 Task: Look for space in Itápolis, Brazil from 2nd June, 2023 to 15th June, 2023 for 2 adults in price range Rs.10000 to Rs.15000. Place can be entire place with 1  bedroom having 1 bed and 1 bathroom. Property type can be house, flat, guest house, hotel. Booking option can be shelf check-in. Required host language is Spanish.
Action: Key pressed i<Key.caps_lock>tapolis,<Key.space><Key.caps_lock>b<Key.caps_lock>razil<Key.enter>
Screenshot: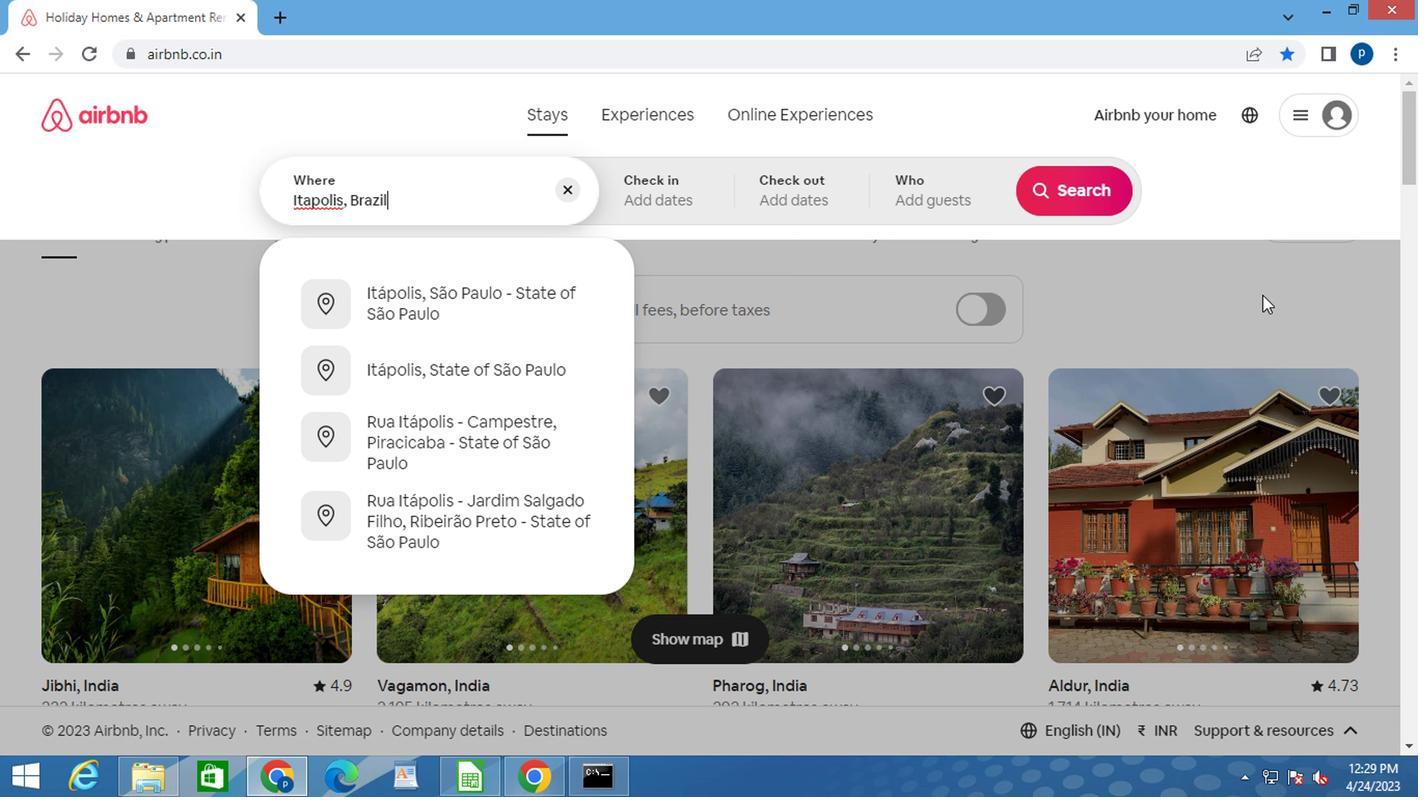 
Action: Mouse moved to (1054, 357)
Screenshot: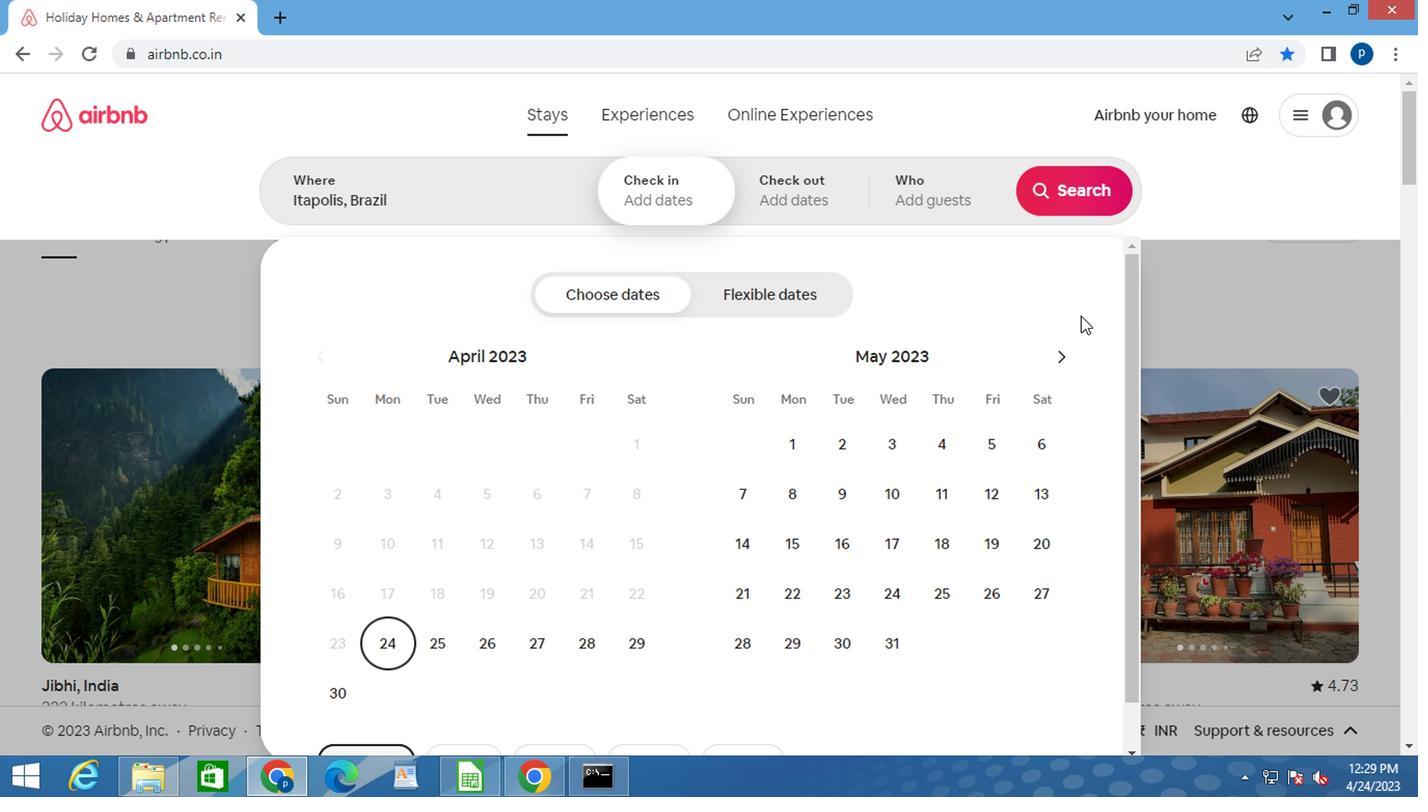 
Action: Mouse pressed left at (1054, 357)
Screenshot: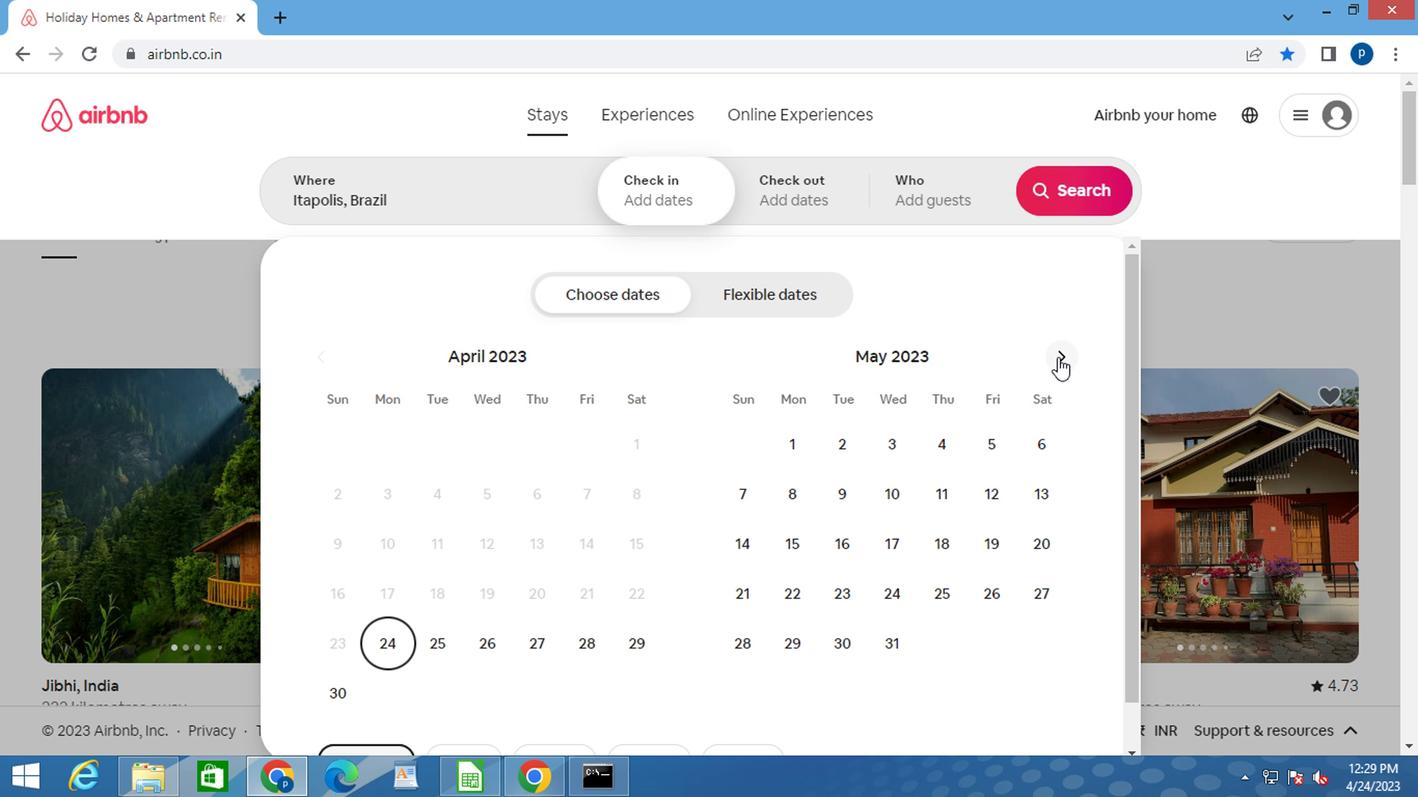 
Action: Mouse moved to (984, 441)
Screenshot: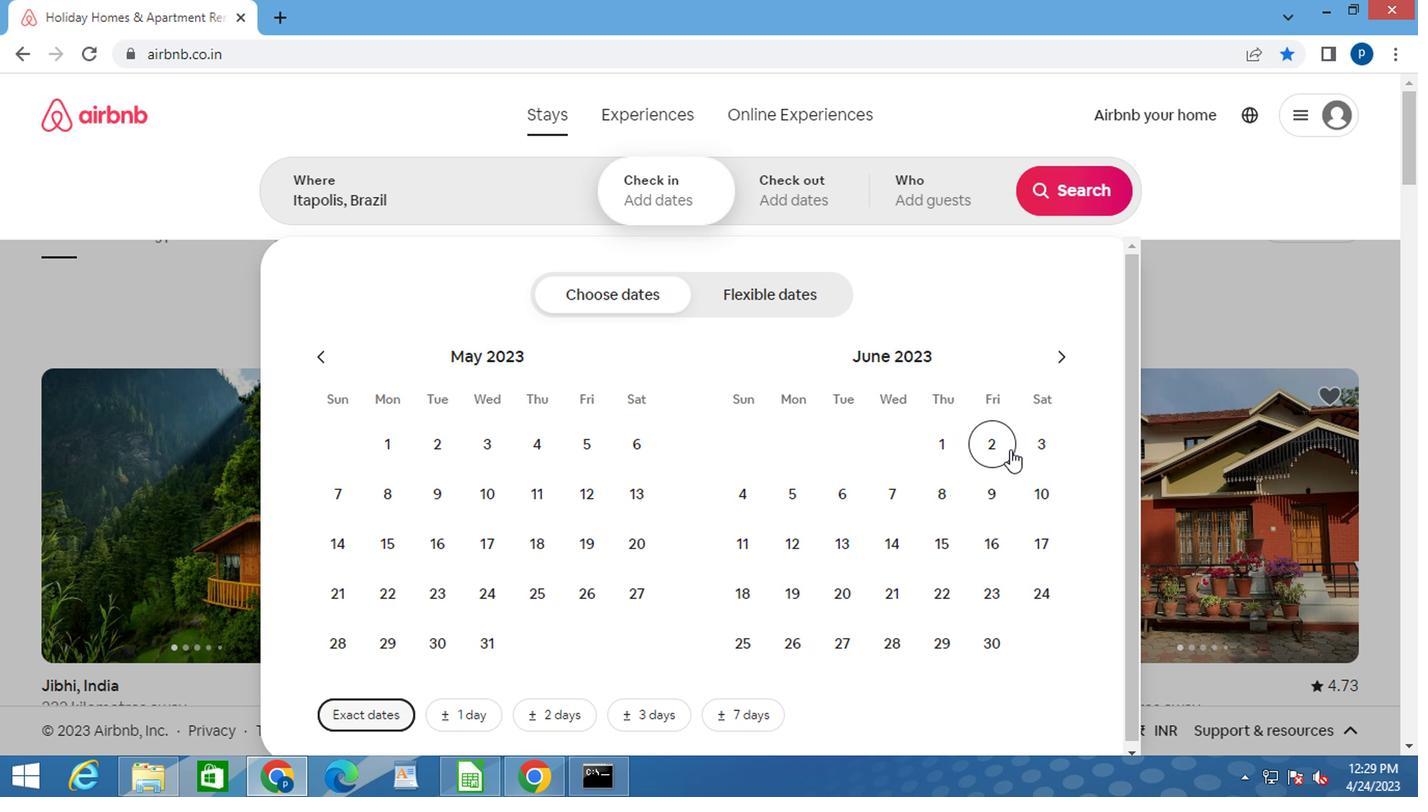 
Action: Mouse pressed left at (984, 441)
Screenshot: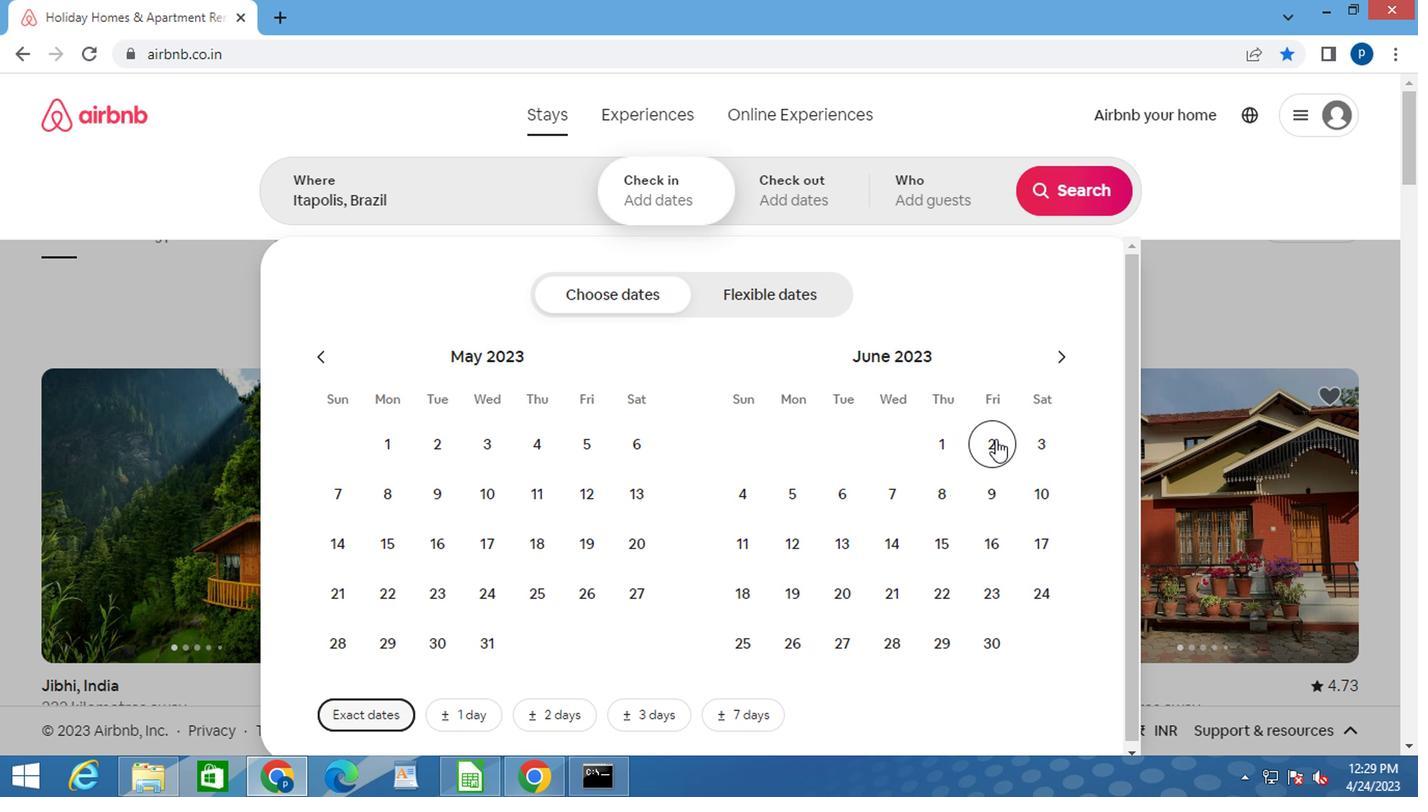 
Action: Mouse moved to (921, 540)
Screenshot: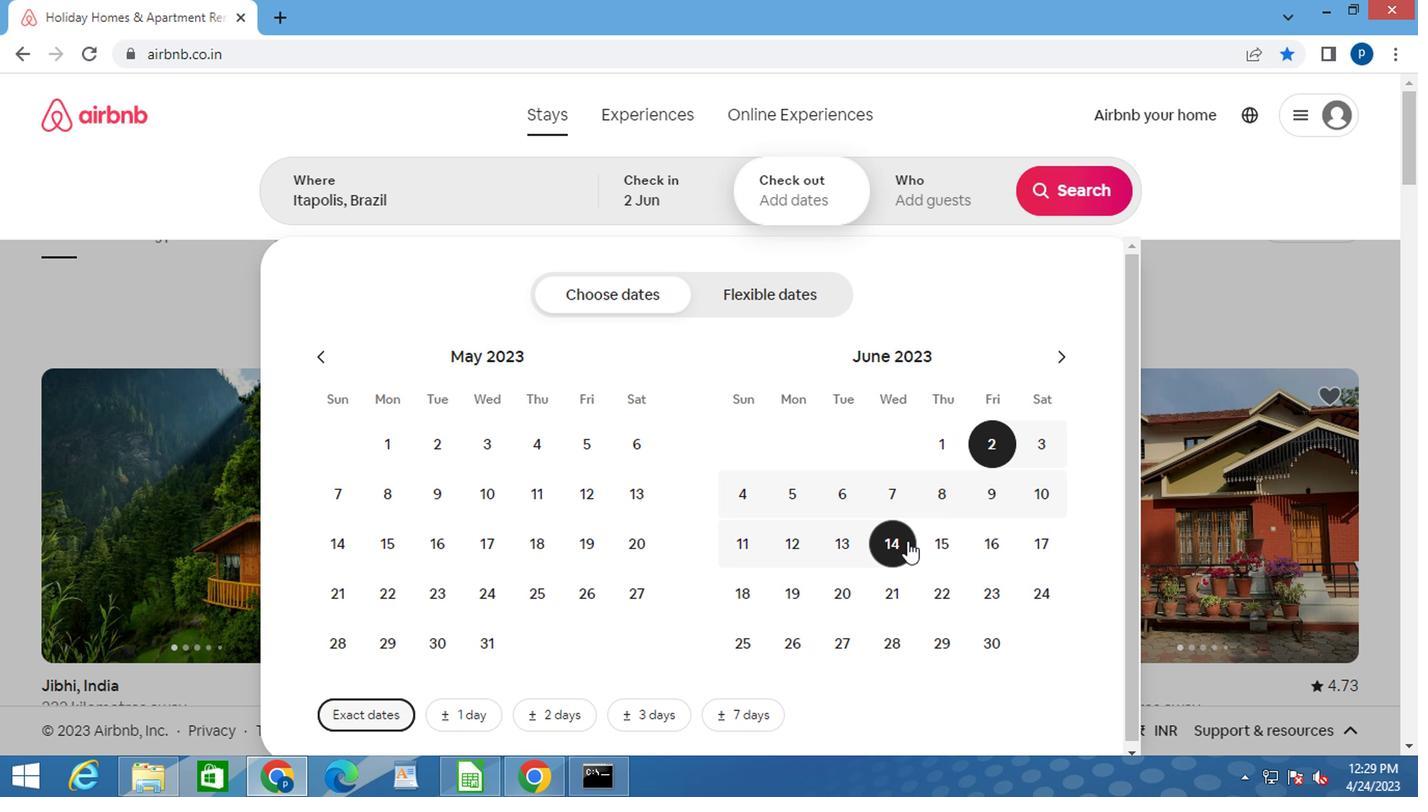 
Action: Mouse pressed left at (921, 540)
Screenshot: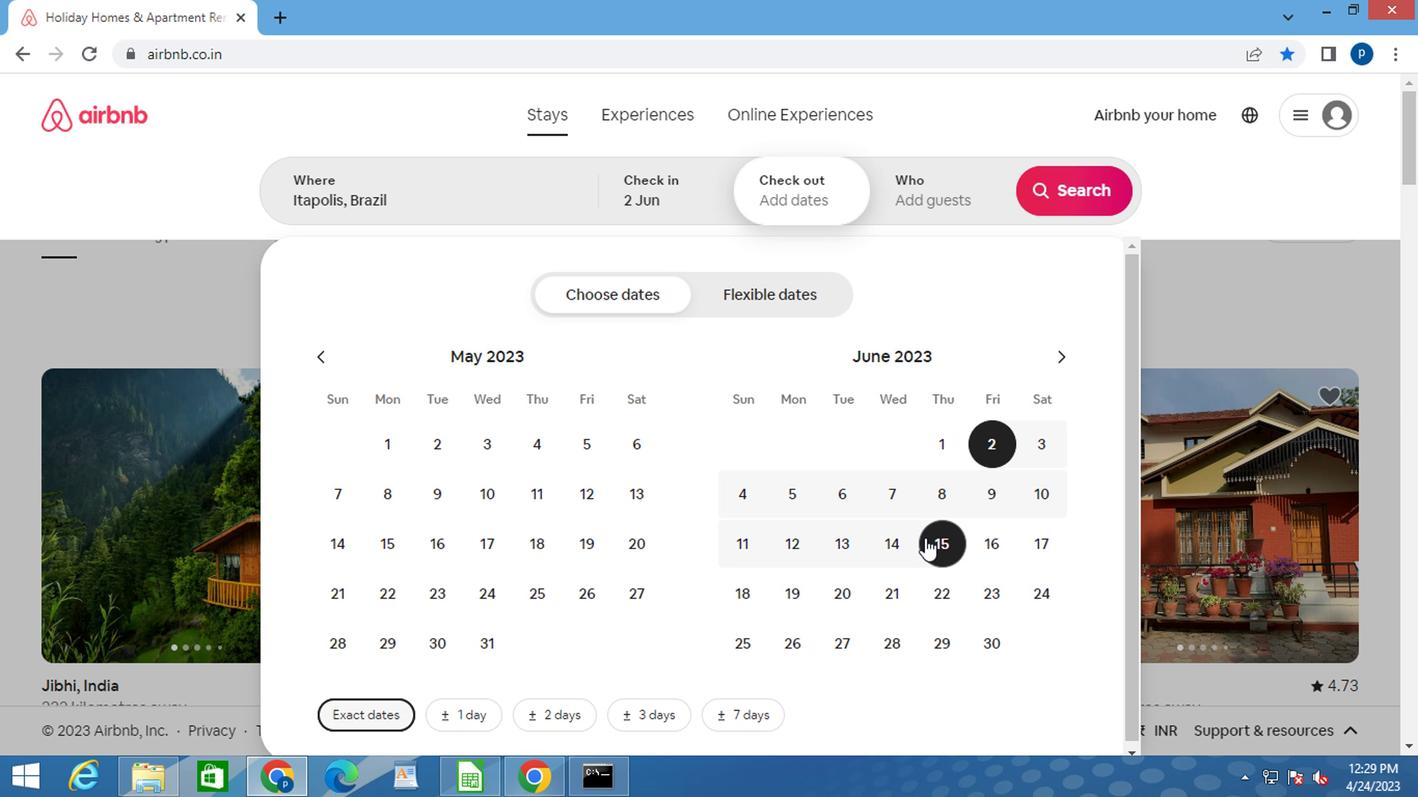 
Action: Mouse moved to (929, 200)
Screenshot: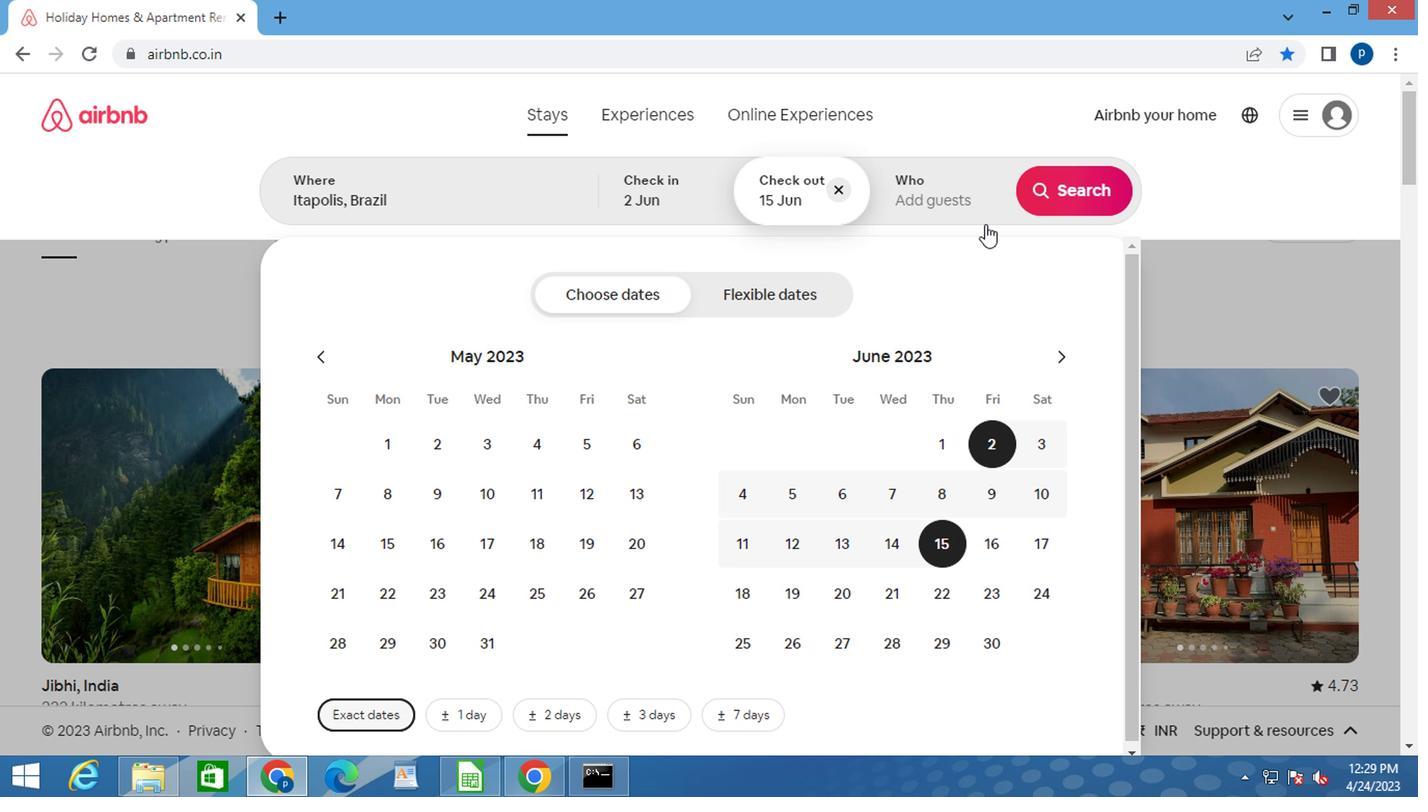 
Action: Mouse pressed left at (929, 200)
Screenshot: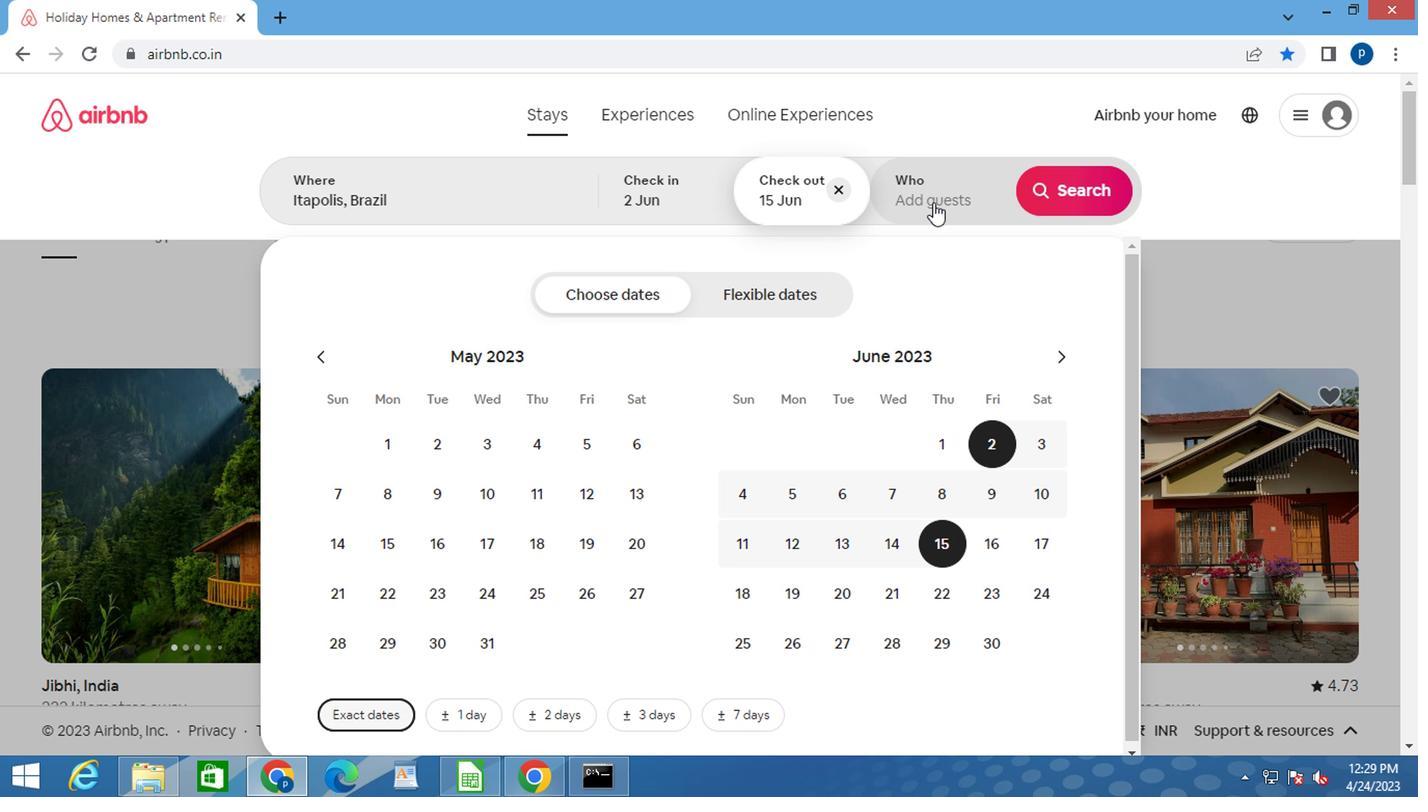 
Action: Mouse moved to (1069, 307)
Screenshot: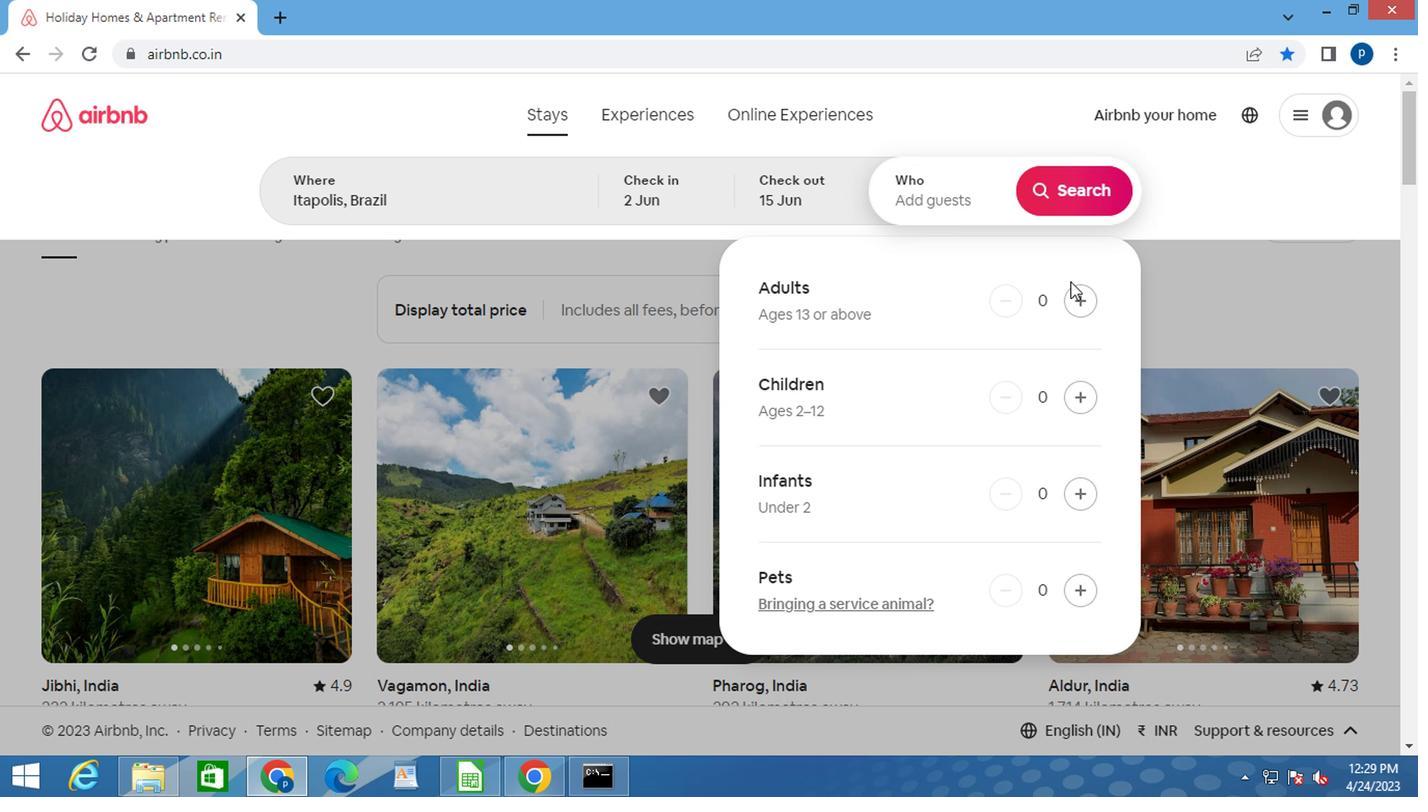 
Action: Mouse pressed left at (1069, 307)
Screenshot: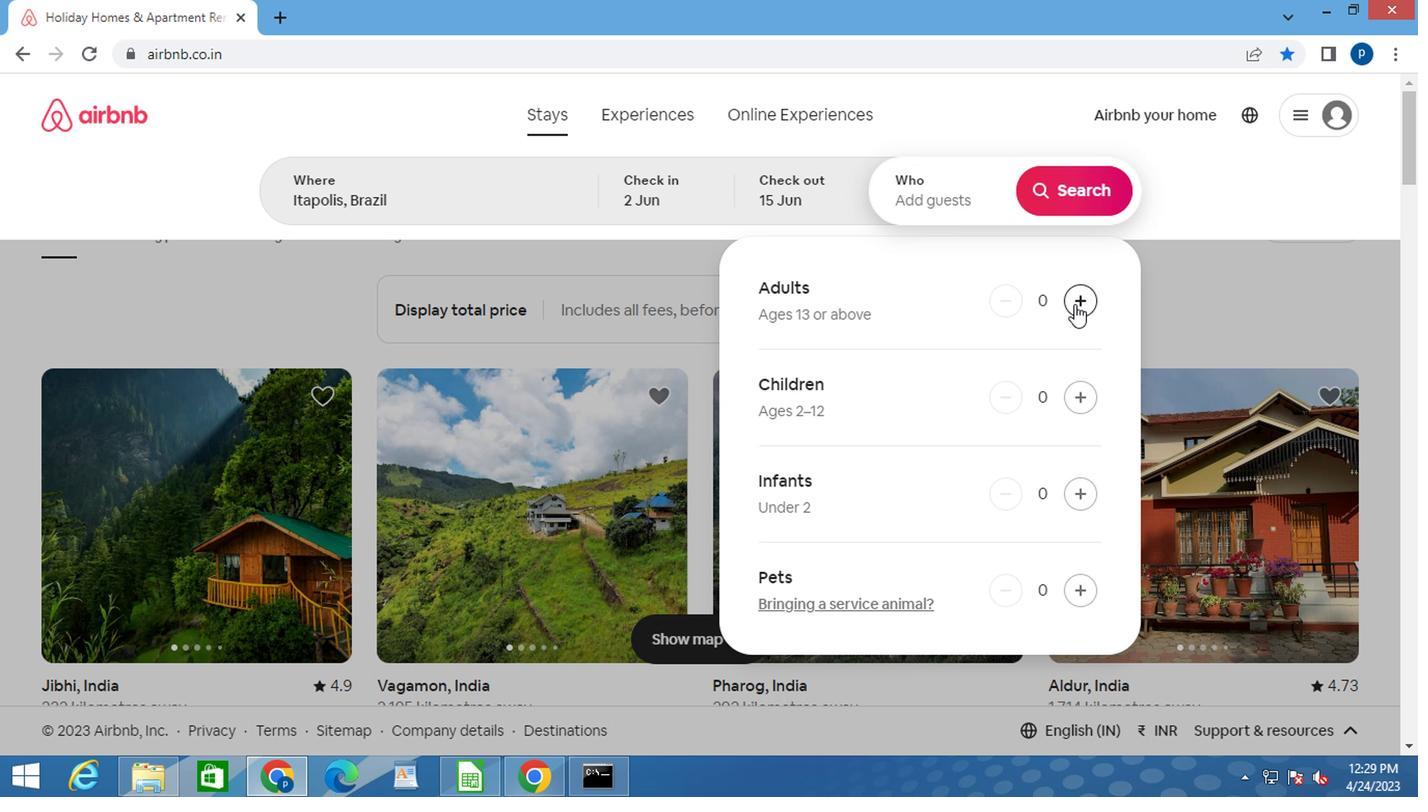 
Action: Mouse pressed left at (1069, 307)
Screenshot: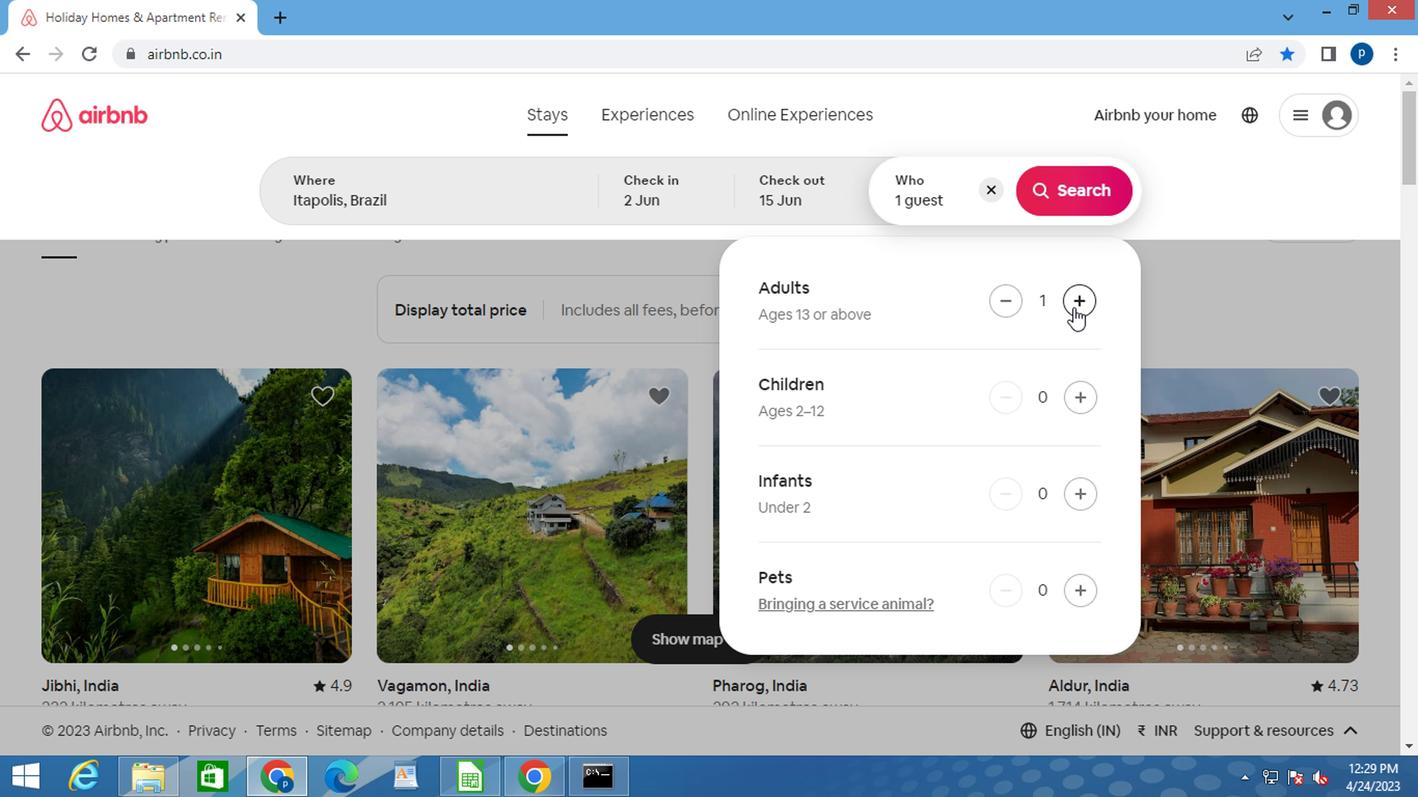 
Action: Mouse moved to (1089, 194)
Screenshot: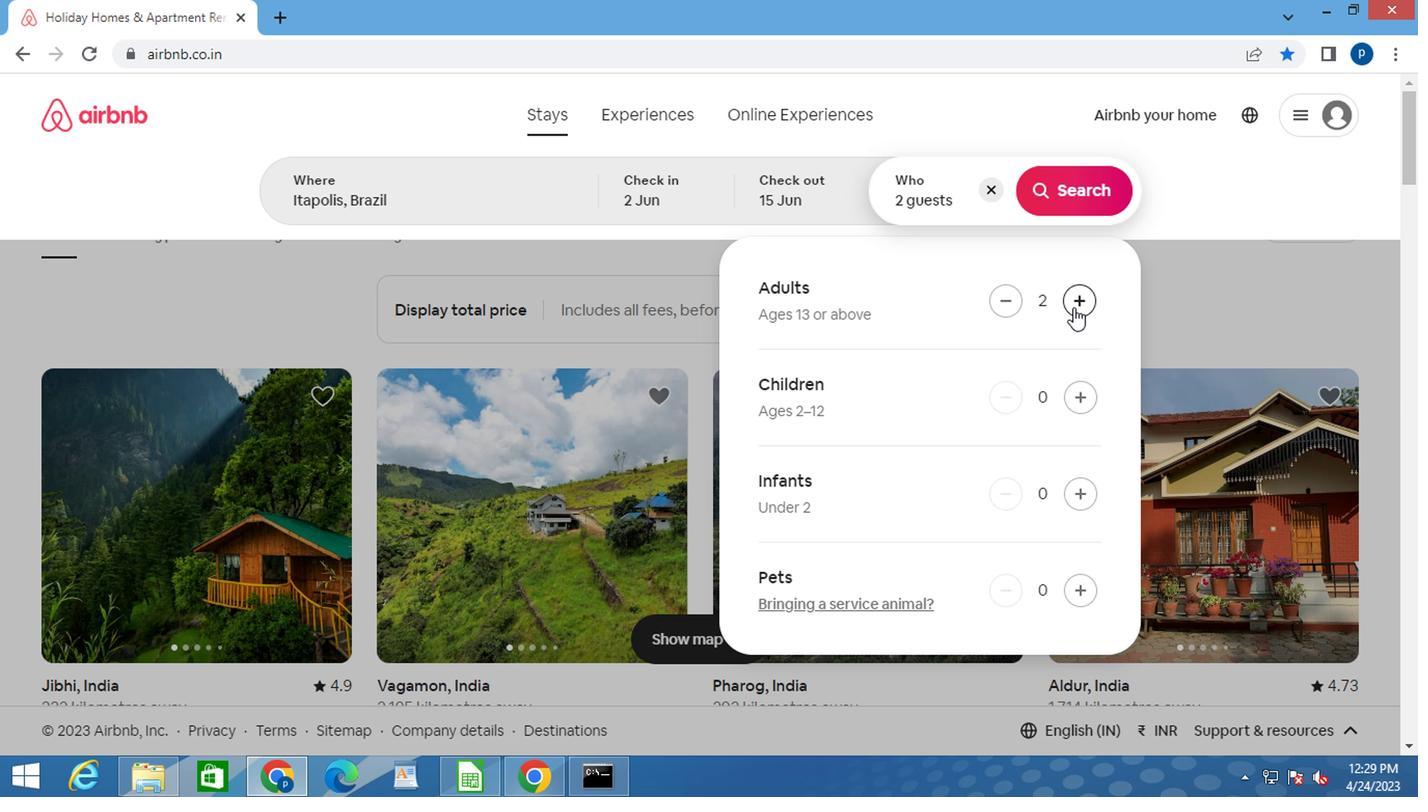 
Action: Mouse pressed left at (1089, 194)
Screenshot: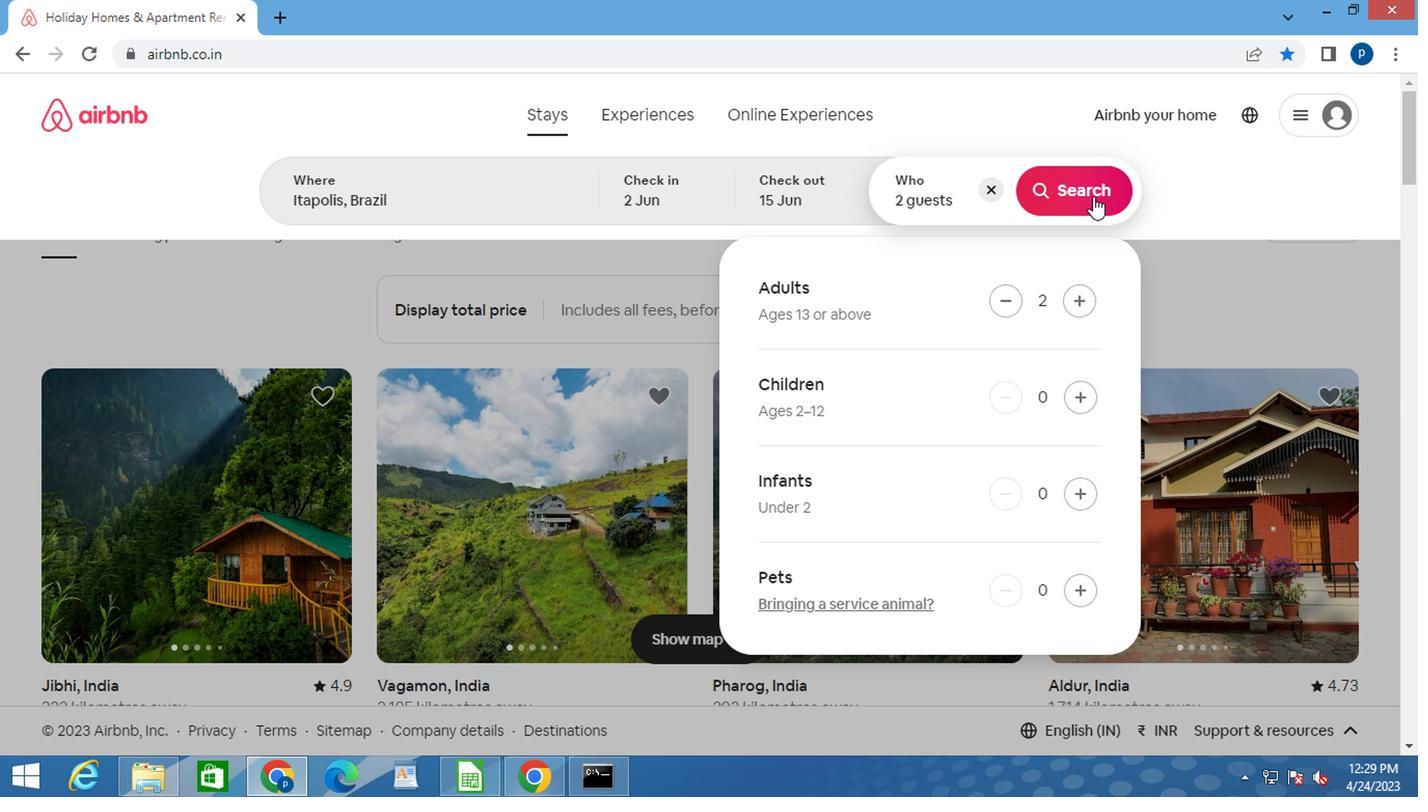 
Action: Mouse moved to (1296, 200)
Screenshot: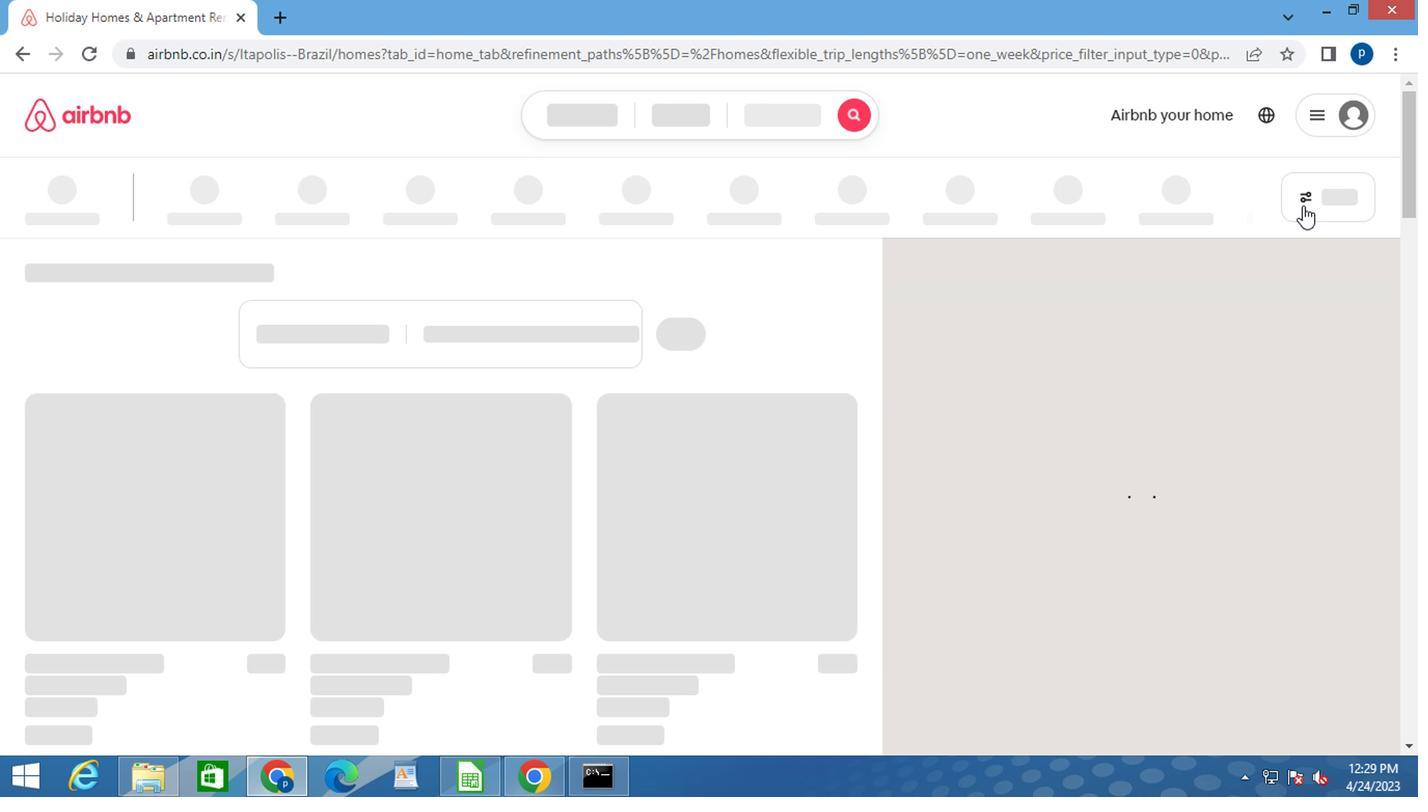 
Action: Mouse pressed left at (1296, 200)
Screenshot: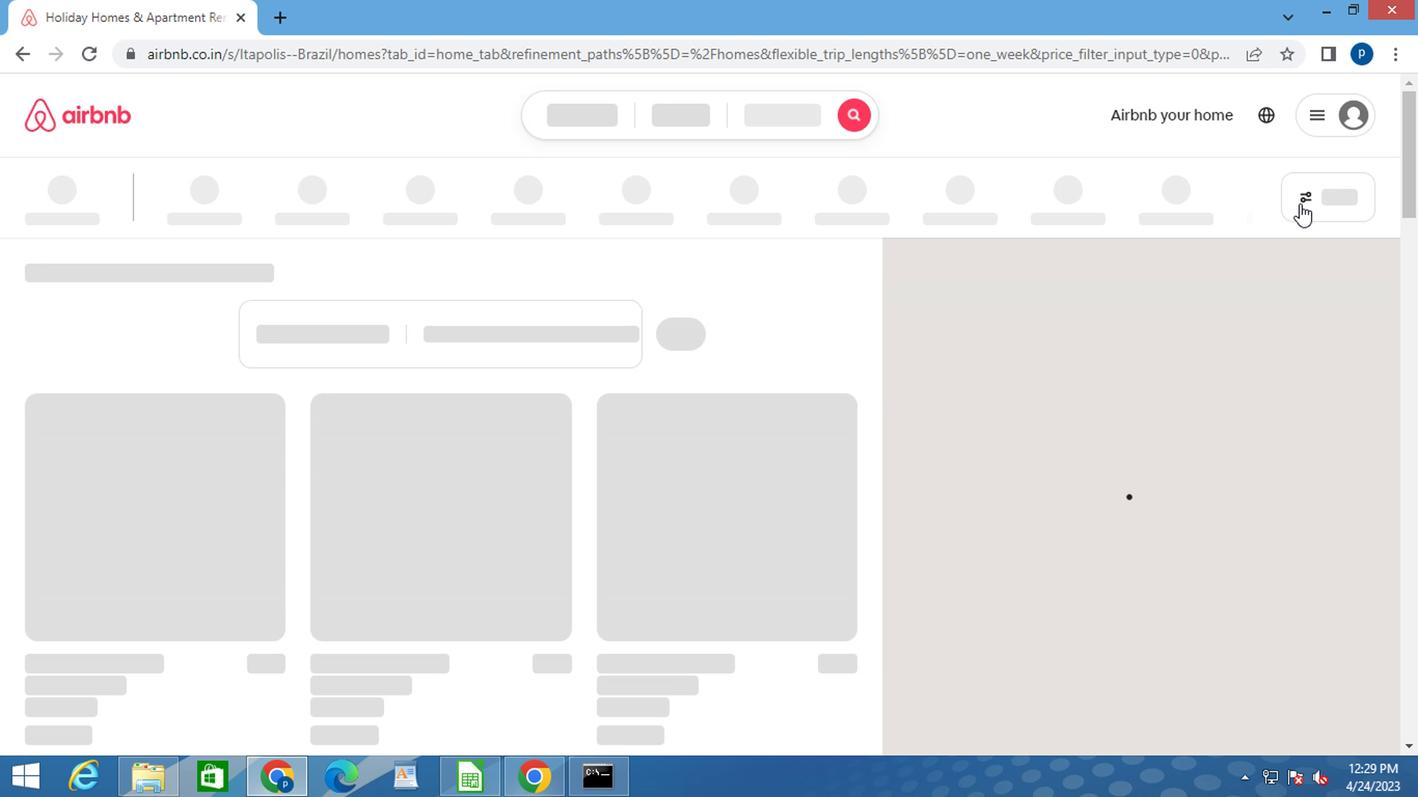 
Action: Mouse pressed left at (1296, 200)
Screenshot: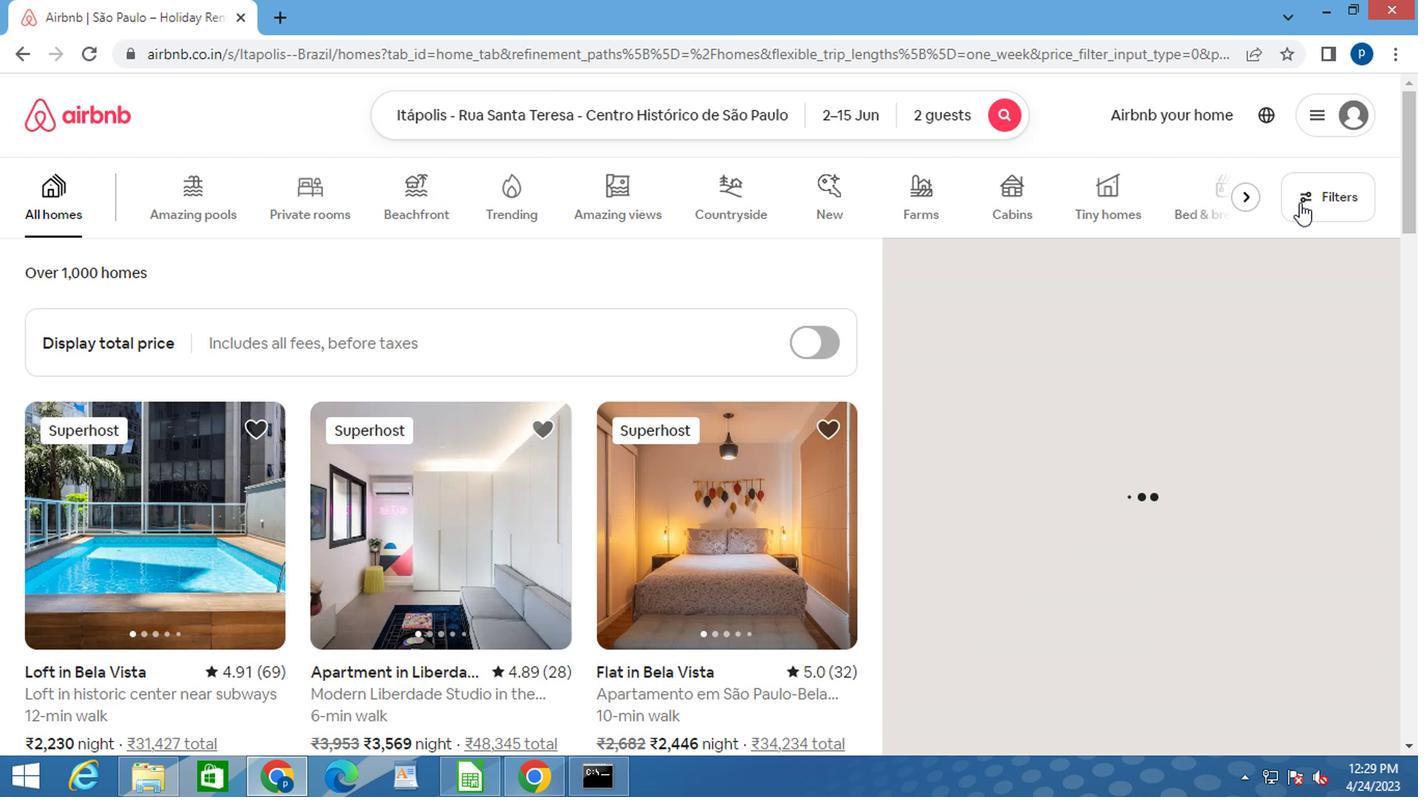
Action: Mouse moved to (440, 455)
Screenshot: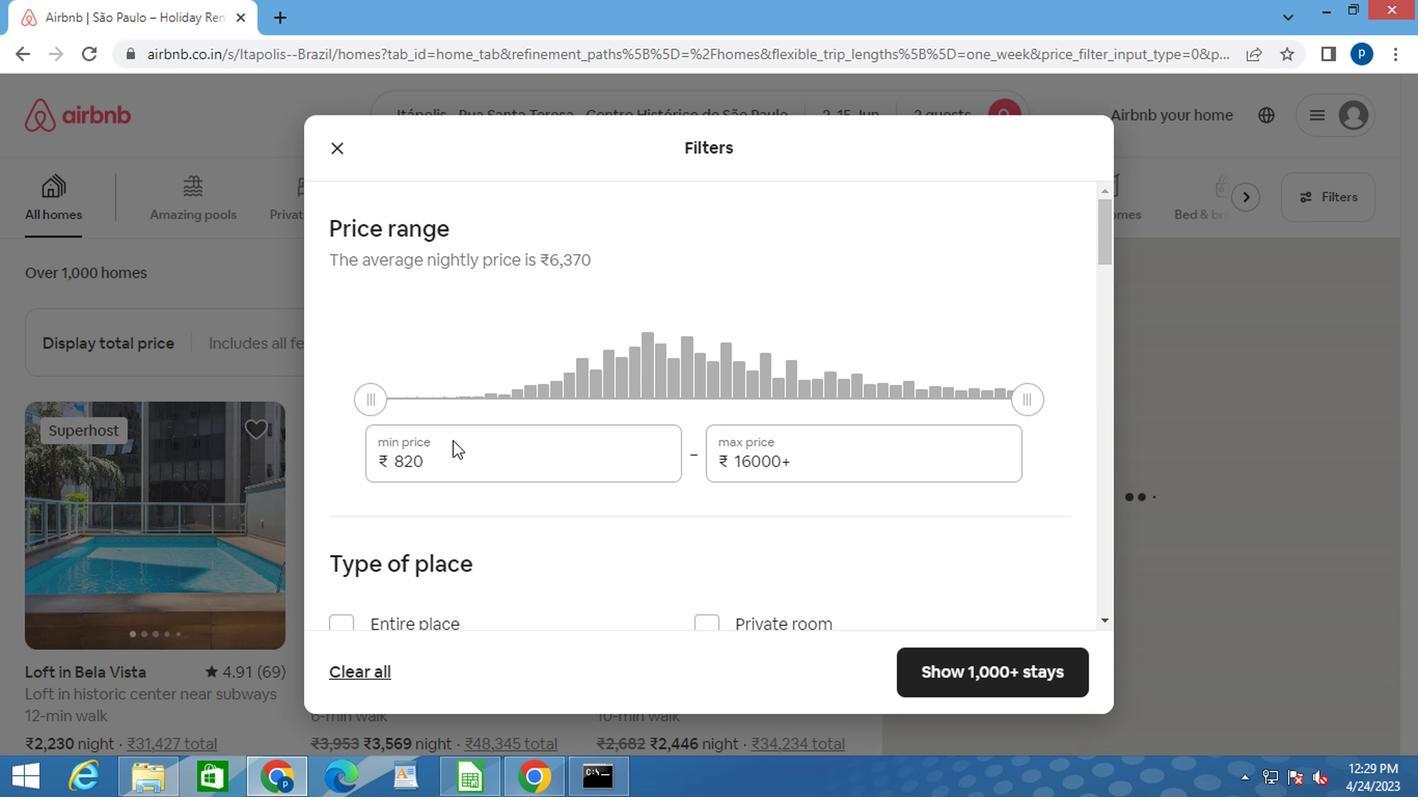 
Action: Mouse pressed left at (440, 455)
Screenshot: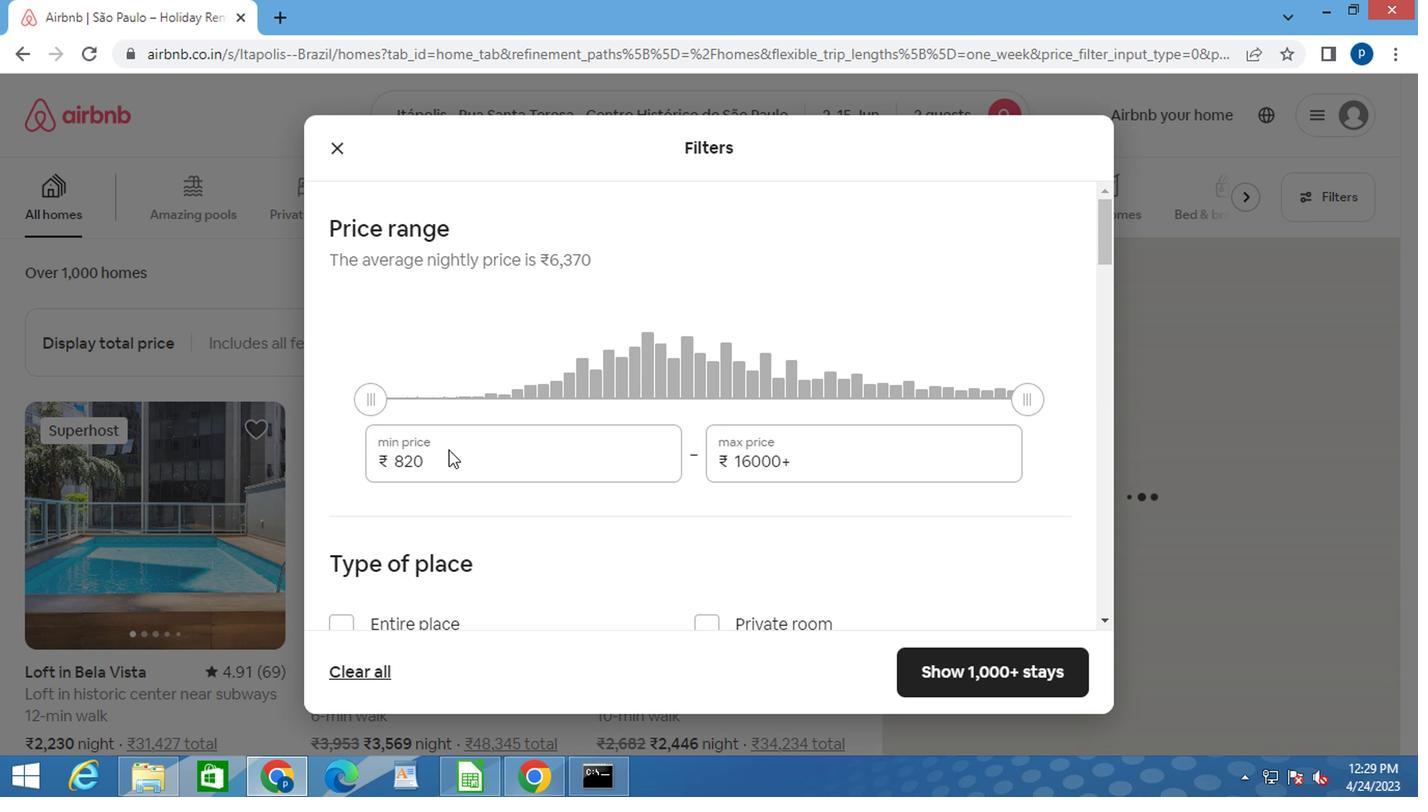 
Action: Mouse pressed left at (440, 455)
Screenshot: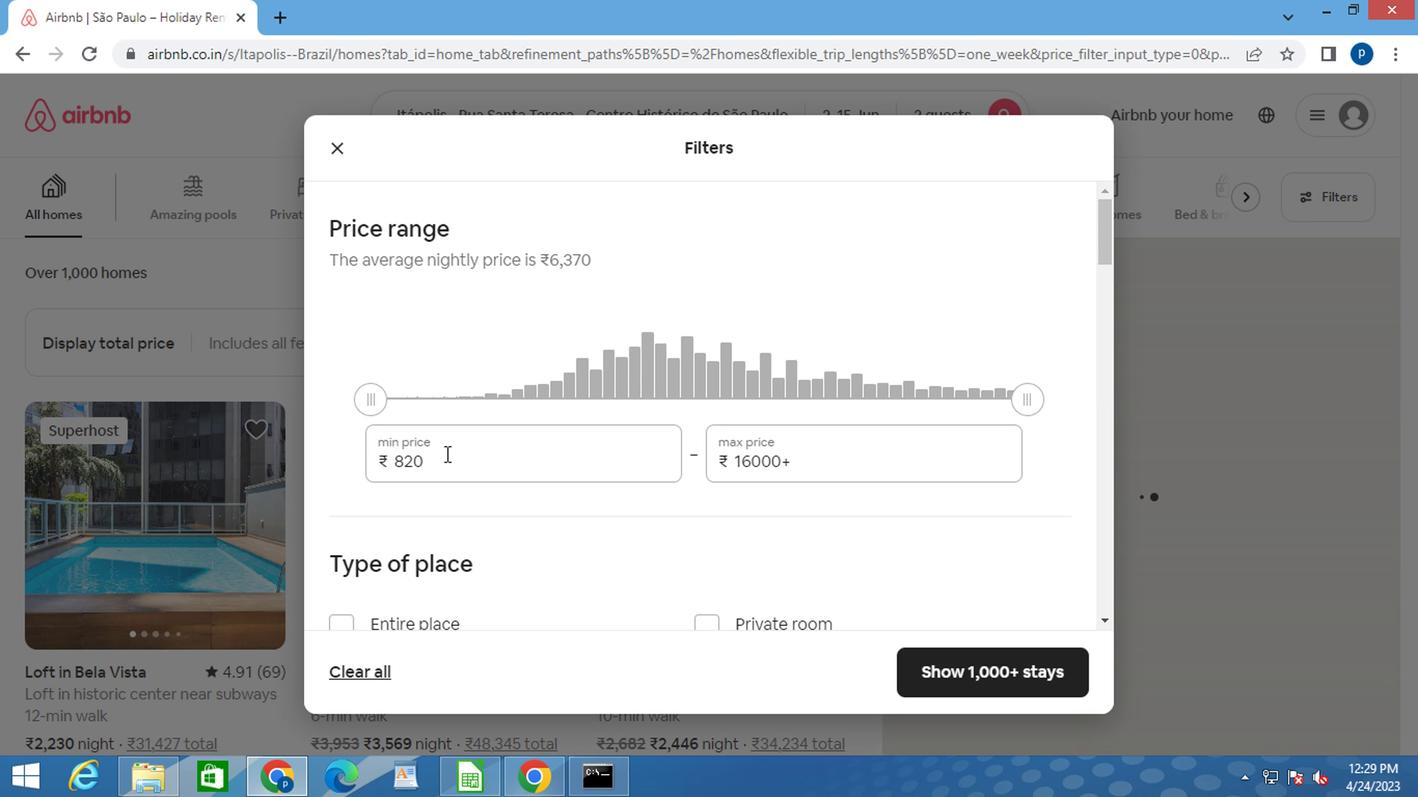 
Action: Key pressed 10000<Key.tab>1500
Screenshot: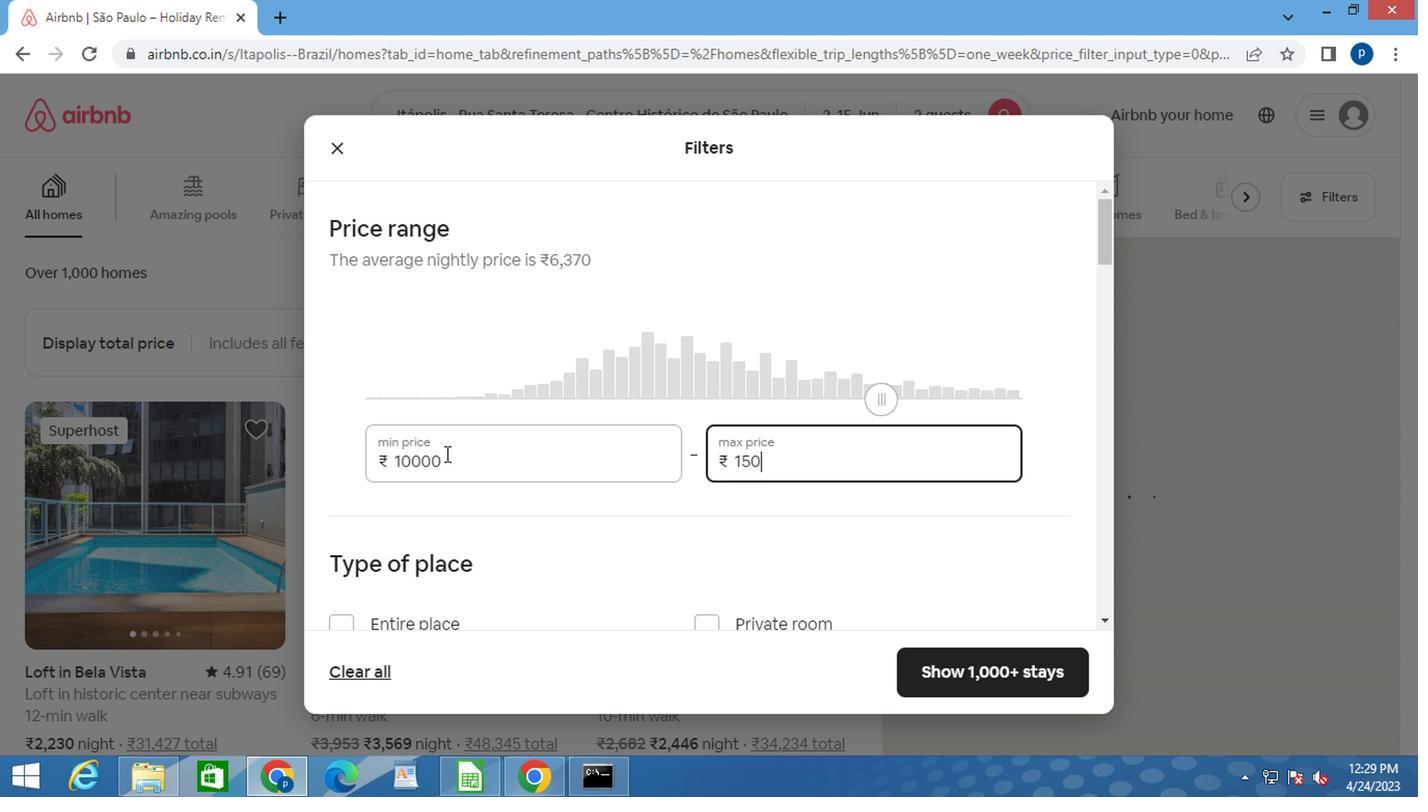 
Action: Mouse moved to (489, 525)
Screenshot: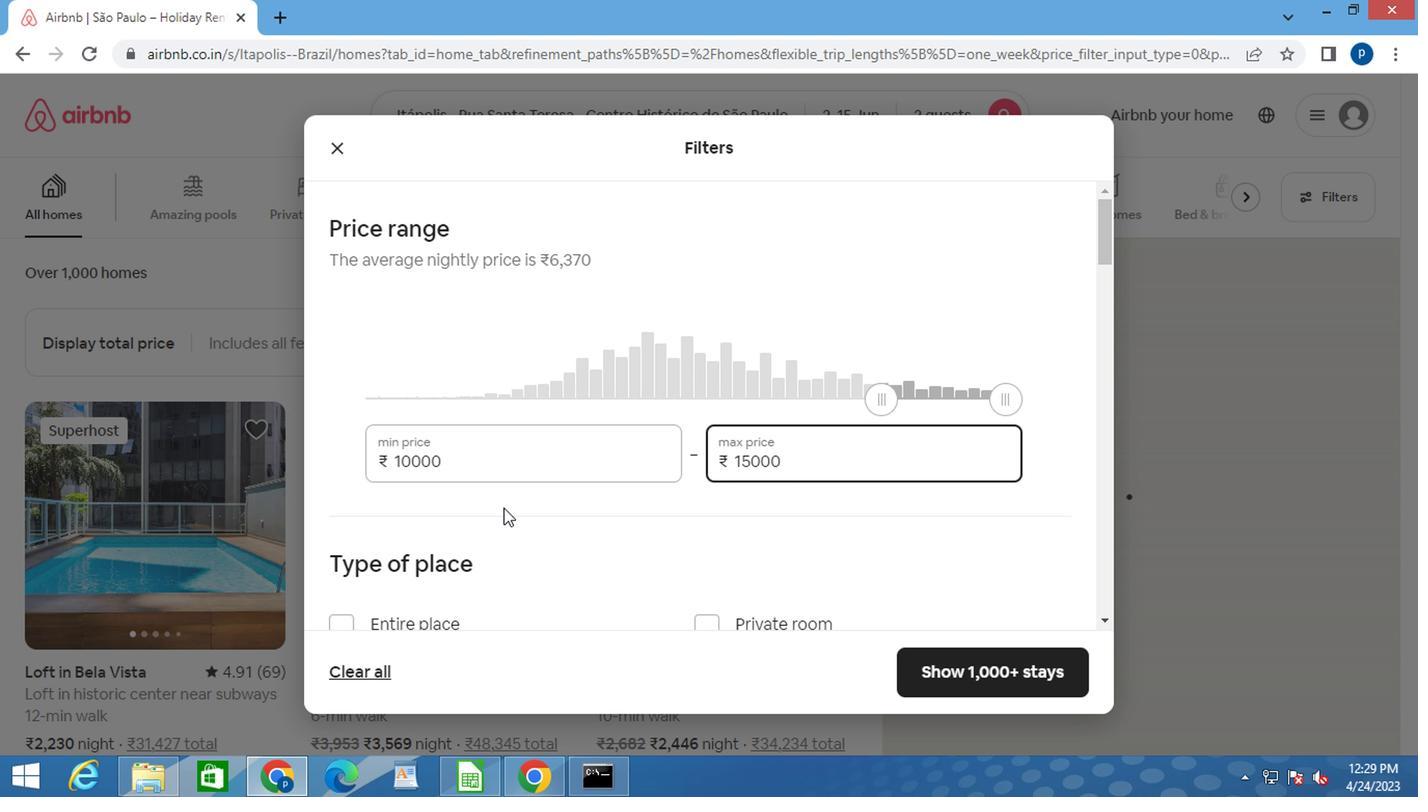 
Action: Mouse scrolled (489, 525) with delta (0, 0)
Screenshot: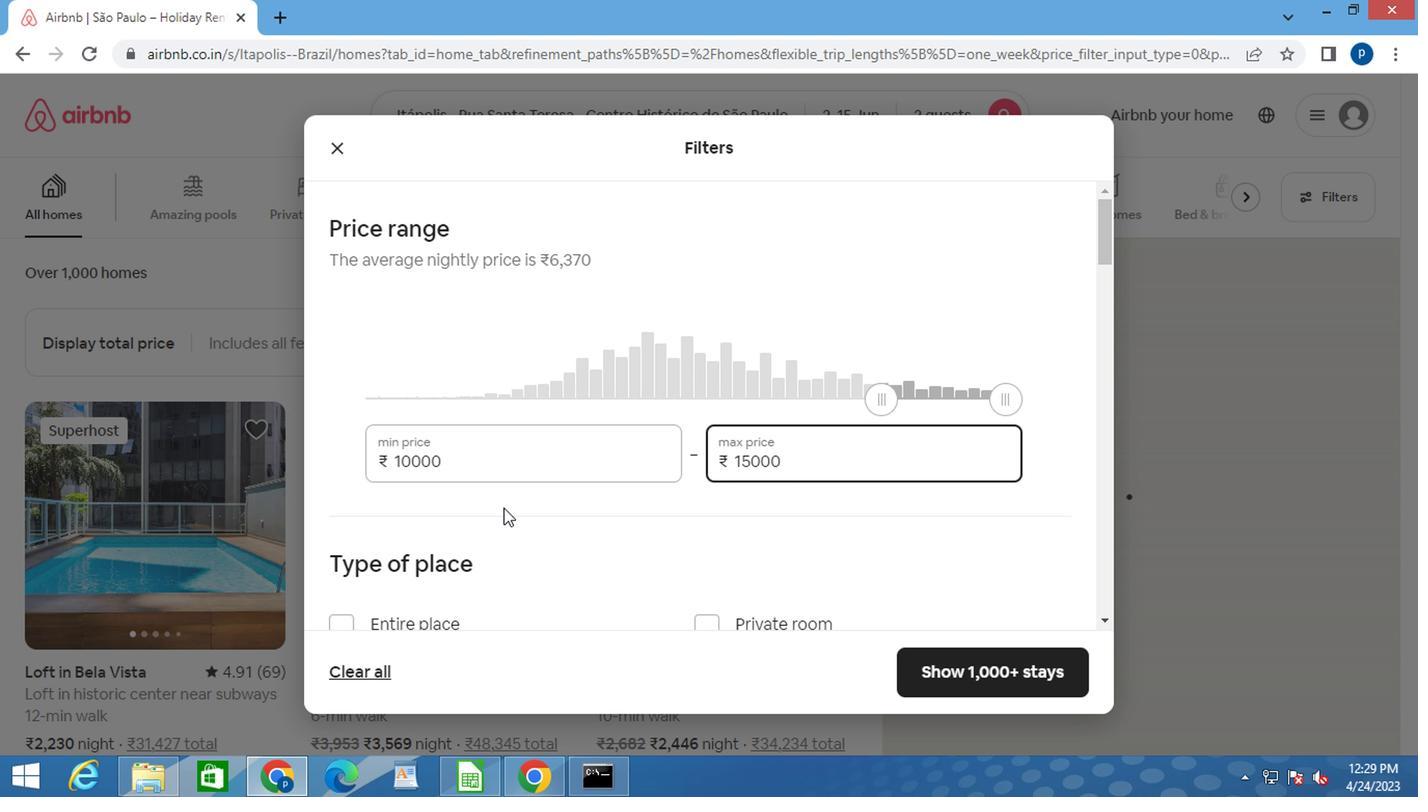 
Action: Mouse scrolled (489, 525) with delta (0, 0)
Screenshot: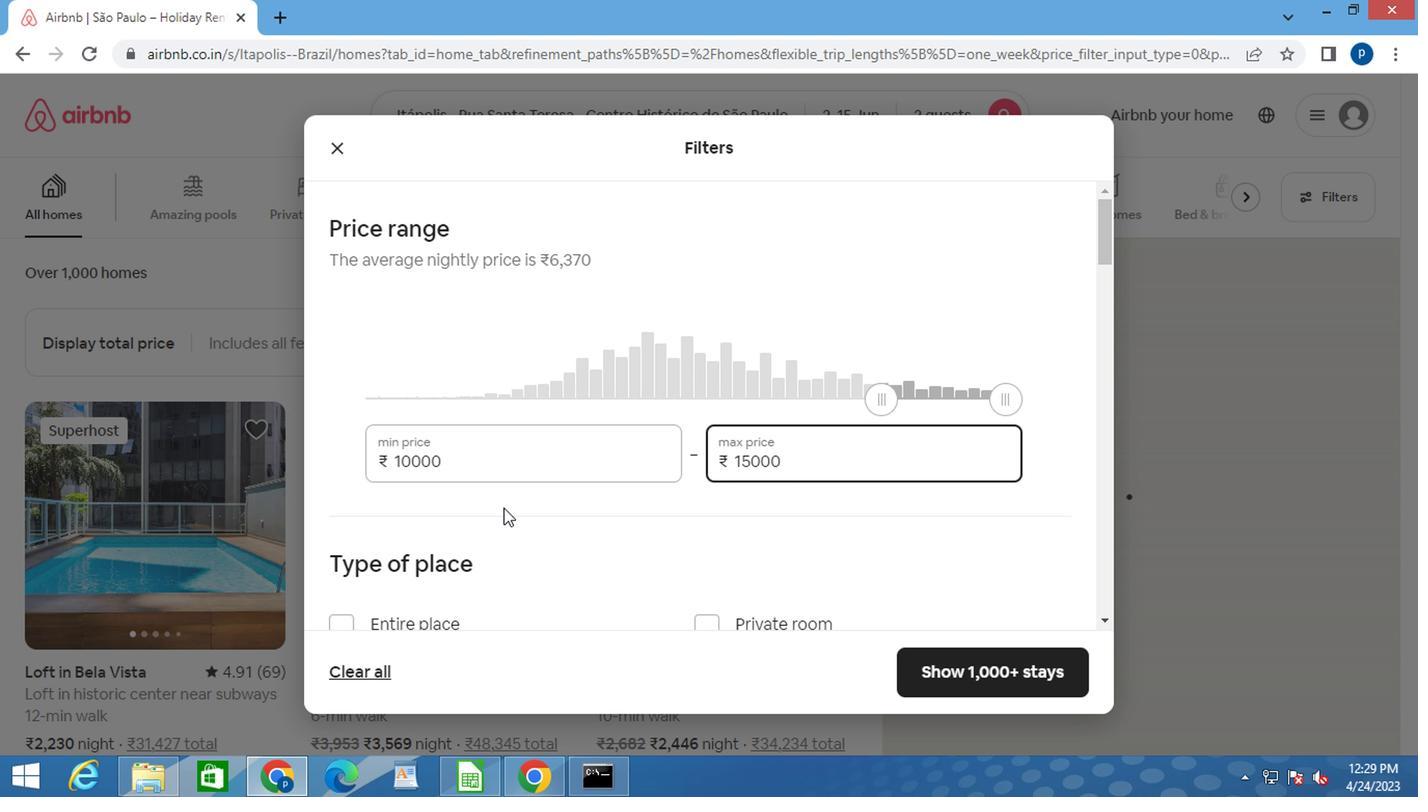 
Action: Mouse scrolled (489, 525) with delta (0, 0)
Screenshot: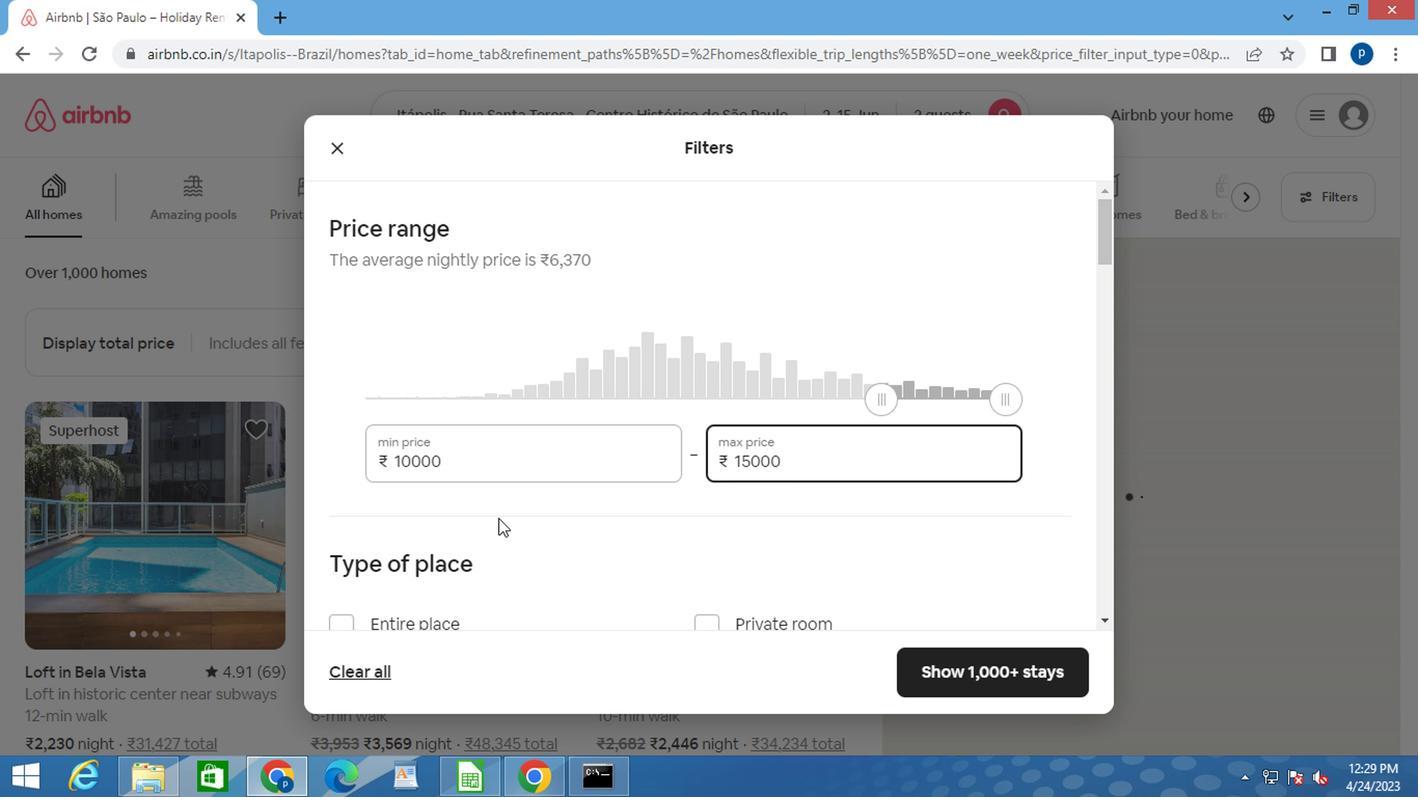 
Action: Mouse scrolled (489, 525) with delta (0, 0)
Screenshot: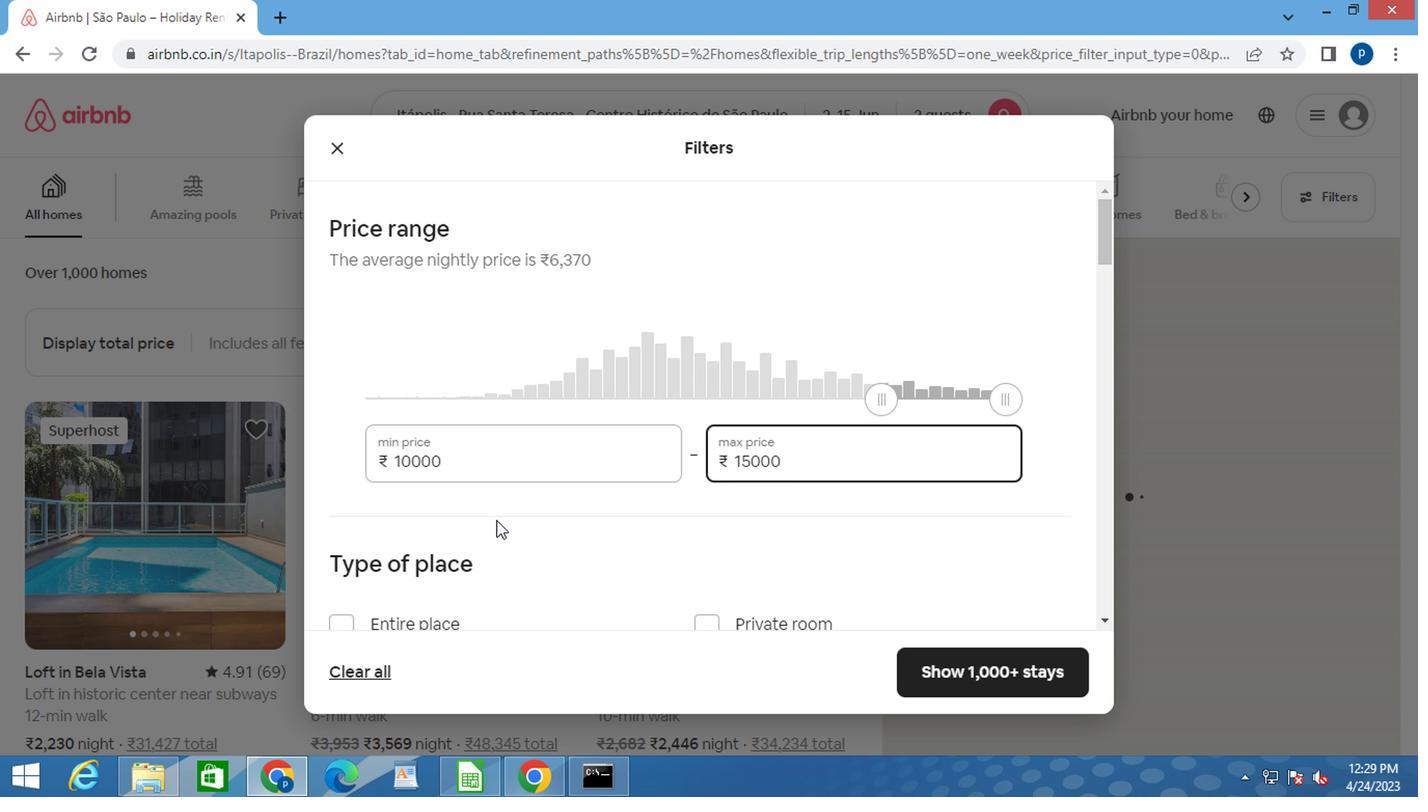 
Action: Mouse moved to (429, 361)
Screenshot: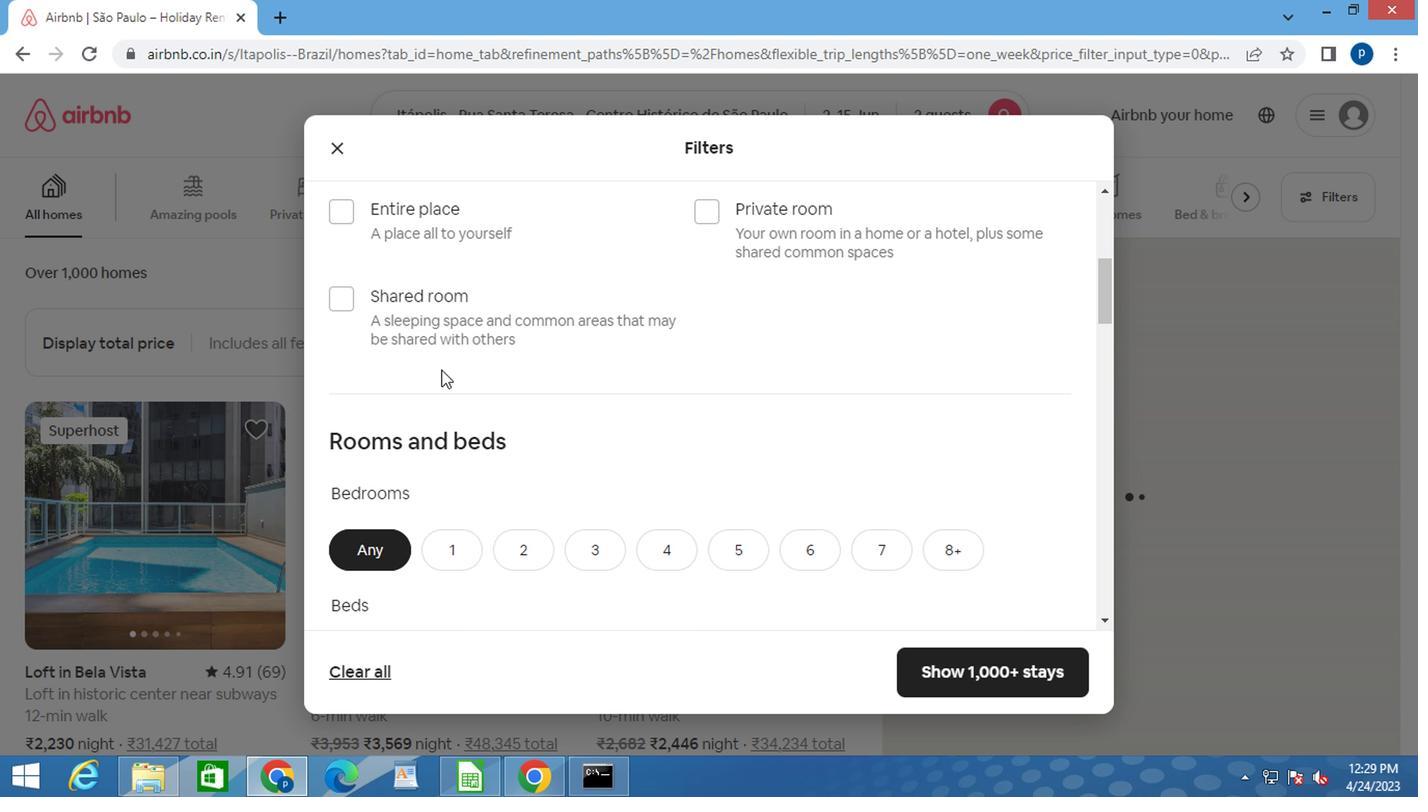 
Action: Mouse scrolled (429, 362) with delta (0, 0)
Screenshot: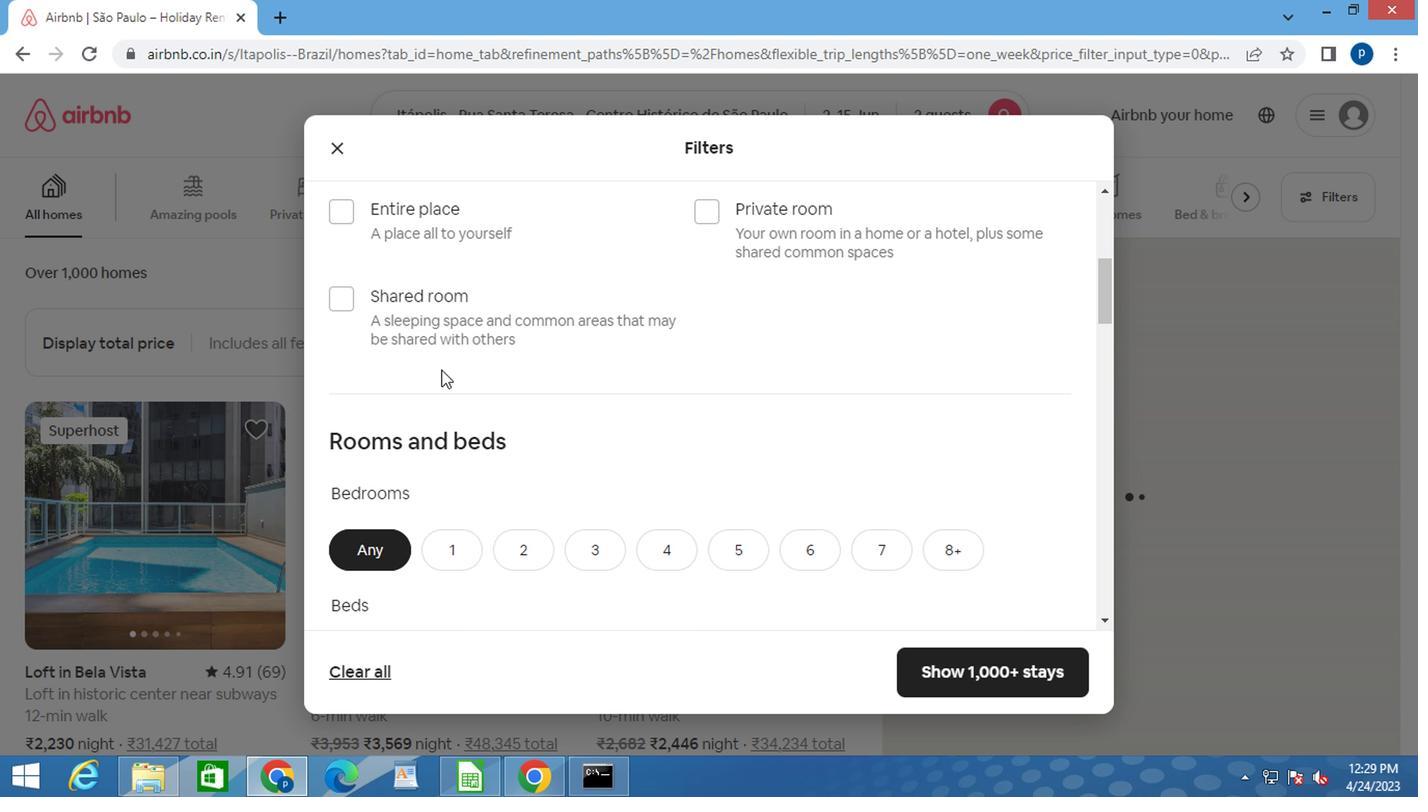 
Action: Mouse moved to (424, 349)
Screenshot: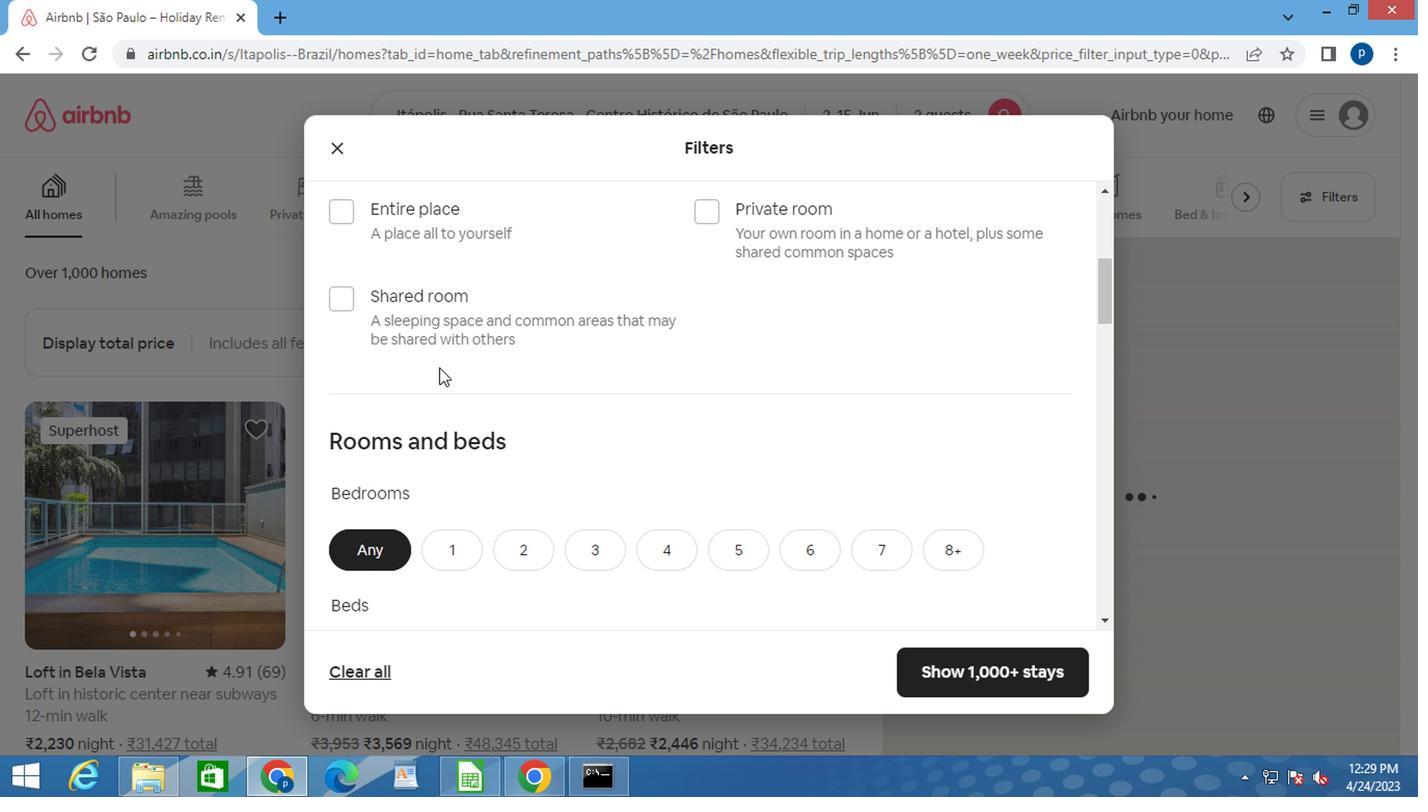 
Action: Mouse scrolled (424, 350) with delta (0, 0)
Screenshot: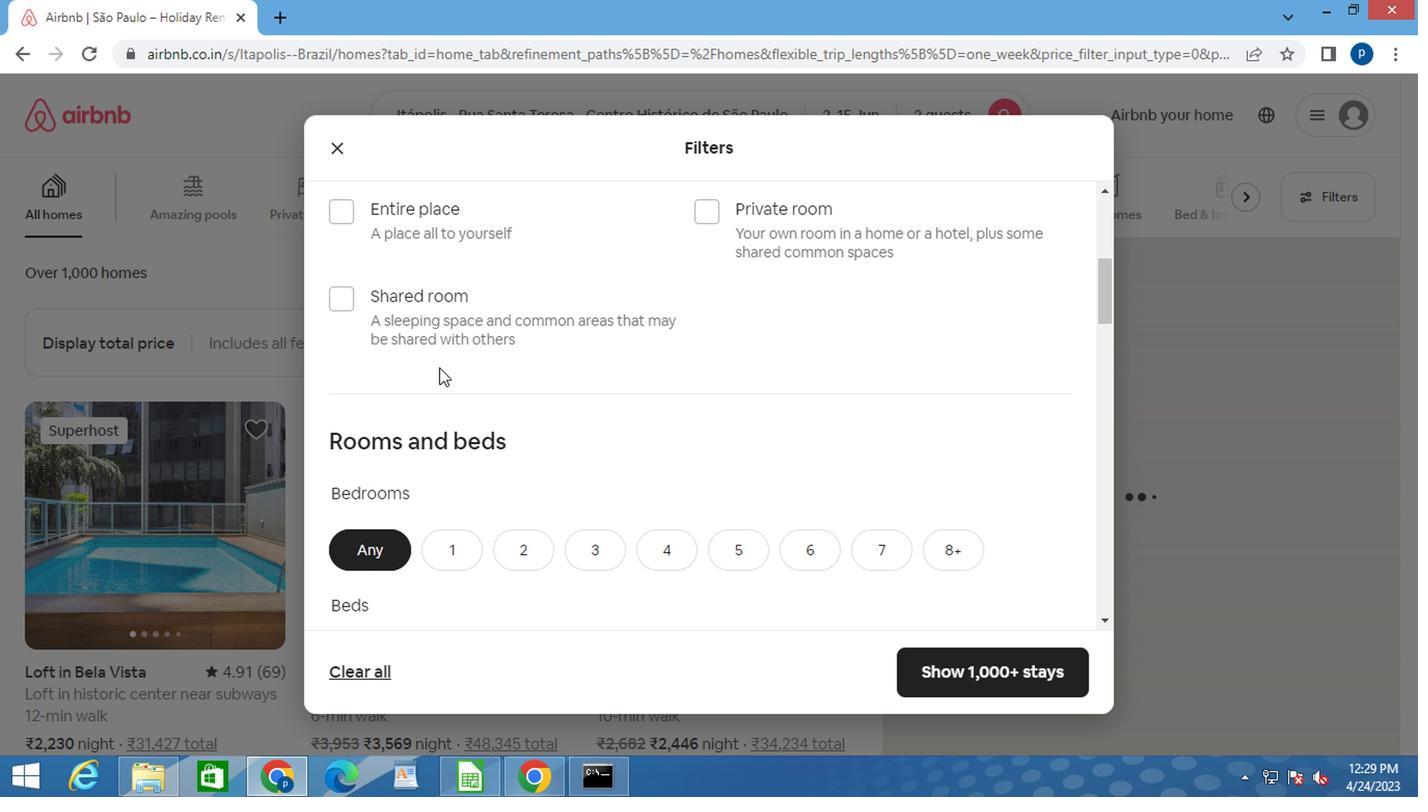 
Action: Mouse moved to (334, 418)
Screenshot: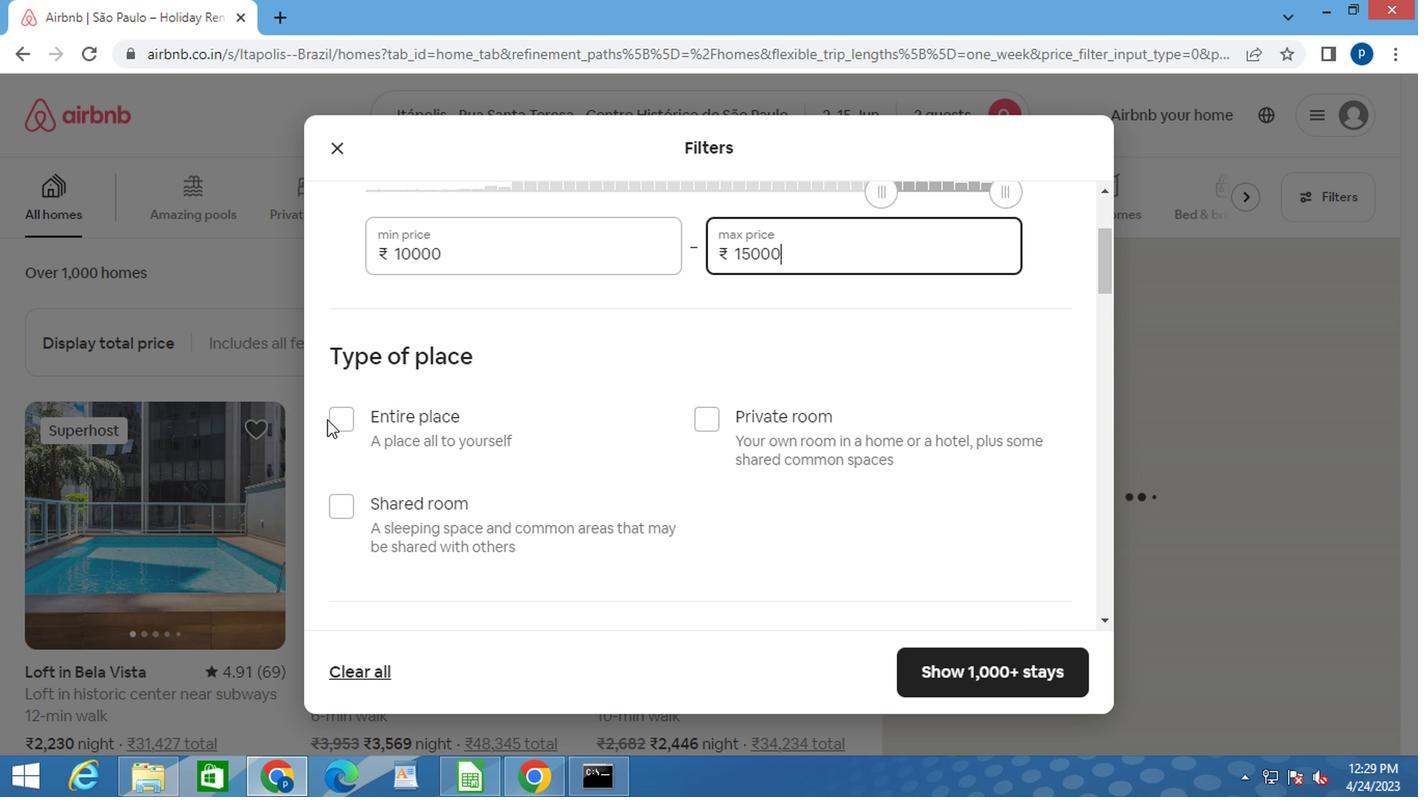 
Action: Mouse pressed left at (334, 418)
Screenshot: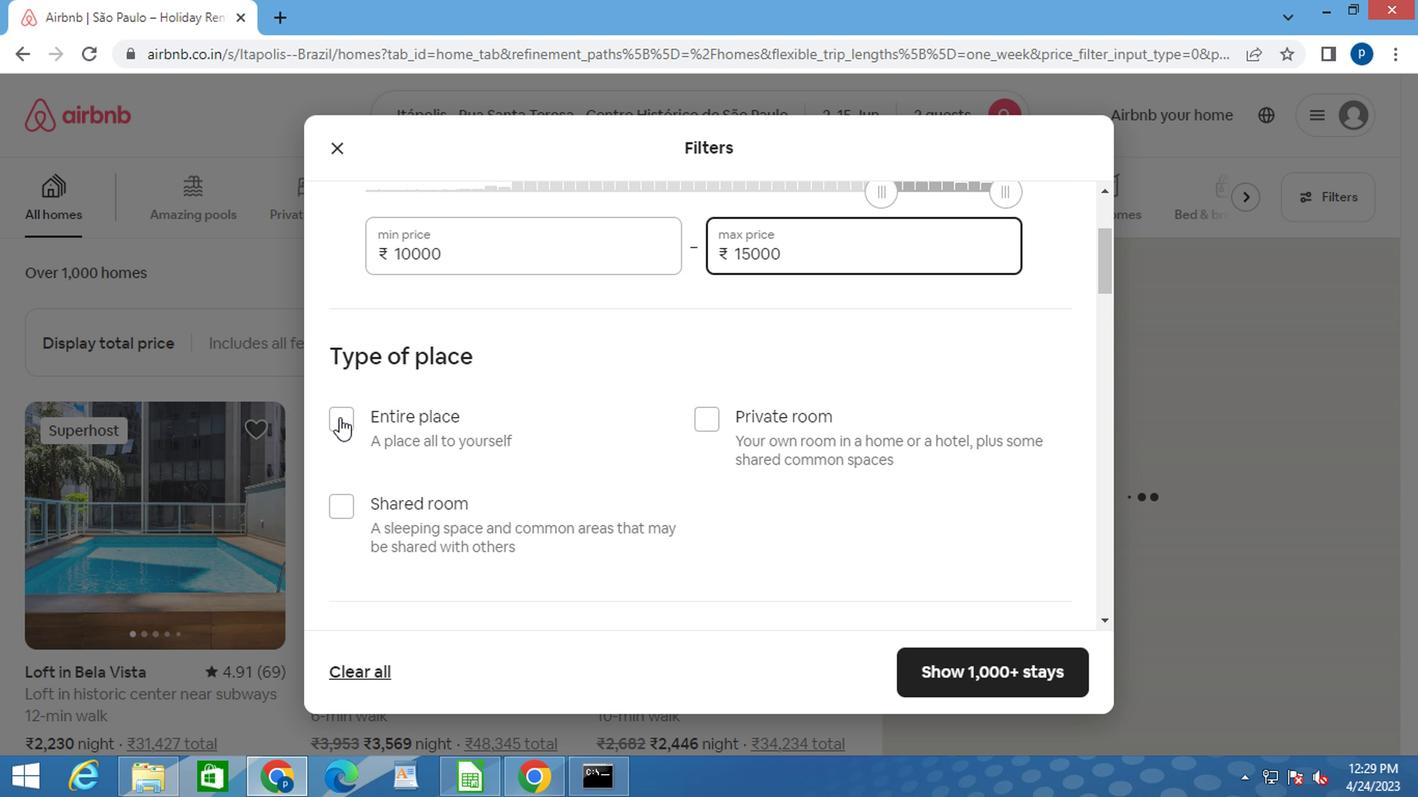 
Action: Mouse moved to (394, 421)
Screenshot: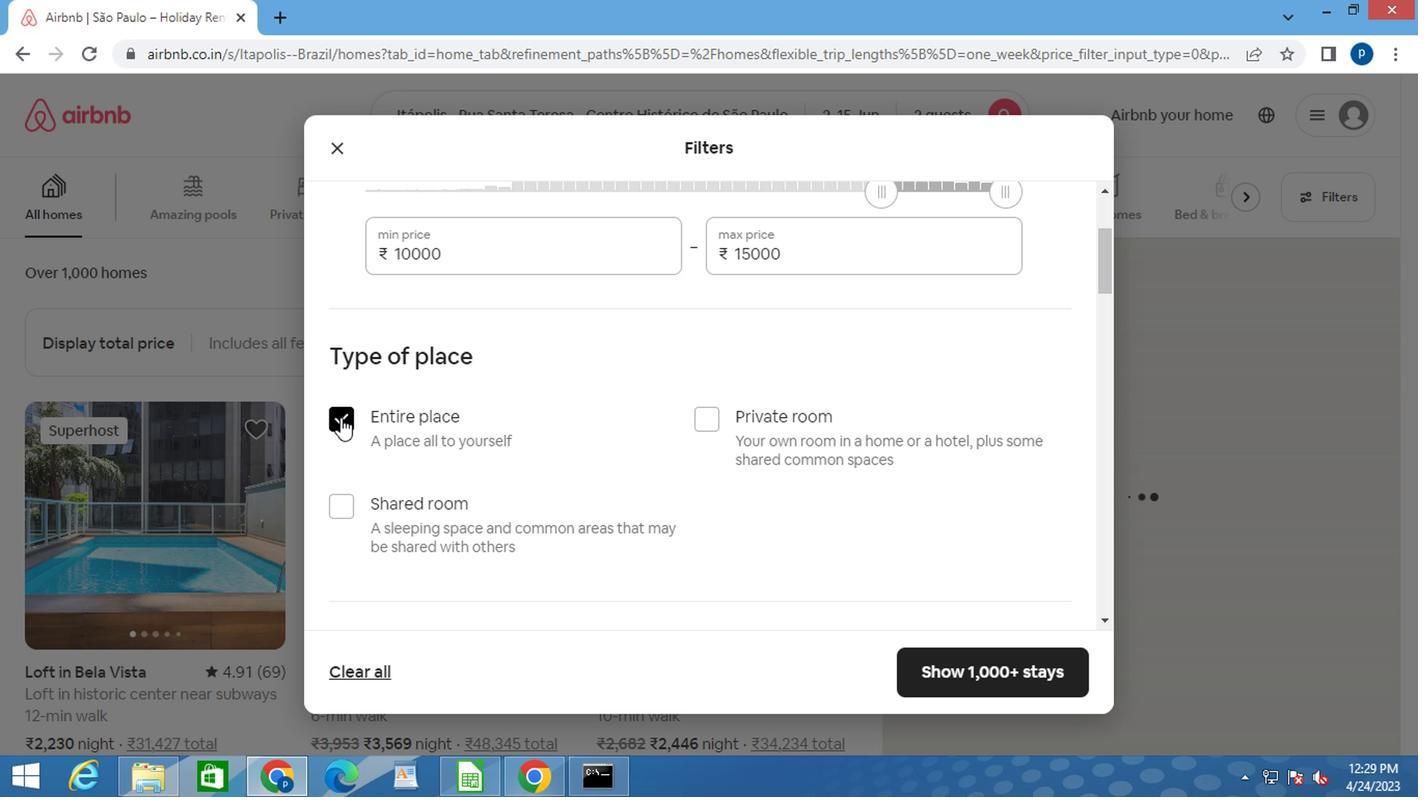
Action: Mouse scrolled (394, 421) with delta (0, 0)
Screenshot: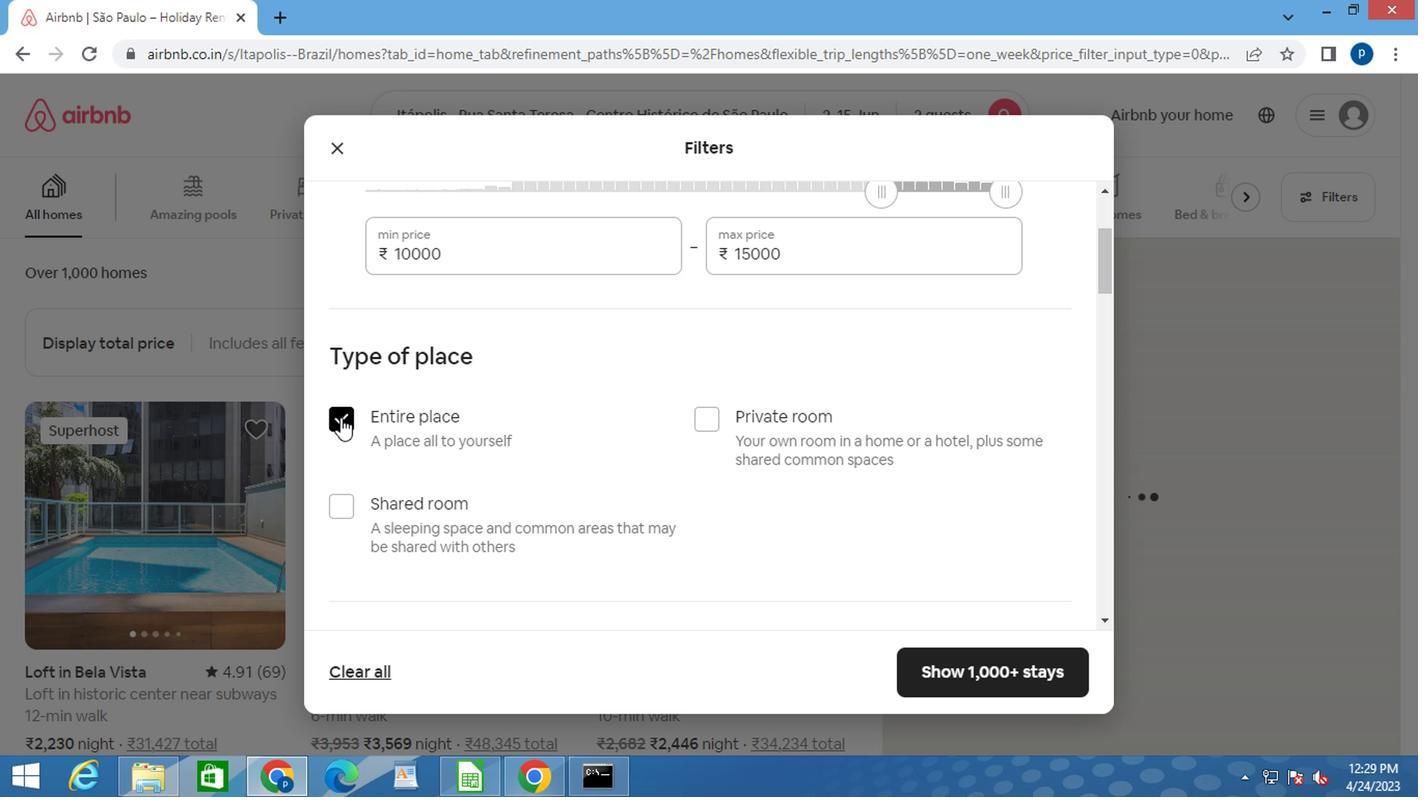 
Action: Mouse scrolled (394, 421) with delta (0, 0)
Screenshot: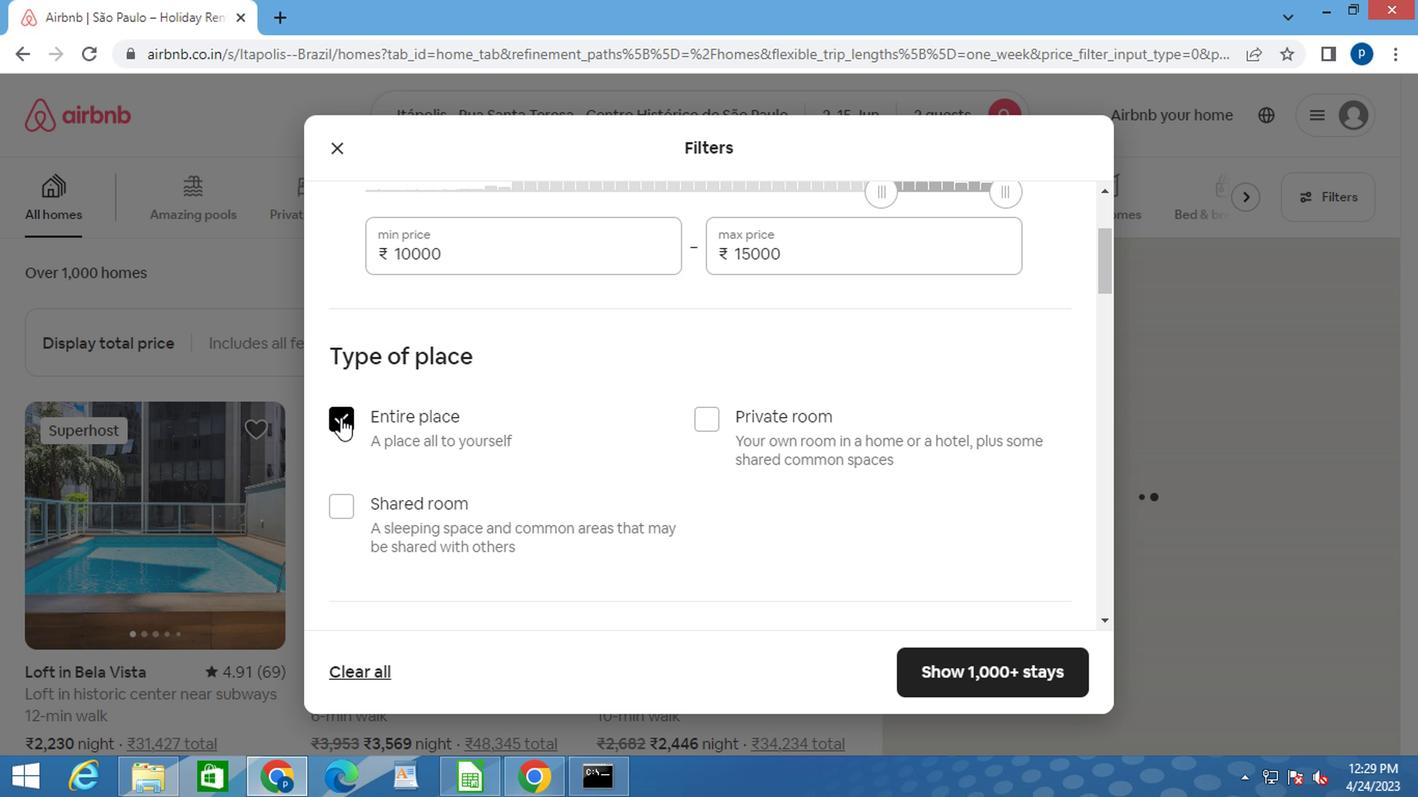 
Action: Mouse moved to (459, 408)
Screenshot: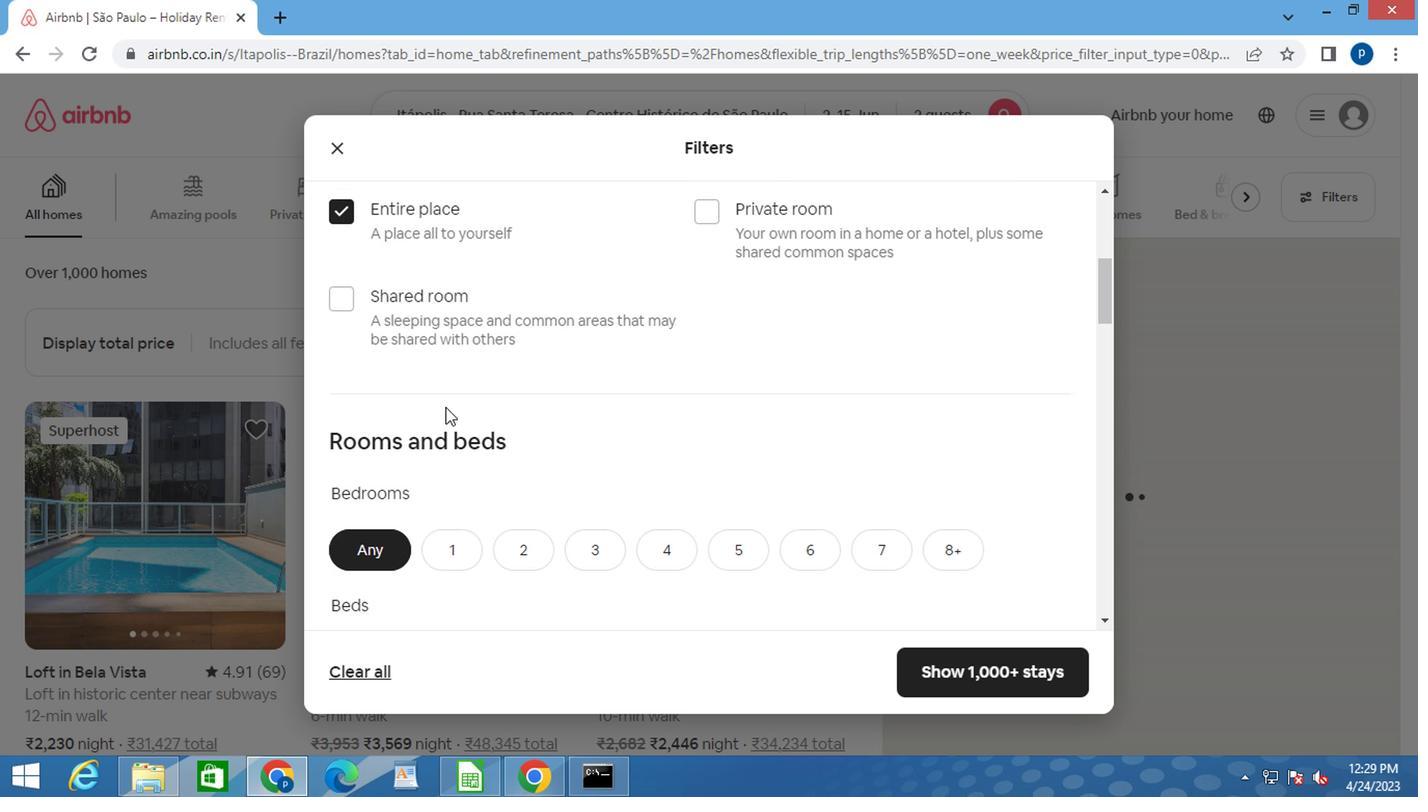 
Action: Mouse scrolled (459, 407) with delta (0, -1)
Screenshot: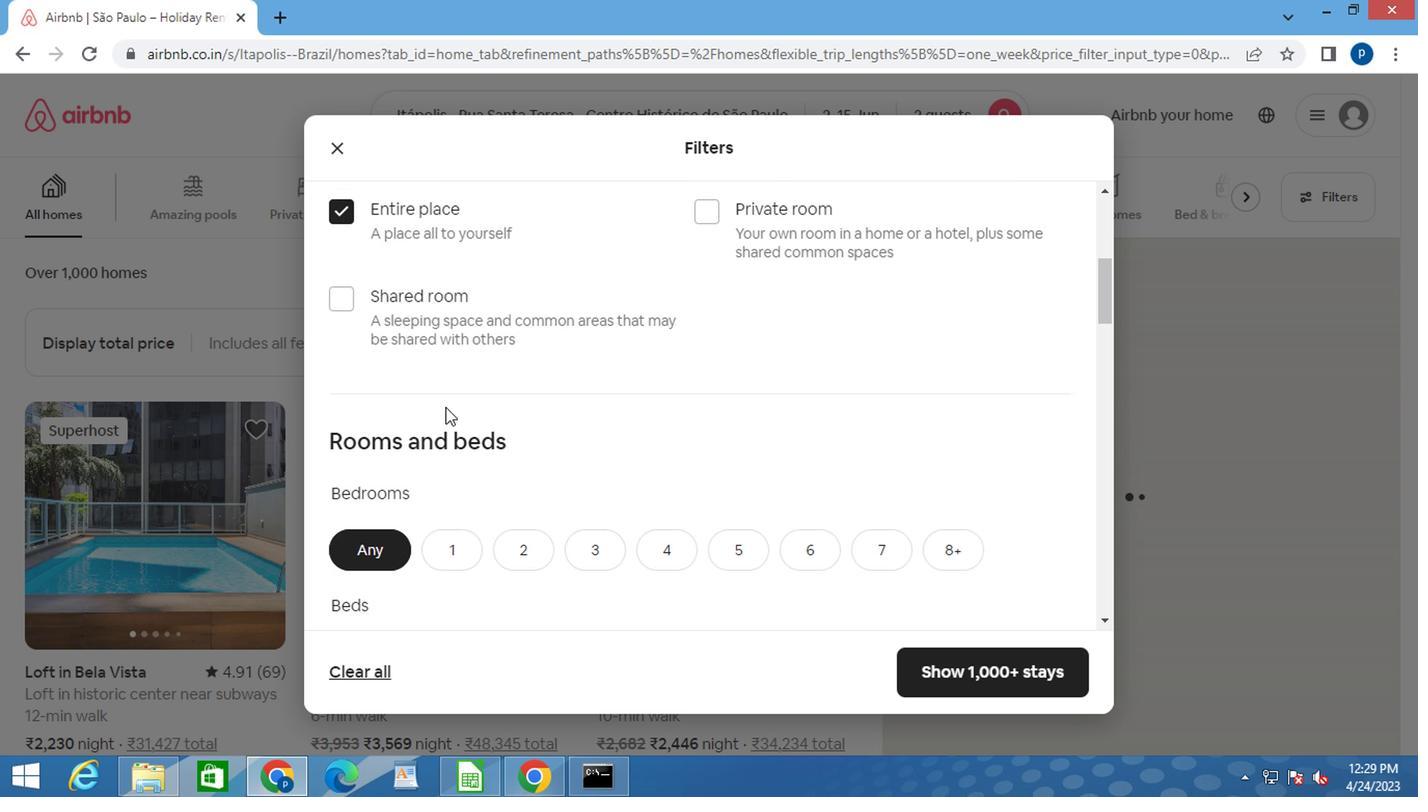 
Action: Mouse scrolled (459, 407) with delta (0, -1)
Screenshot: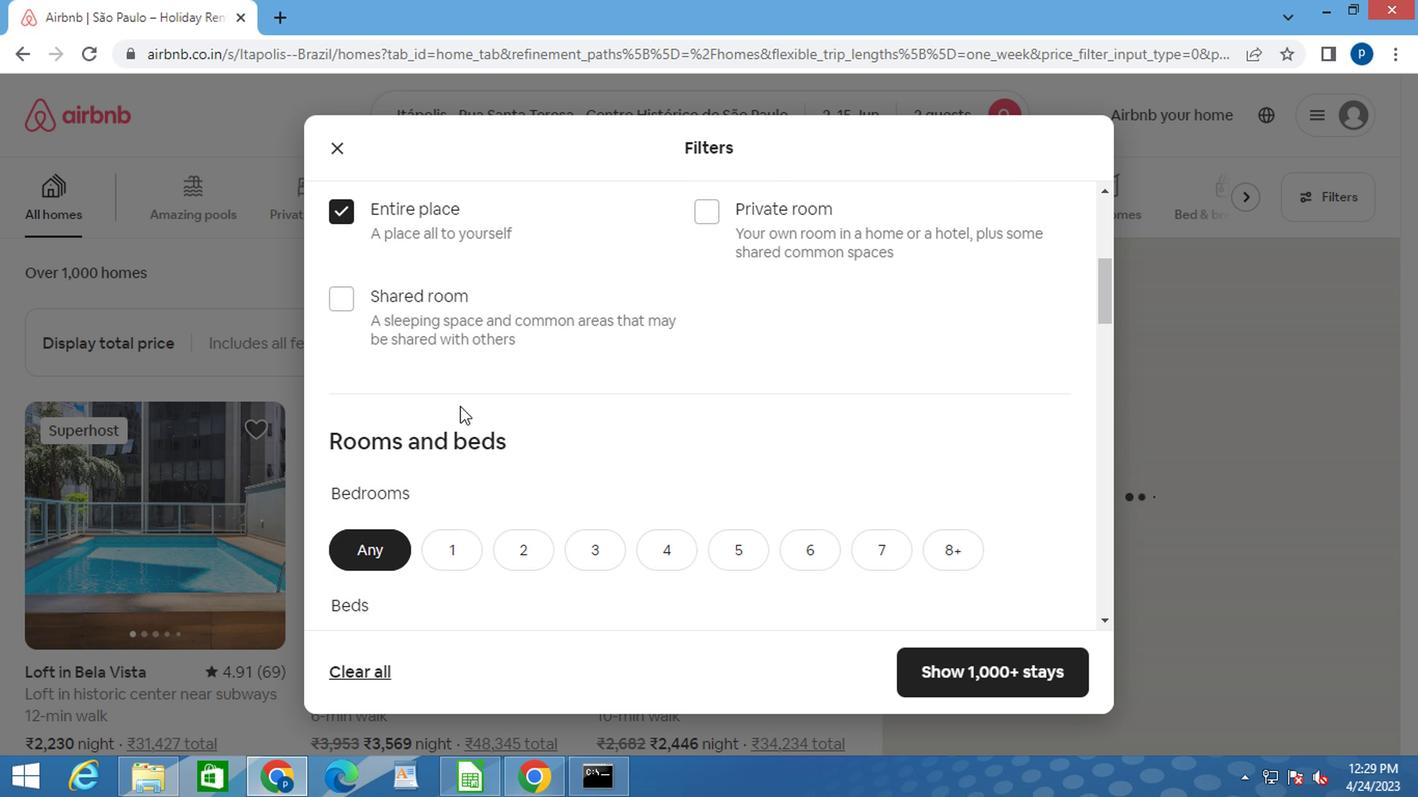 
Action: Mouse moved to (441, 336)
Screenshot: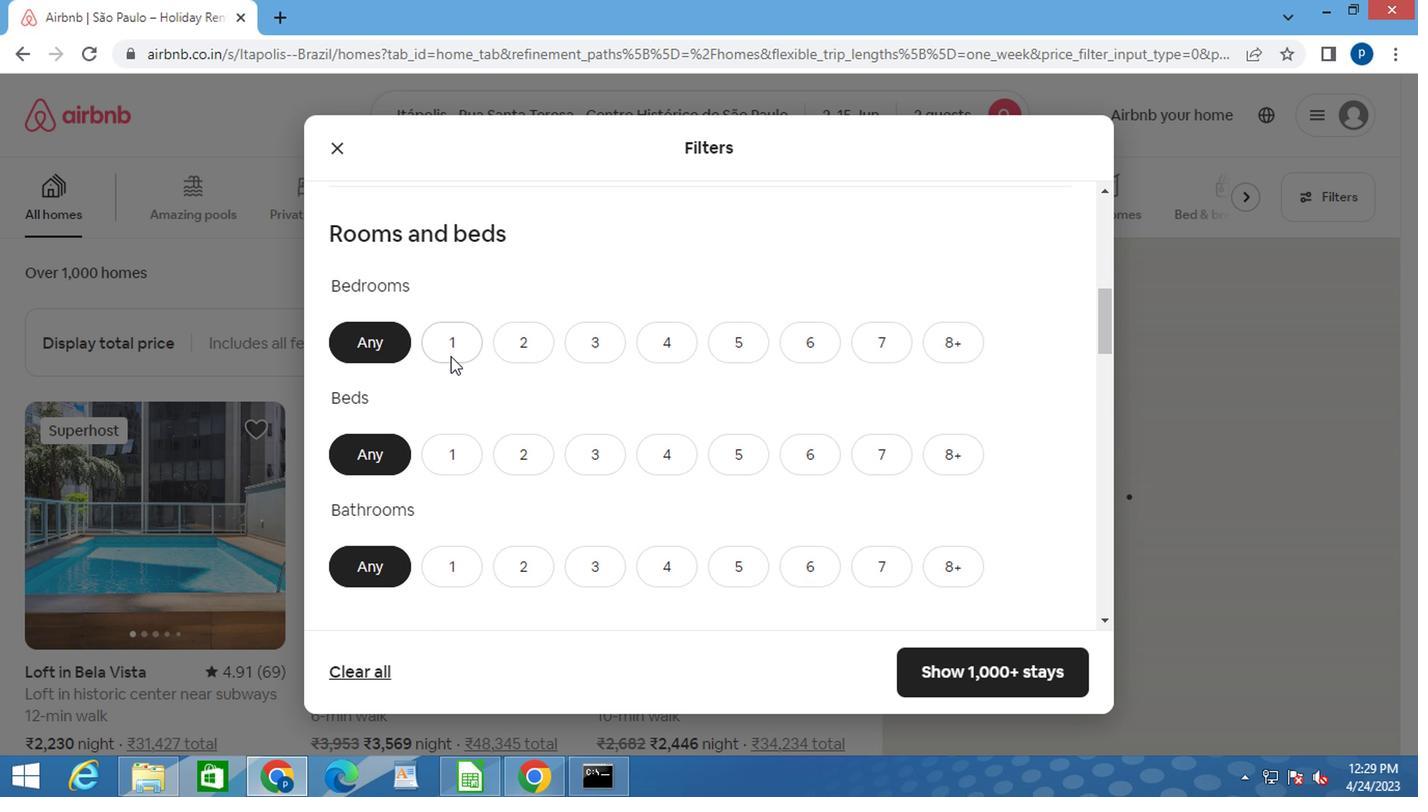 
Action: Mouse pressed left at (441, 336)
Screenshot: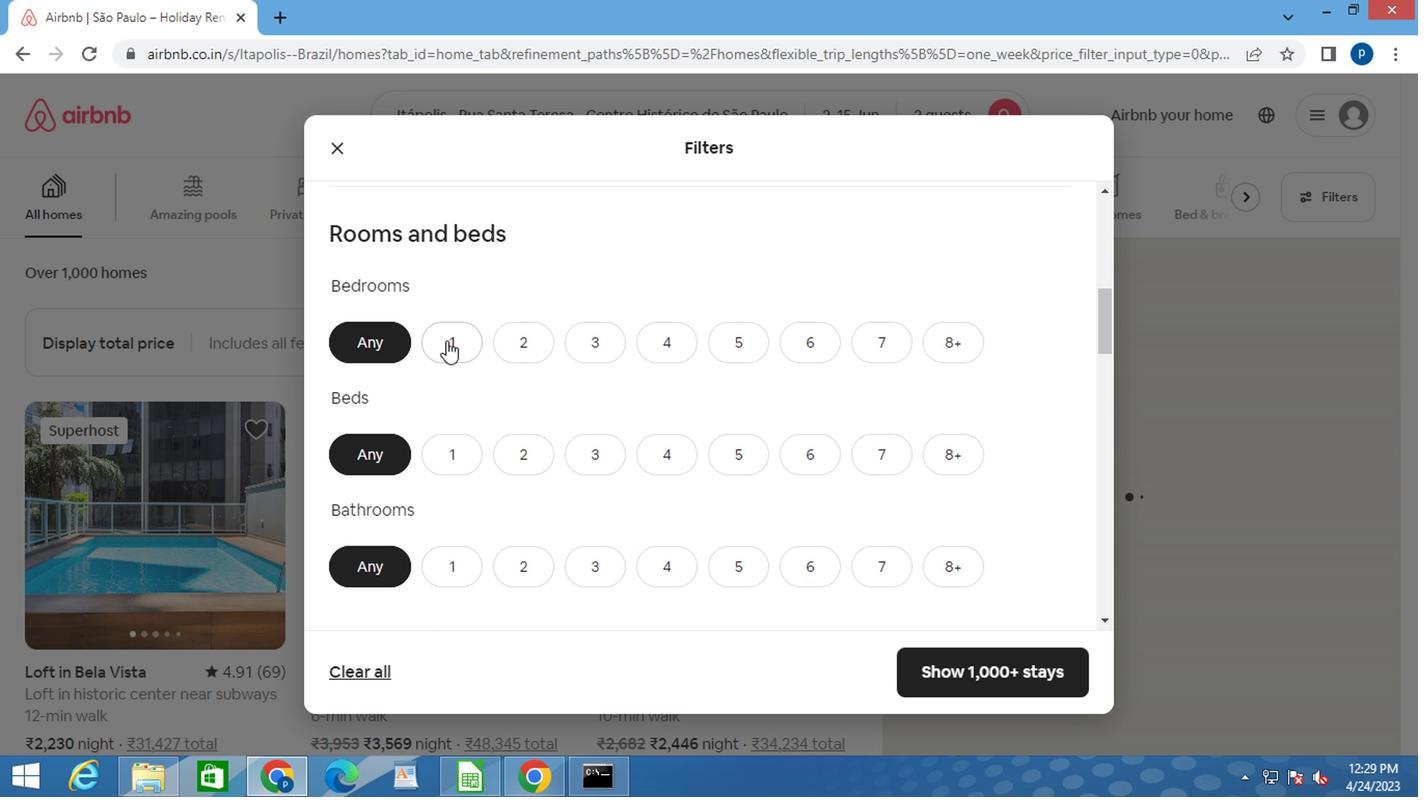 
Action: Mouse moved to (441, 411)
Screenshot: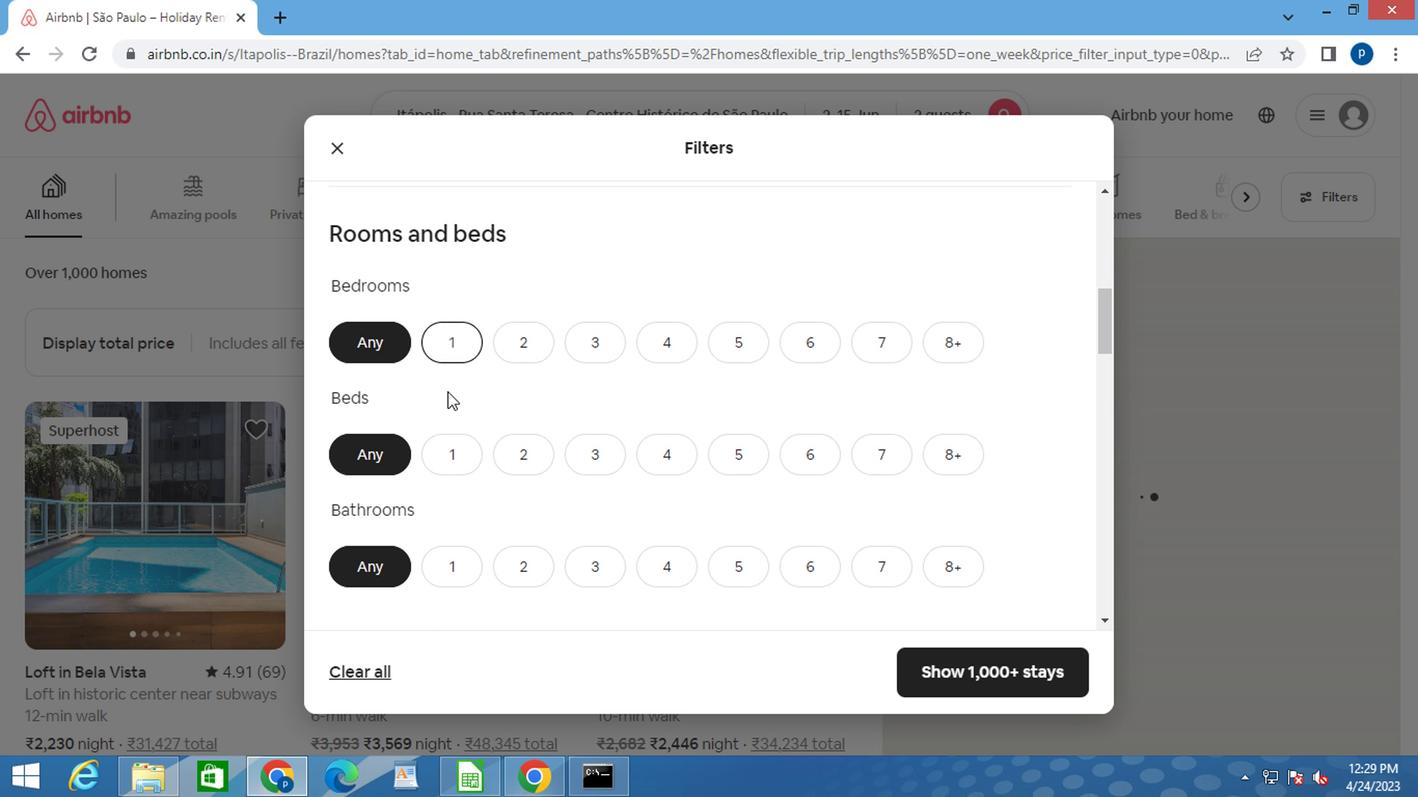 
Action: Mouse scrolled (441, 410) with delta (0, -1)
Screenshot: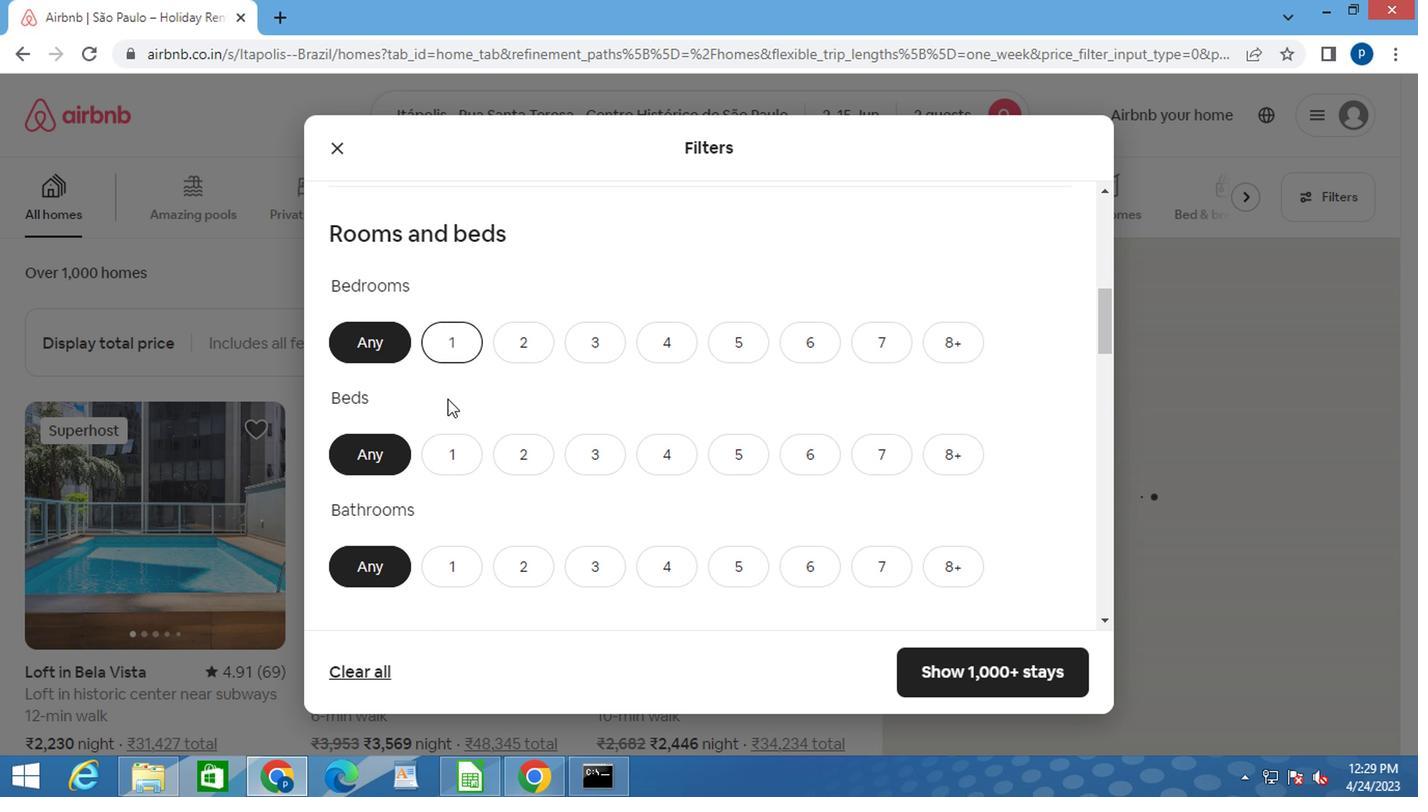 
Action: Mouse moved to (436, 340)
Screenshot: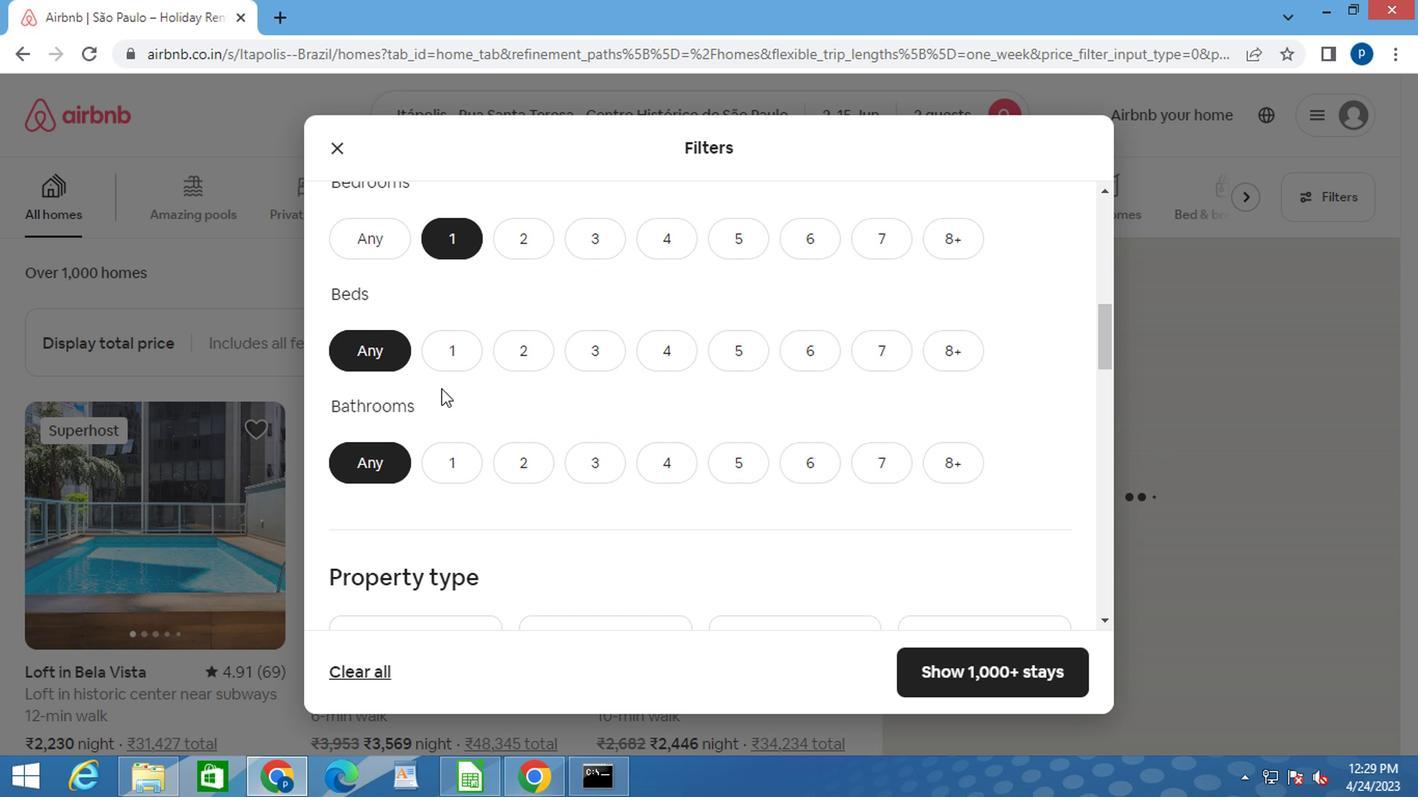 
Action: Mouse pressed left at (436, 340)
Screenshot: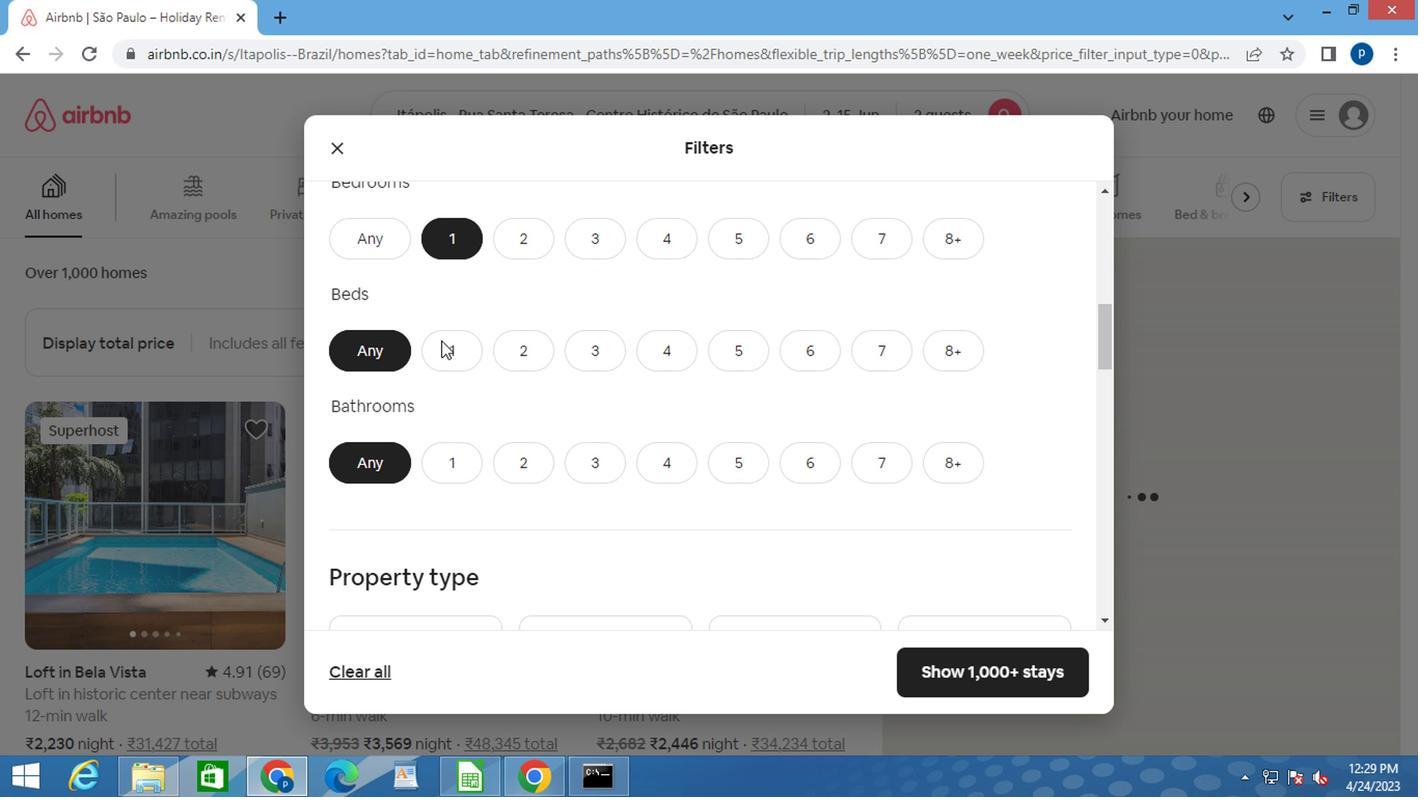 
Action: Mouse moved to (436, 359)
Screenshot: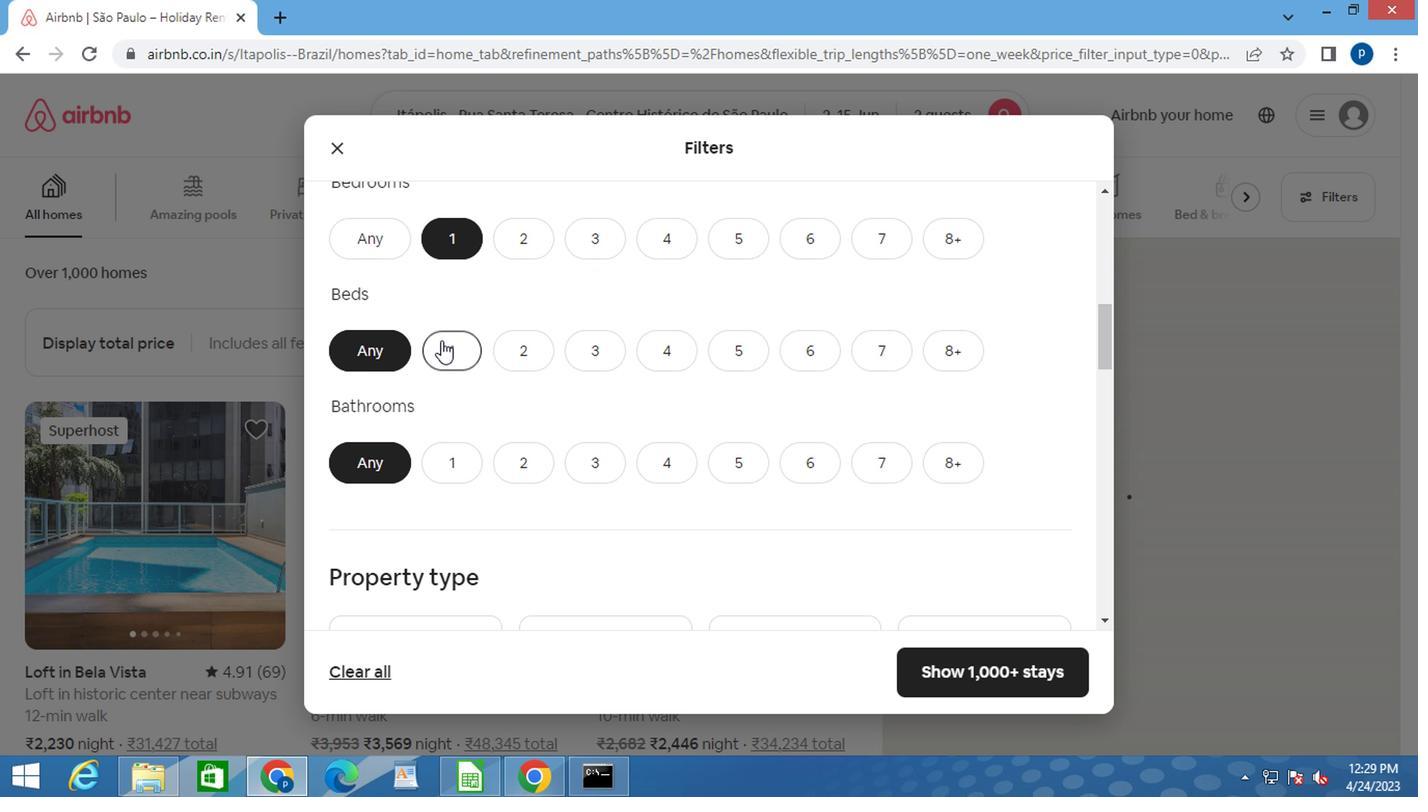 
Action: Mouse scrolled (436, 359) with delta (0, 0)
Screenshot: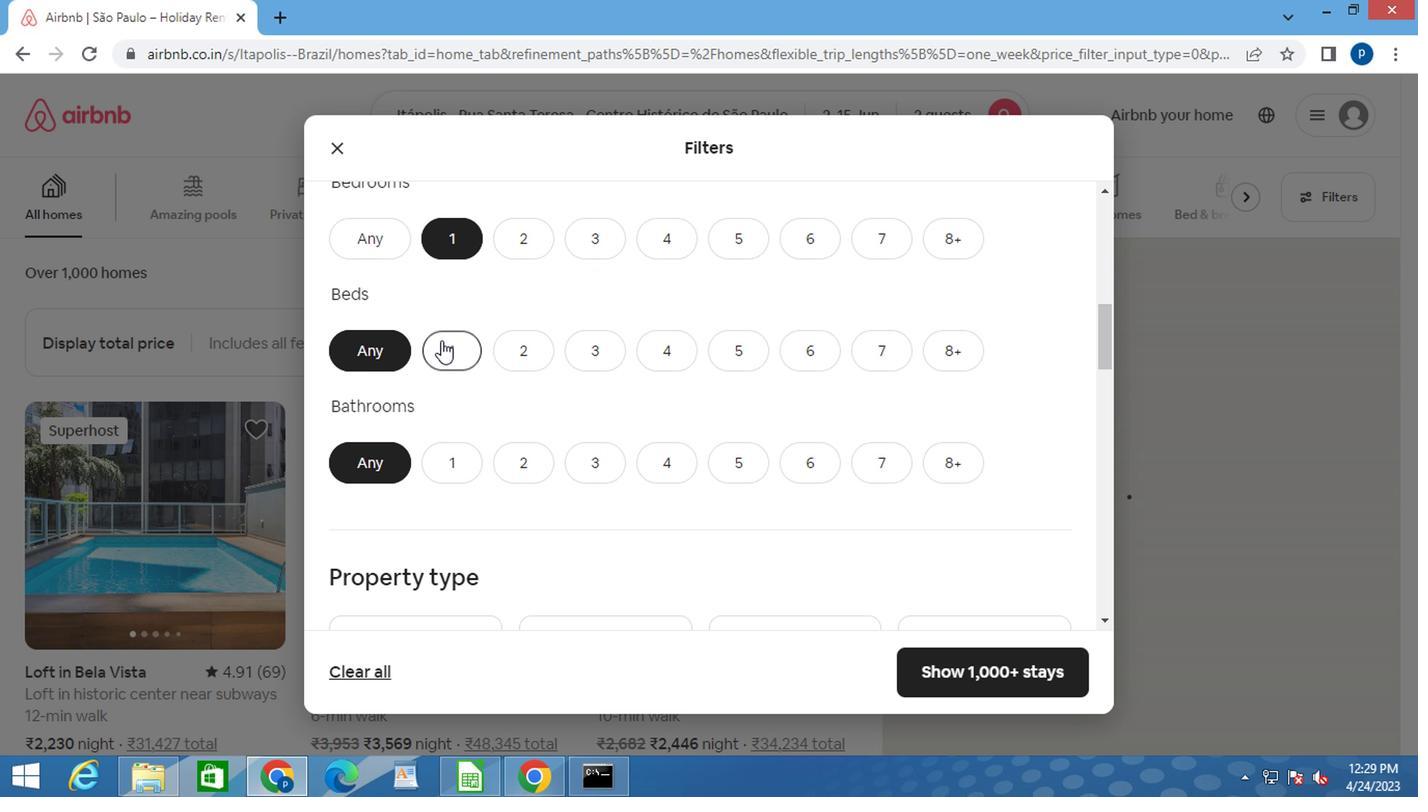 
Action: Mouse moved to (436, 361)
Screenshot: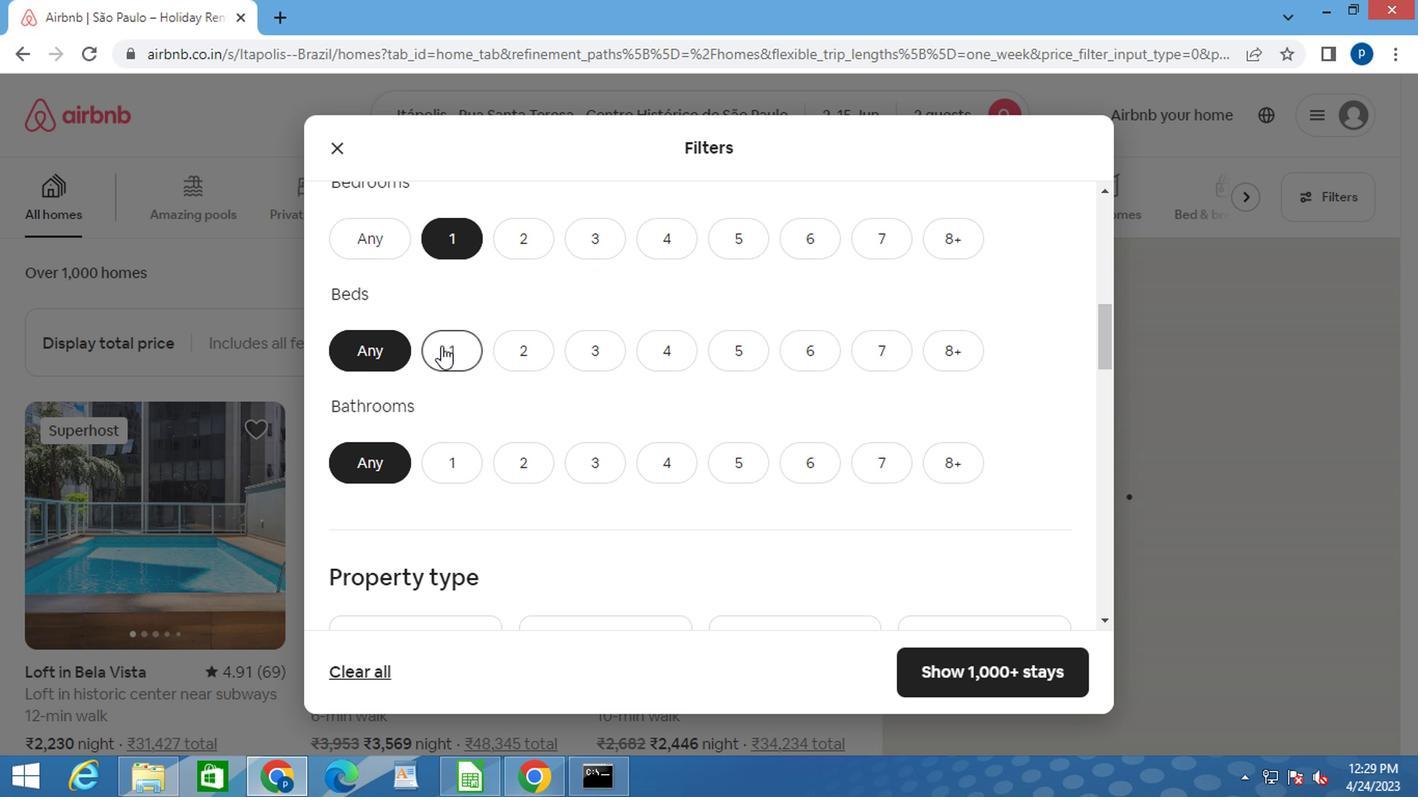 
Action: Mouse scrolled (436, 360) with delta (0, -1)
Screenshot: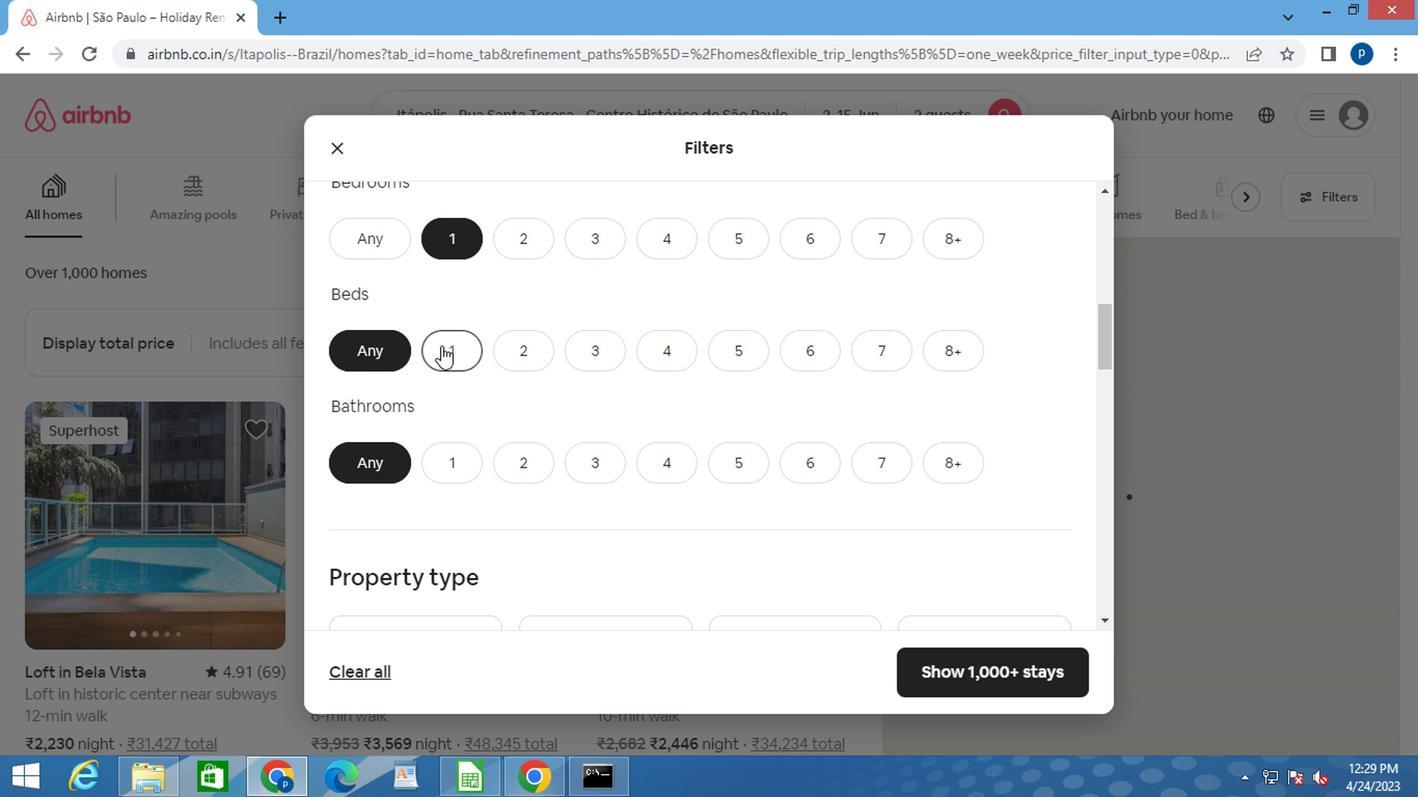 
Action: Mouse moved to (435, 250)
Screenshot: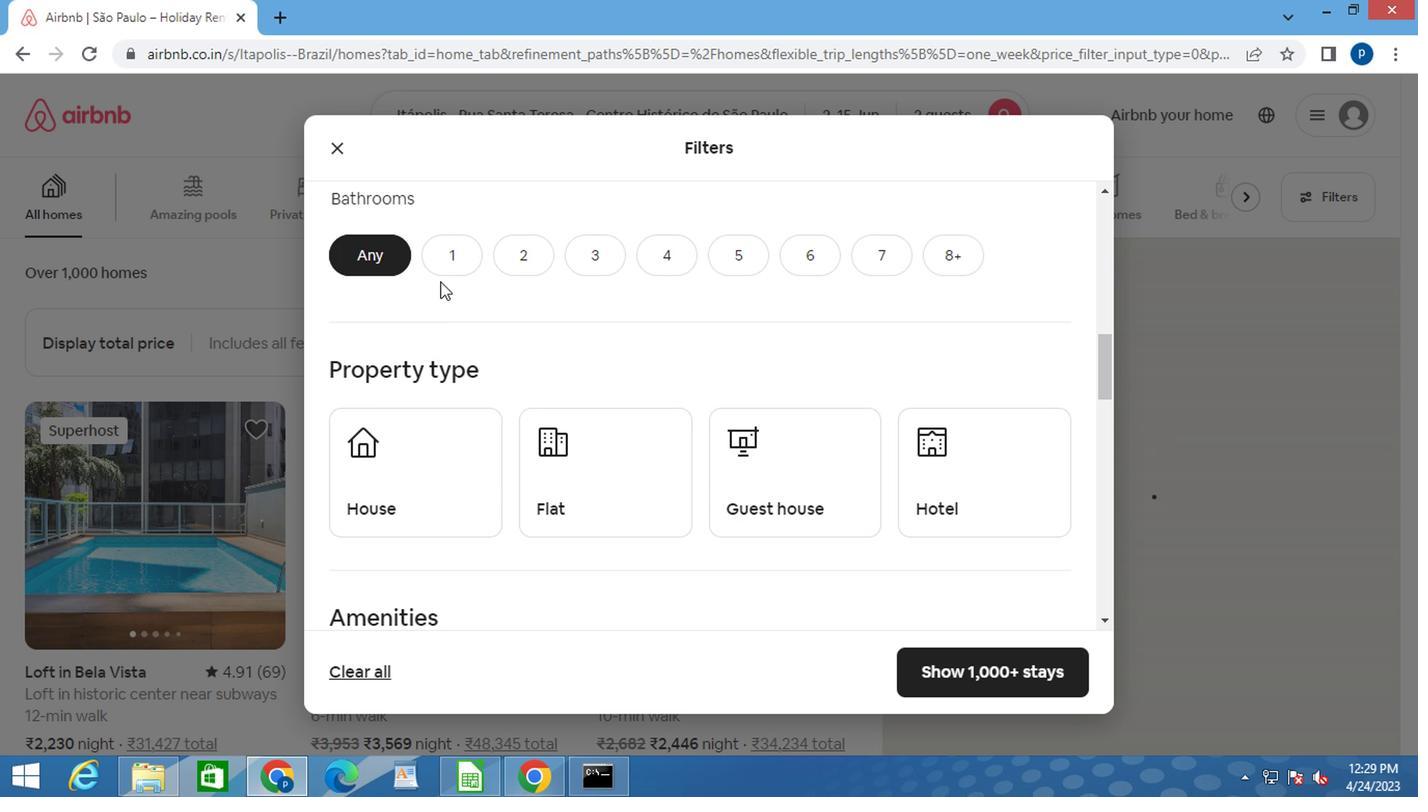 
Action: Mouse pressed left at (435, 250)
Screenshot: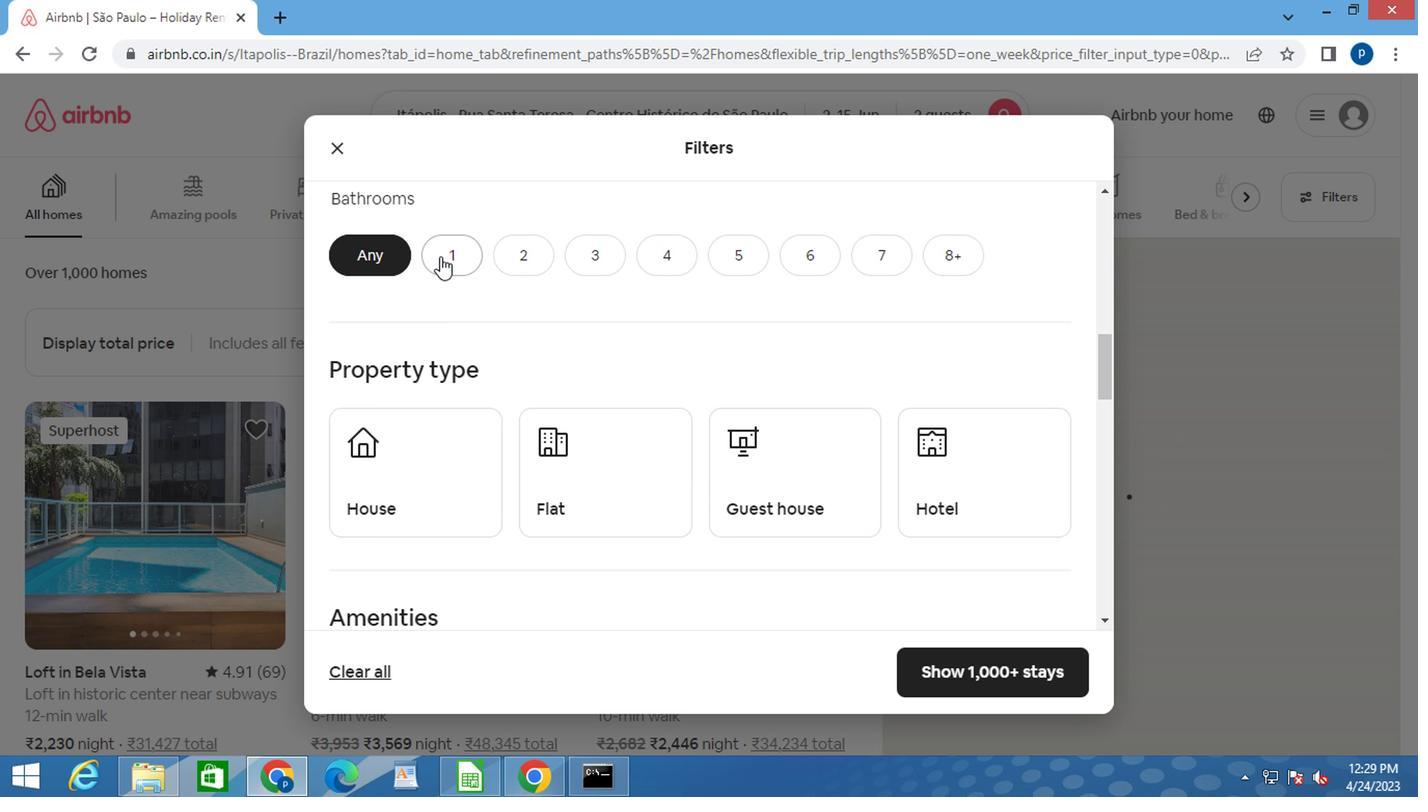 
Action: Mouse moved to (398, 459)
Screenshot: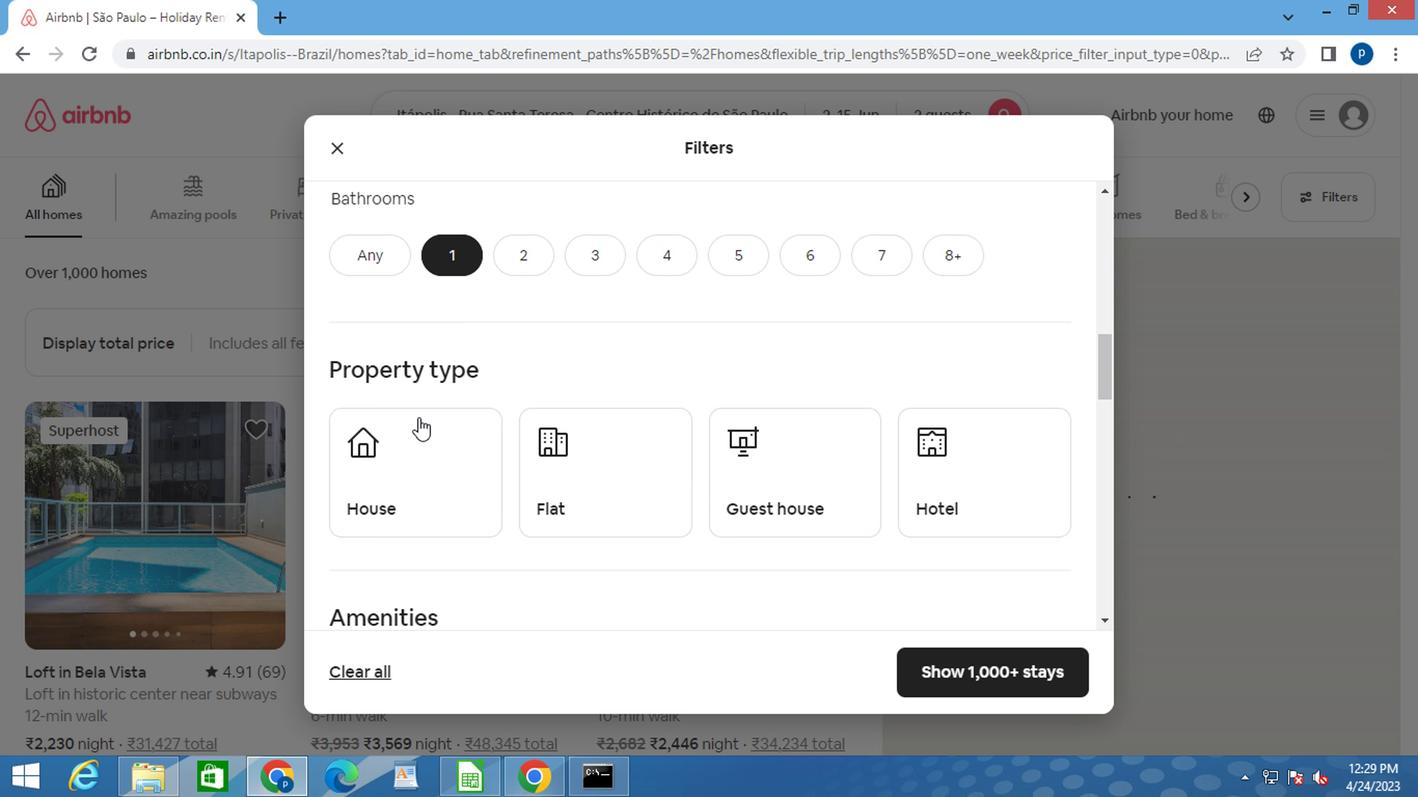 
Action: Mouse pressed left at (398, 459)
Screenshot: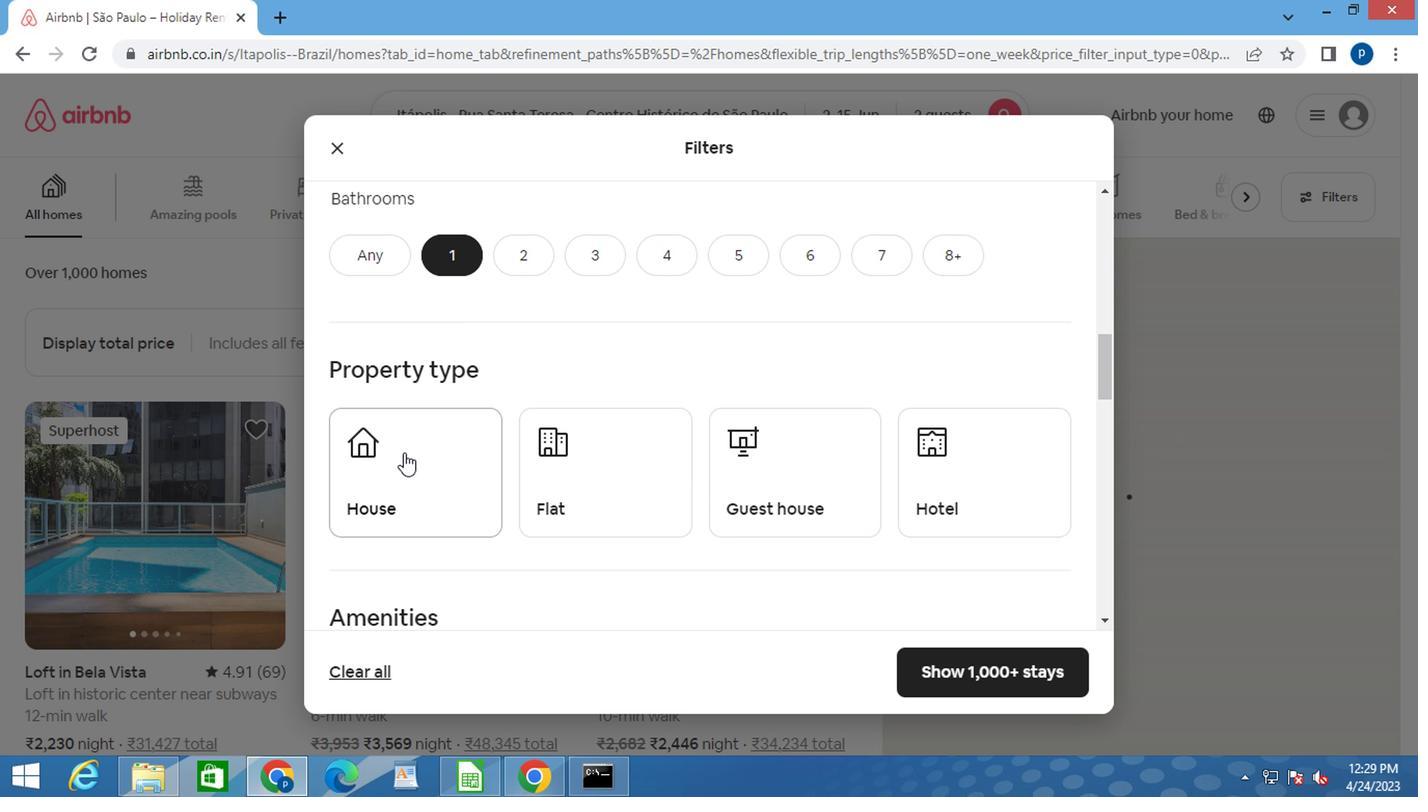 
Action: Mouse moved to (559, 463)
Screenshot: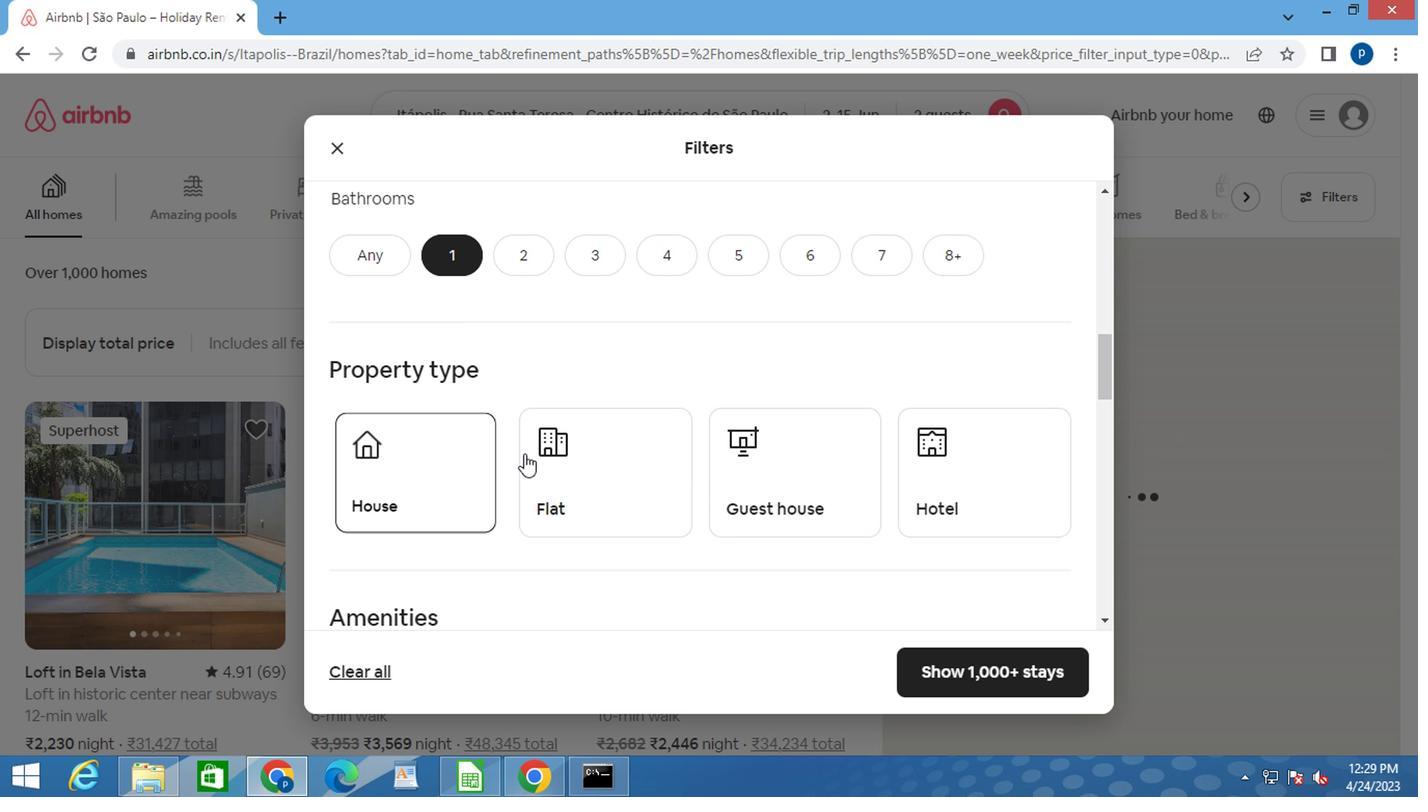 
Action: Mouse pressed left at (559, 463)
Screenshot: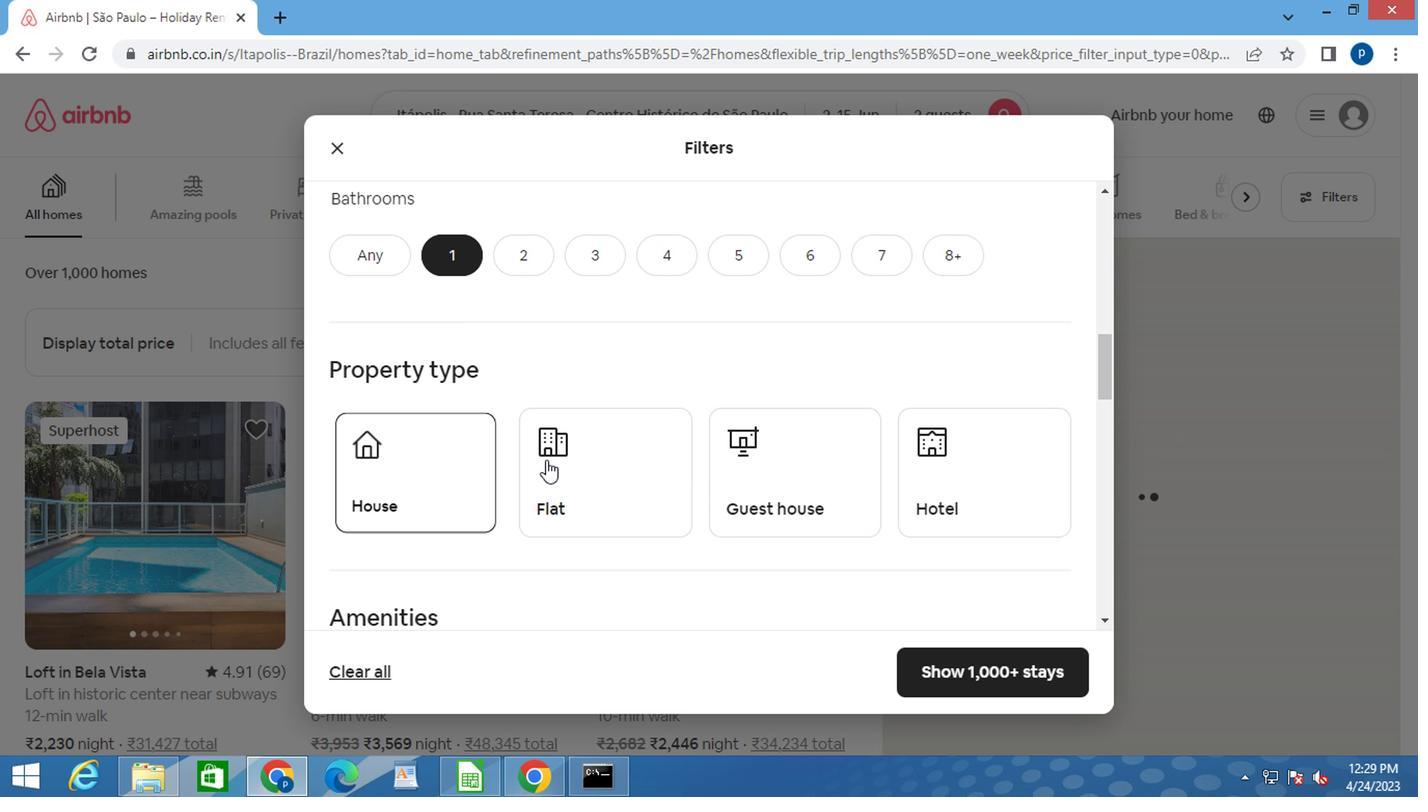 
Action: Mouse moved to (771, 483)
Screenshot: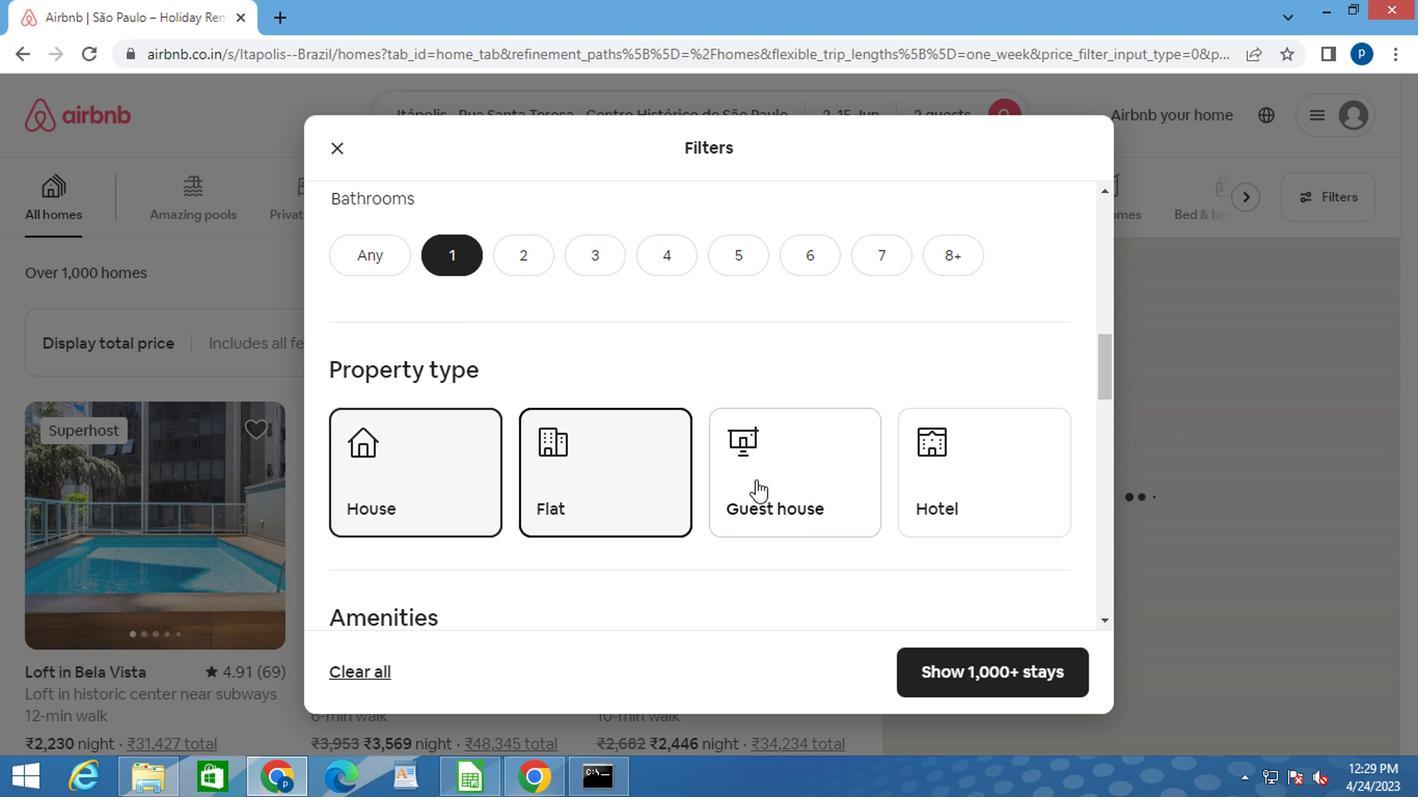 
Action: Mouse pressed left at (771, 483)
Screenshot: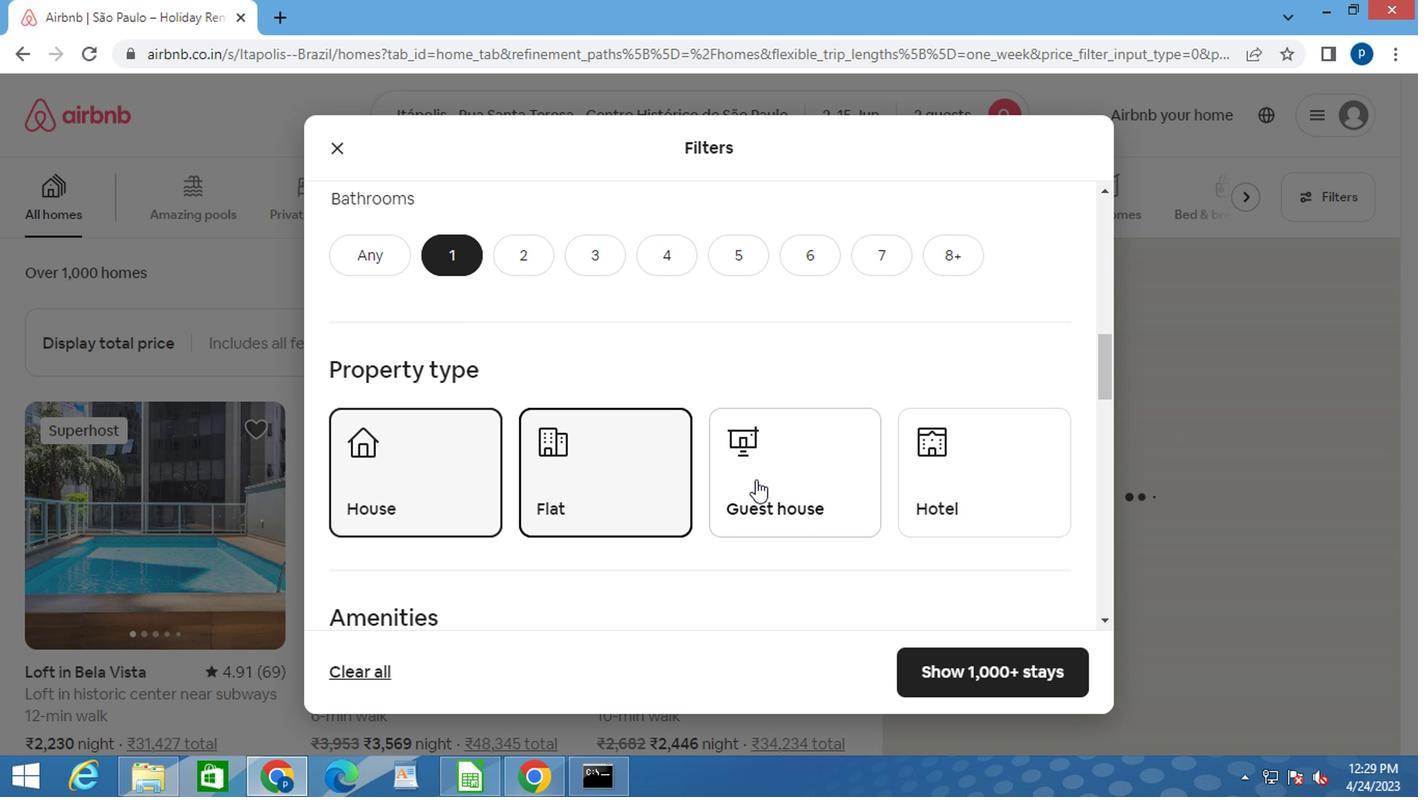 
Action: Mouse moved to (973, 483)
Screenshot: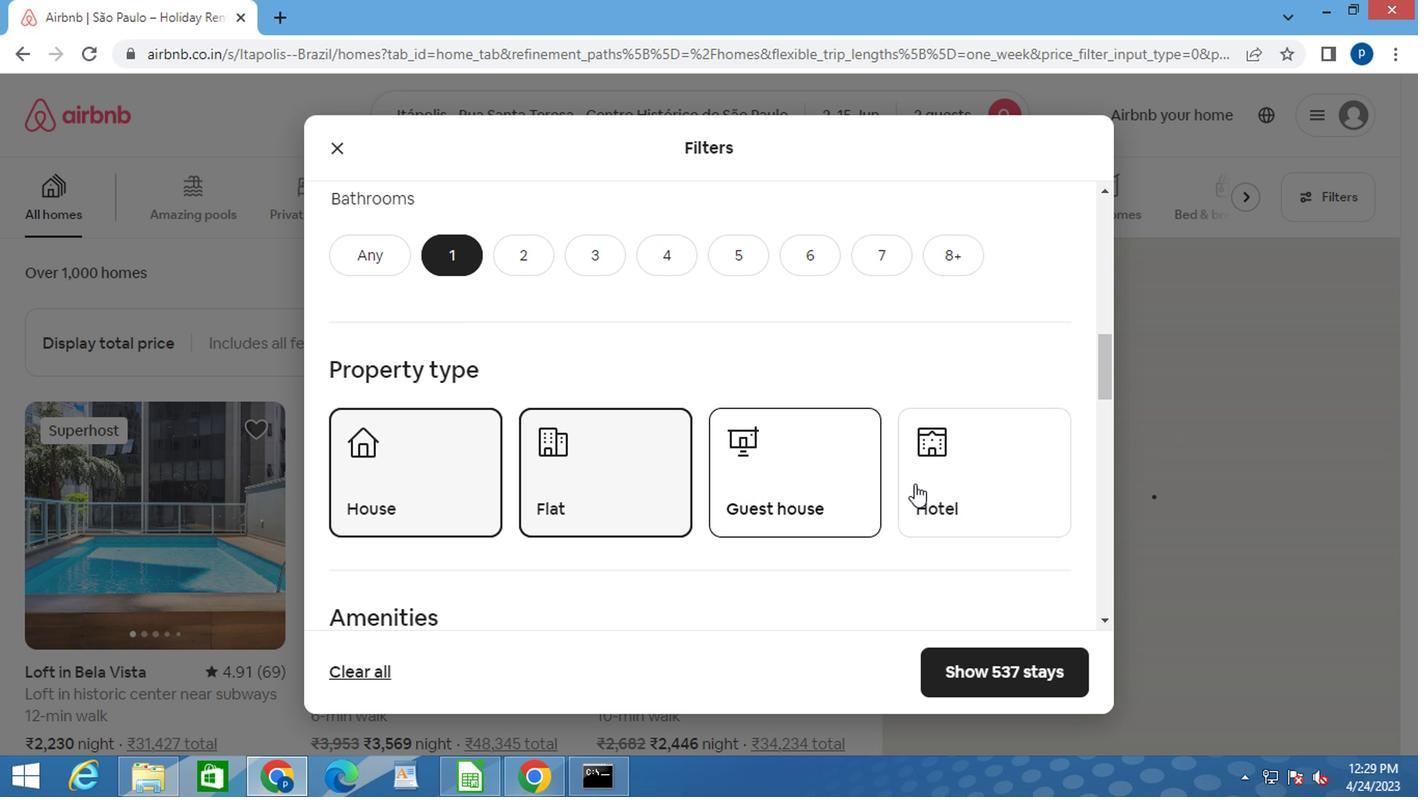 
Action: Mouse pressed left at (973, 483)
Screenshot: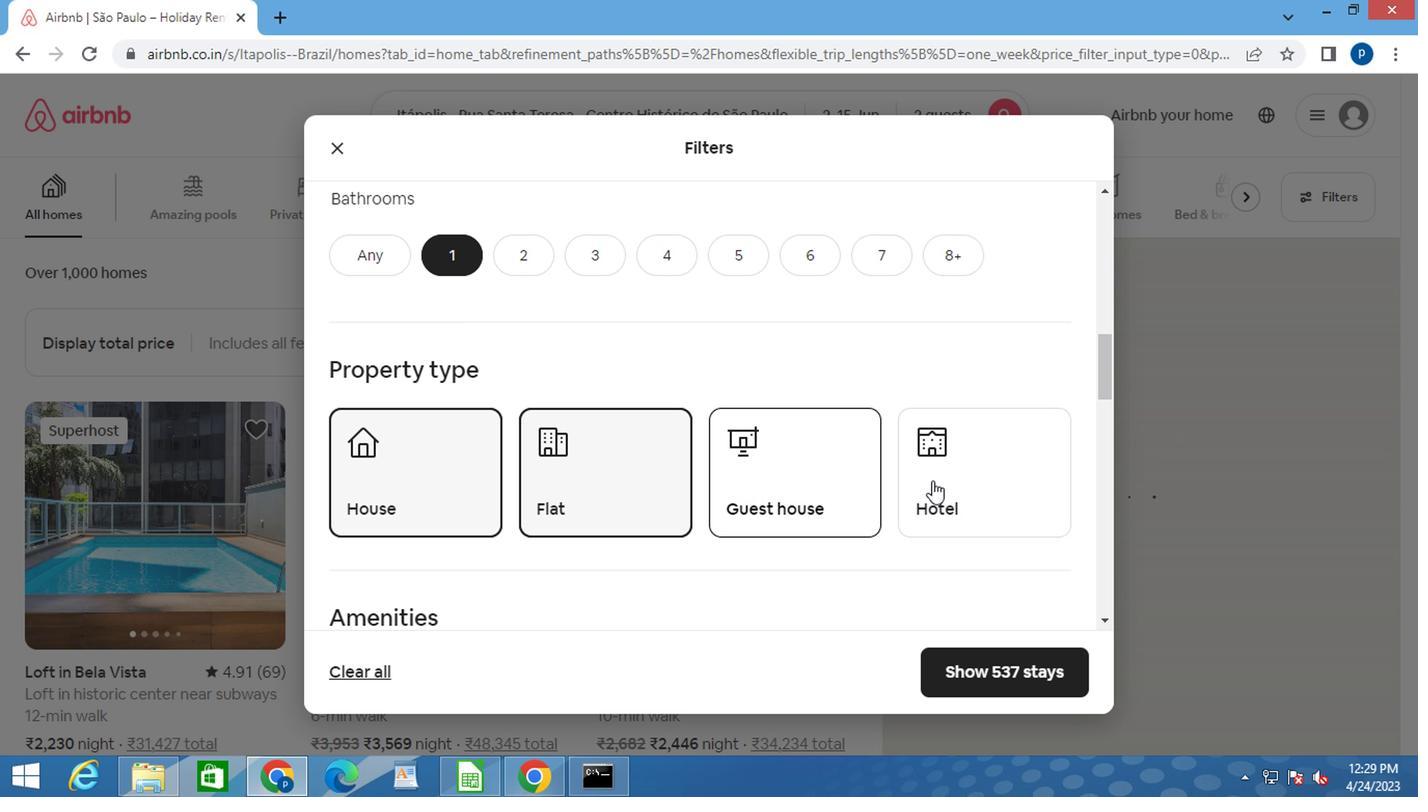 
Action: Mouse moved to (896, 480)
Screenshot: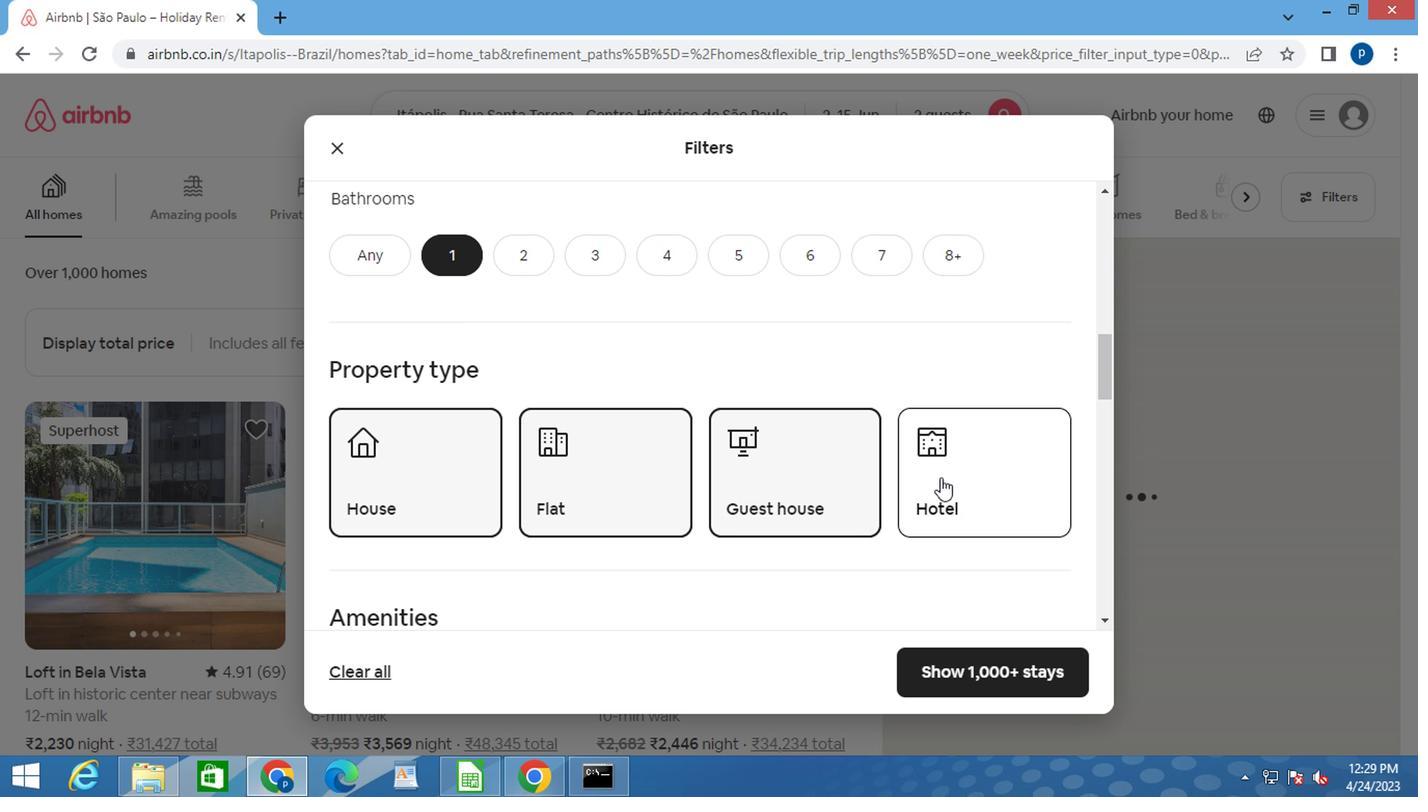 
Action: Mouse scrolled (896, 479) with delta (0, -1)
Screenshot: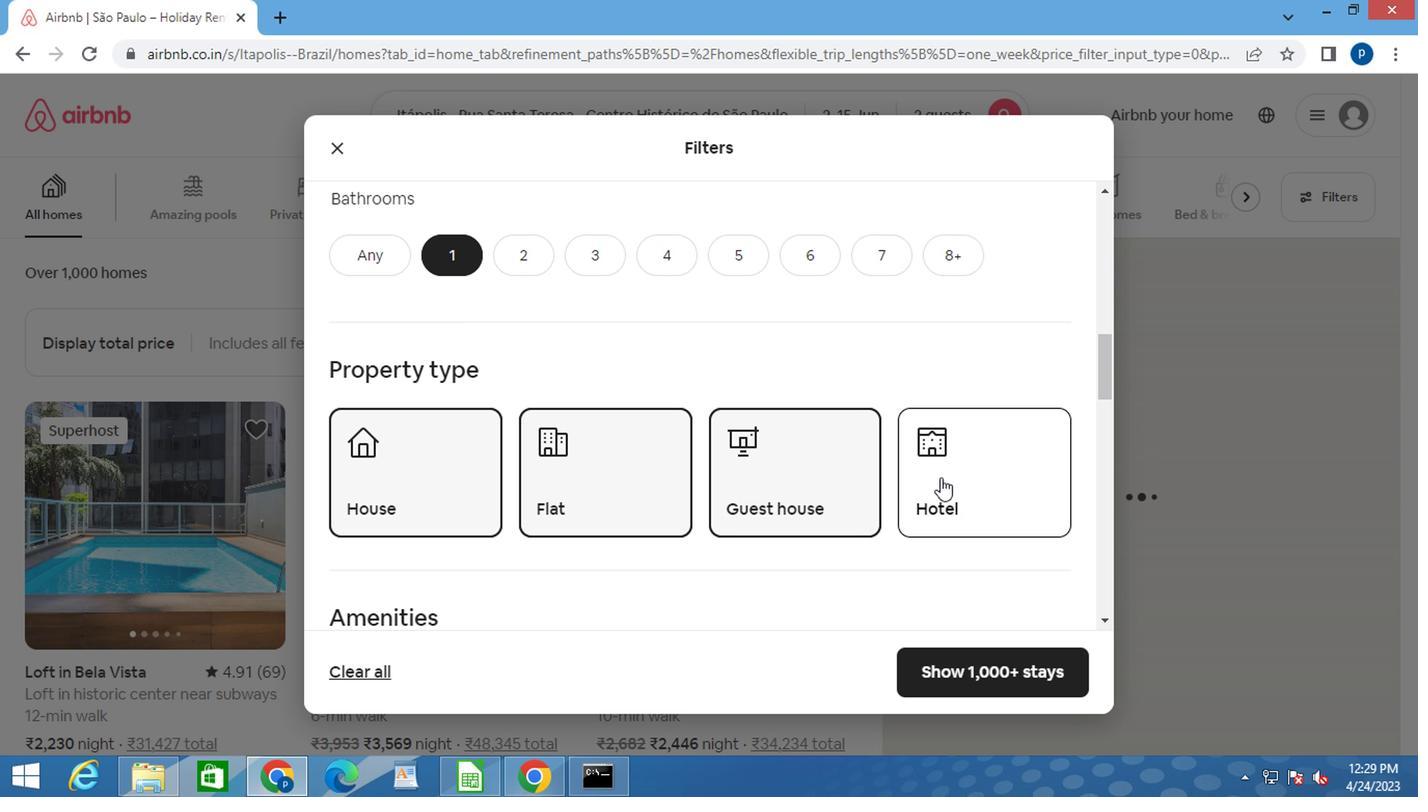 
Action: Mouse moved to (893, 480)
Screenshot: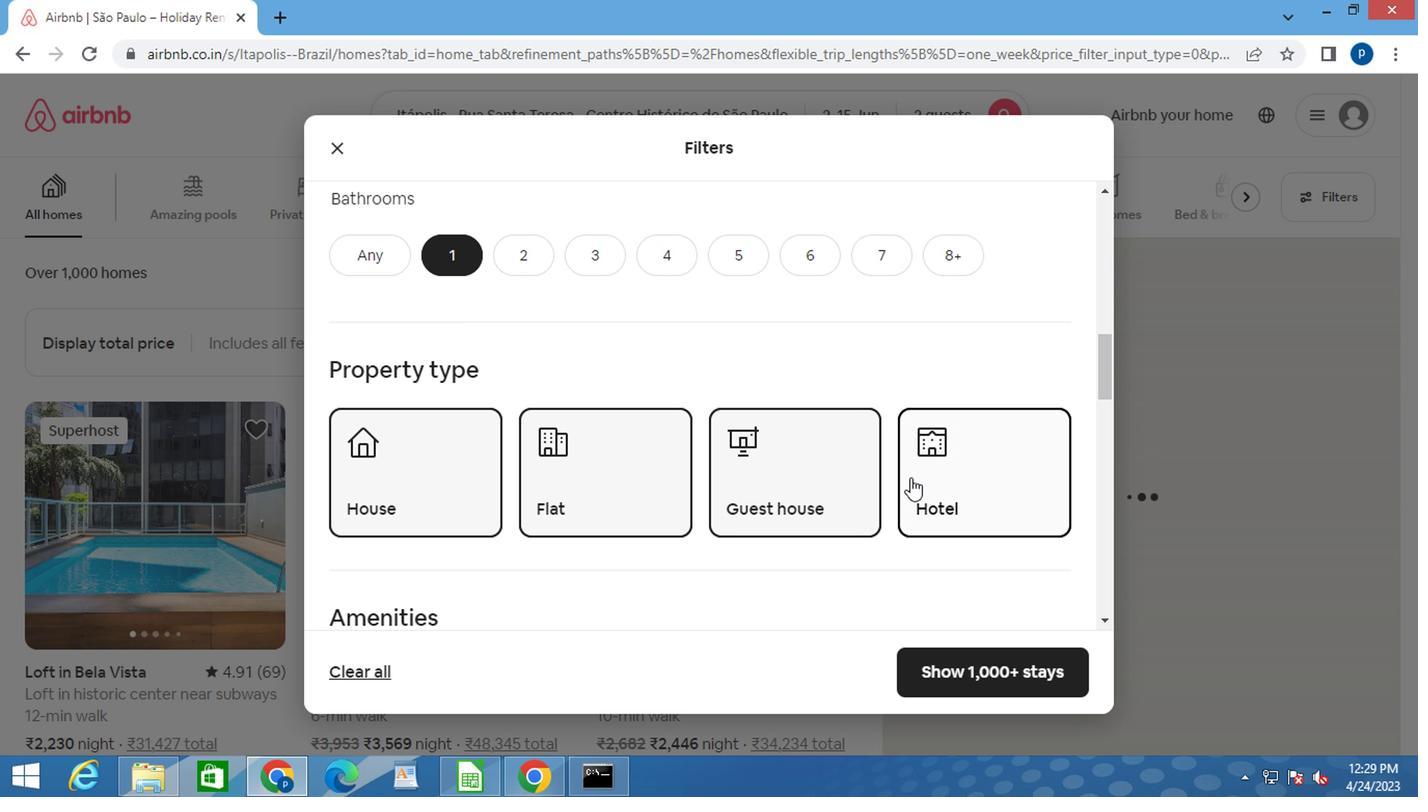 
Action: Mouse scrolled (893, 479) with delta (0, -1)
Screenshot: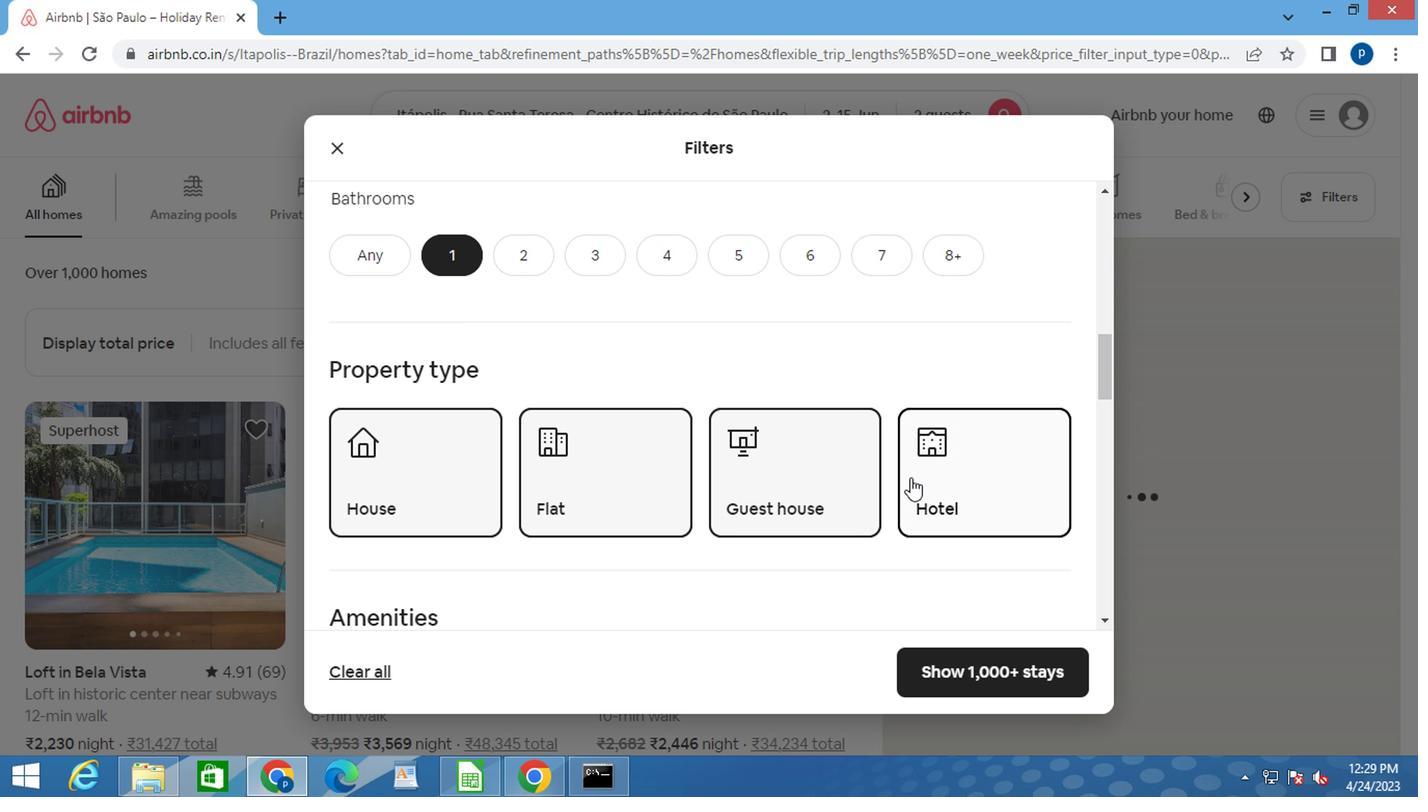 
Action: Mouse scrolled (893, 479) with delta (0, -1)
Screenshot: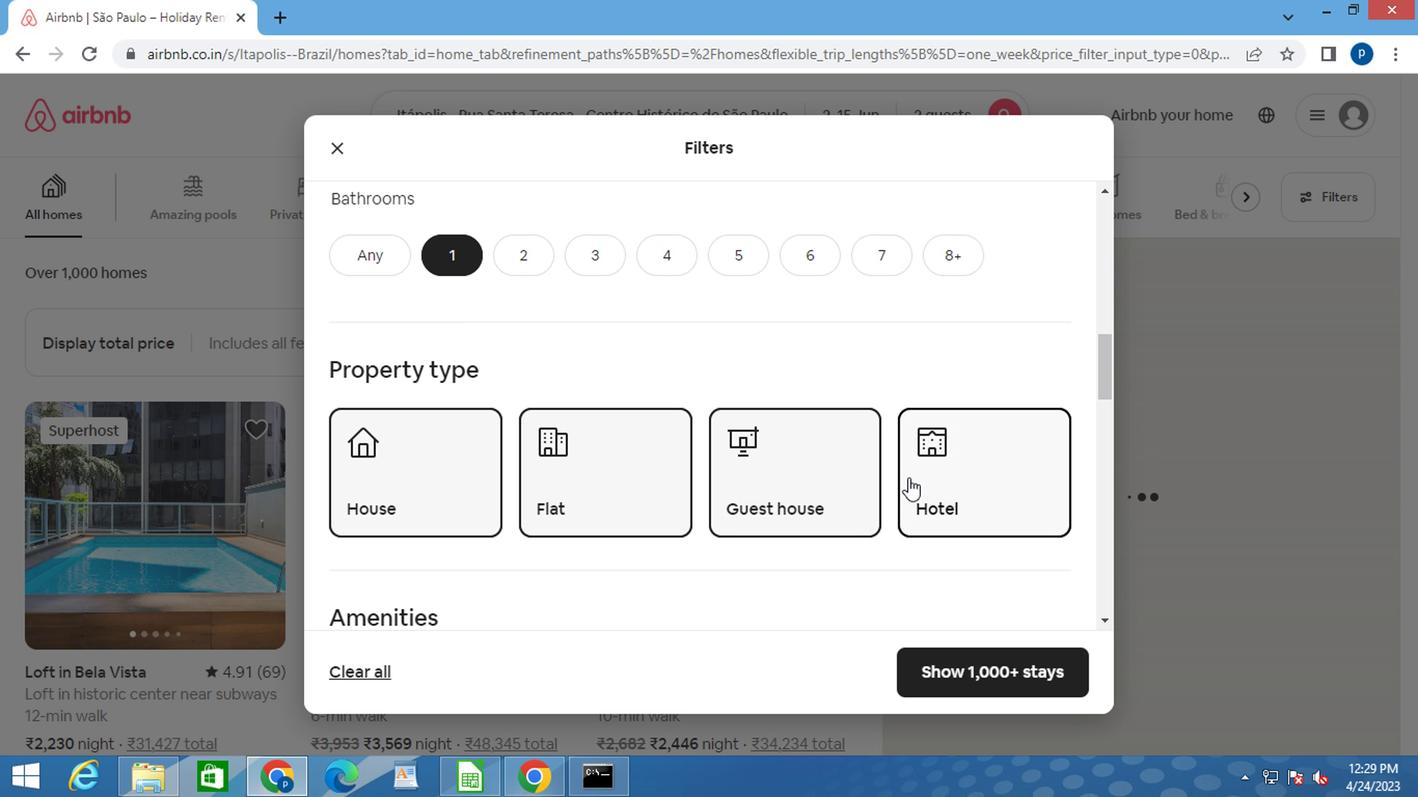 
Action: Mouse moved to (887, 480)
Screenshot: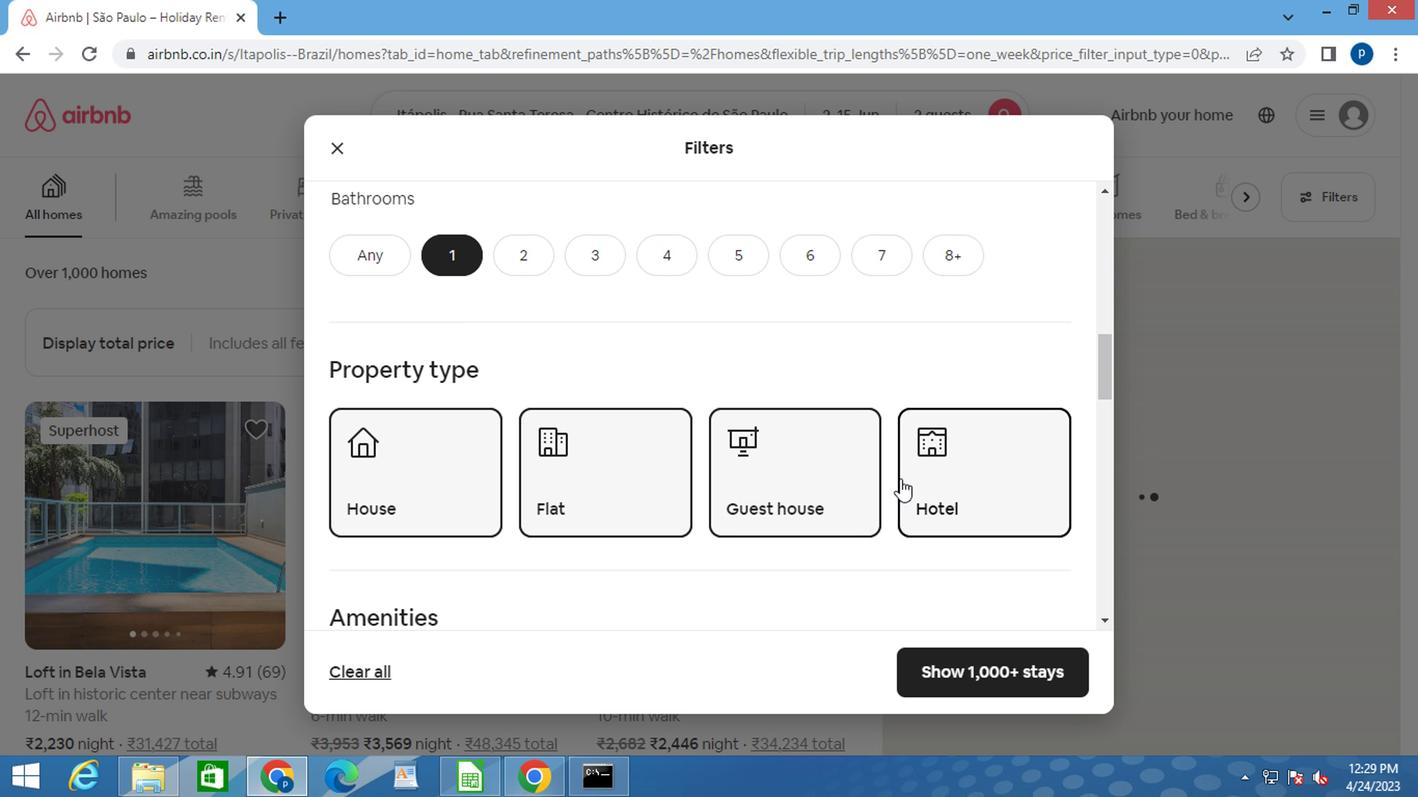
Action: Mouse scrolled (887, 479) with delta (0, -1)
Screenshot: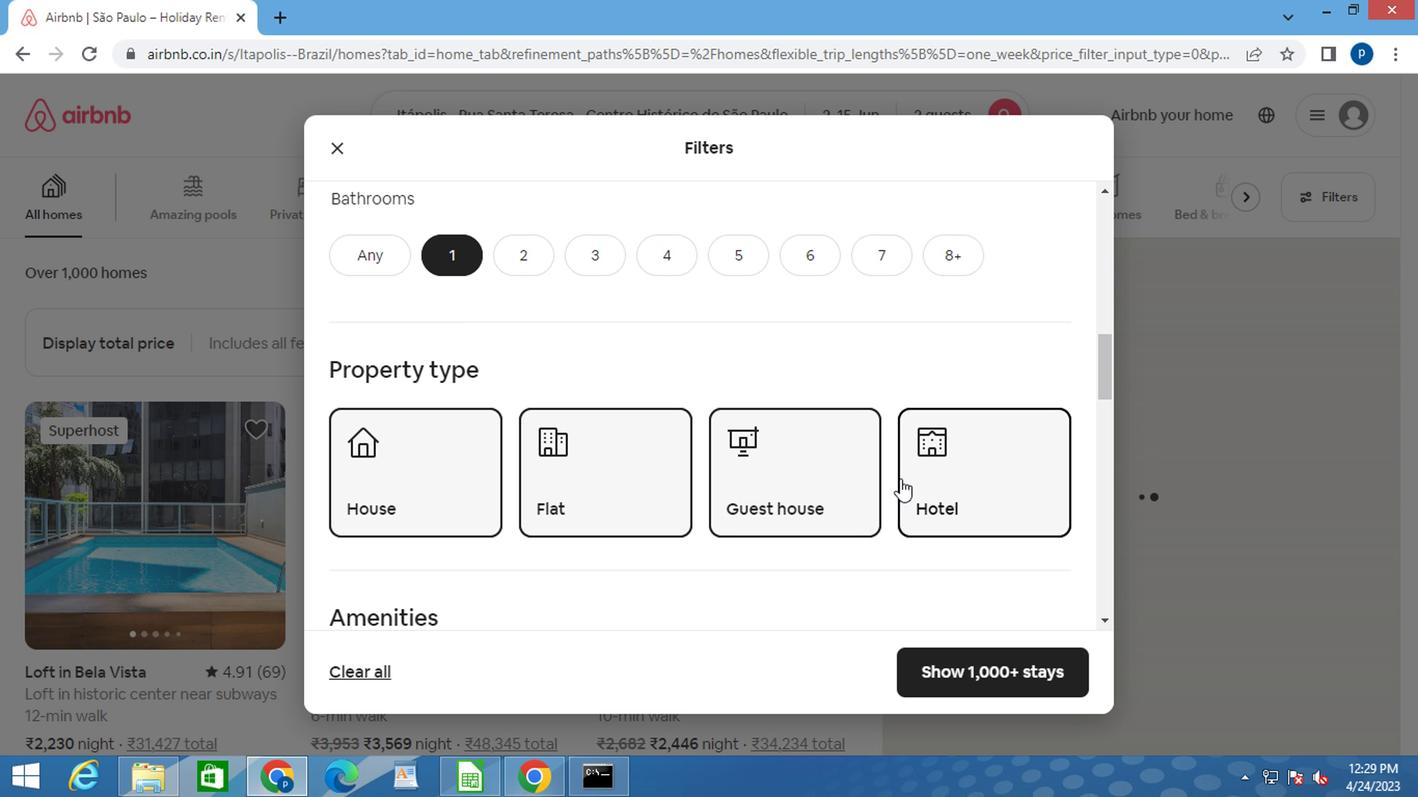 
Action: Mouse moved to (855, 438)
Screenshot: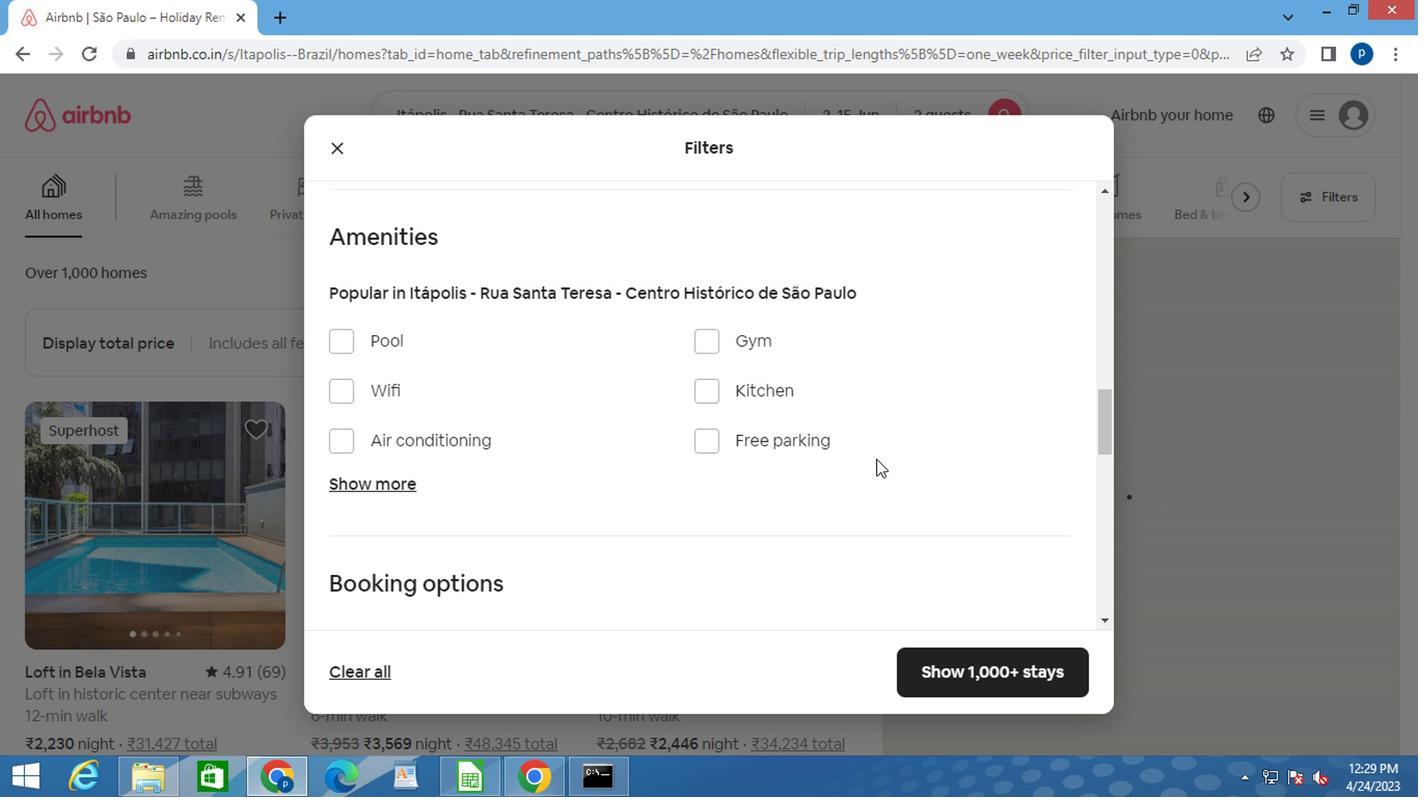 
Action: Mouse scrolled (855, 437) with delta (0, -1)
Screenshot: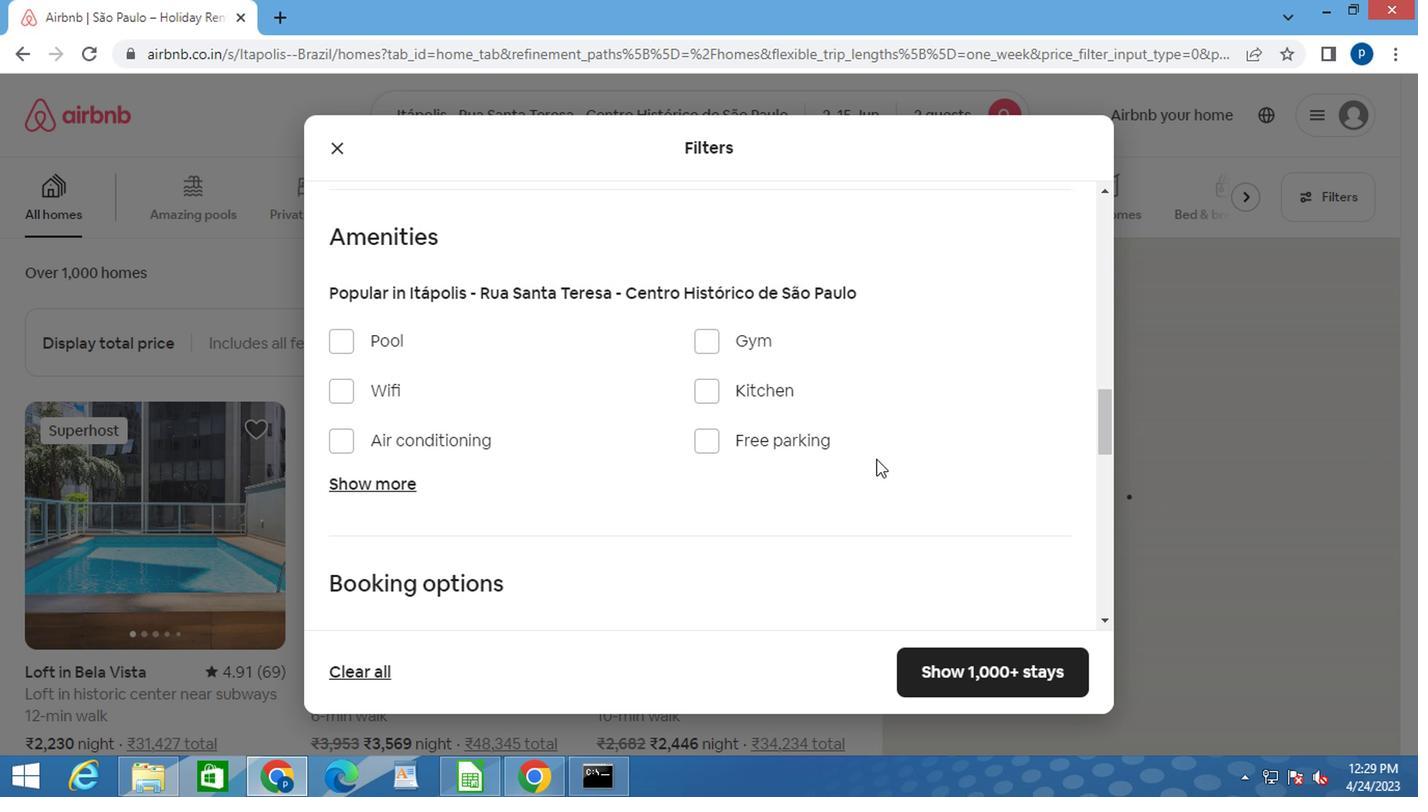 
Action: Mouse moved to (855, 438)
Screenshot: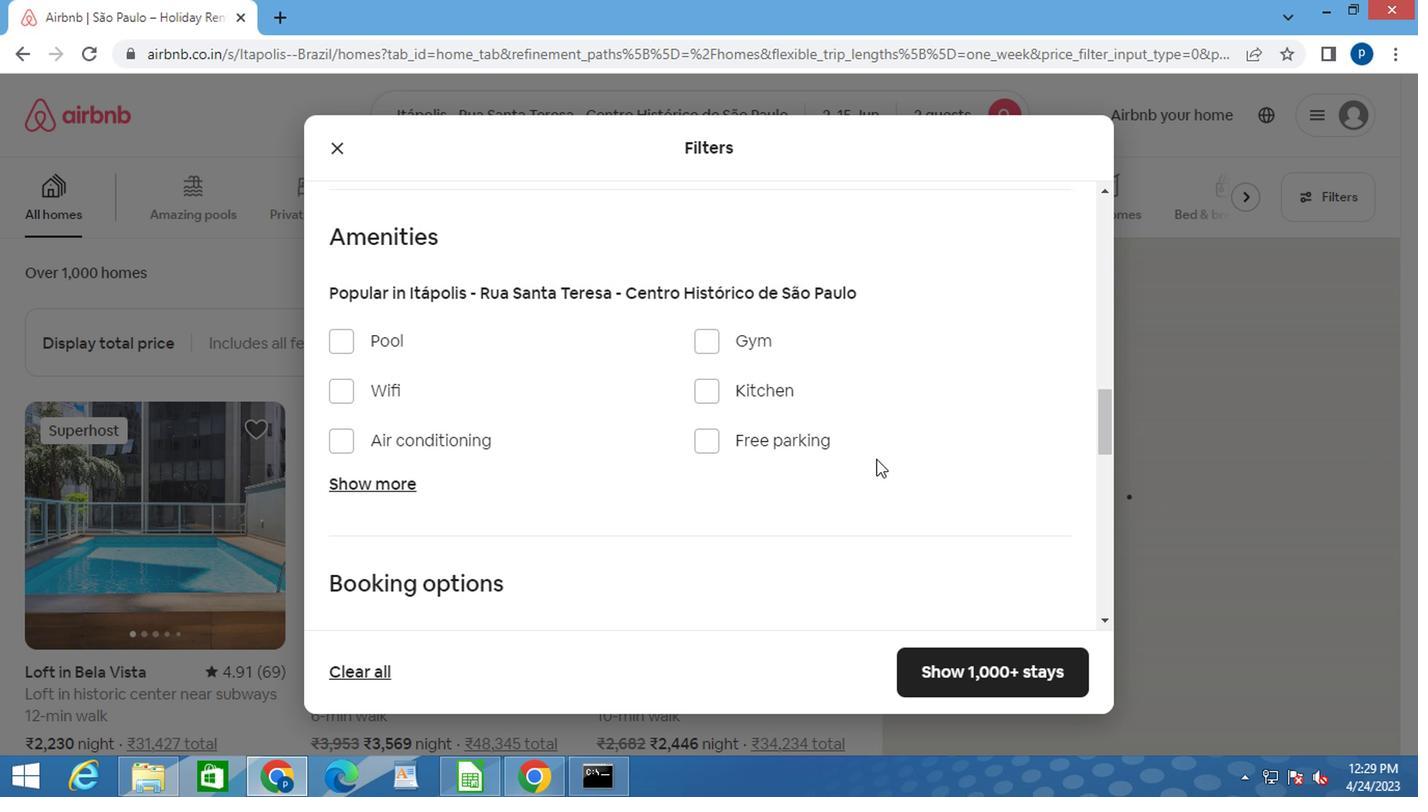 
Action: Mouse scrolled (855, 437) with delta (0, -1)
Screenshot: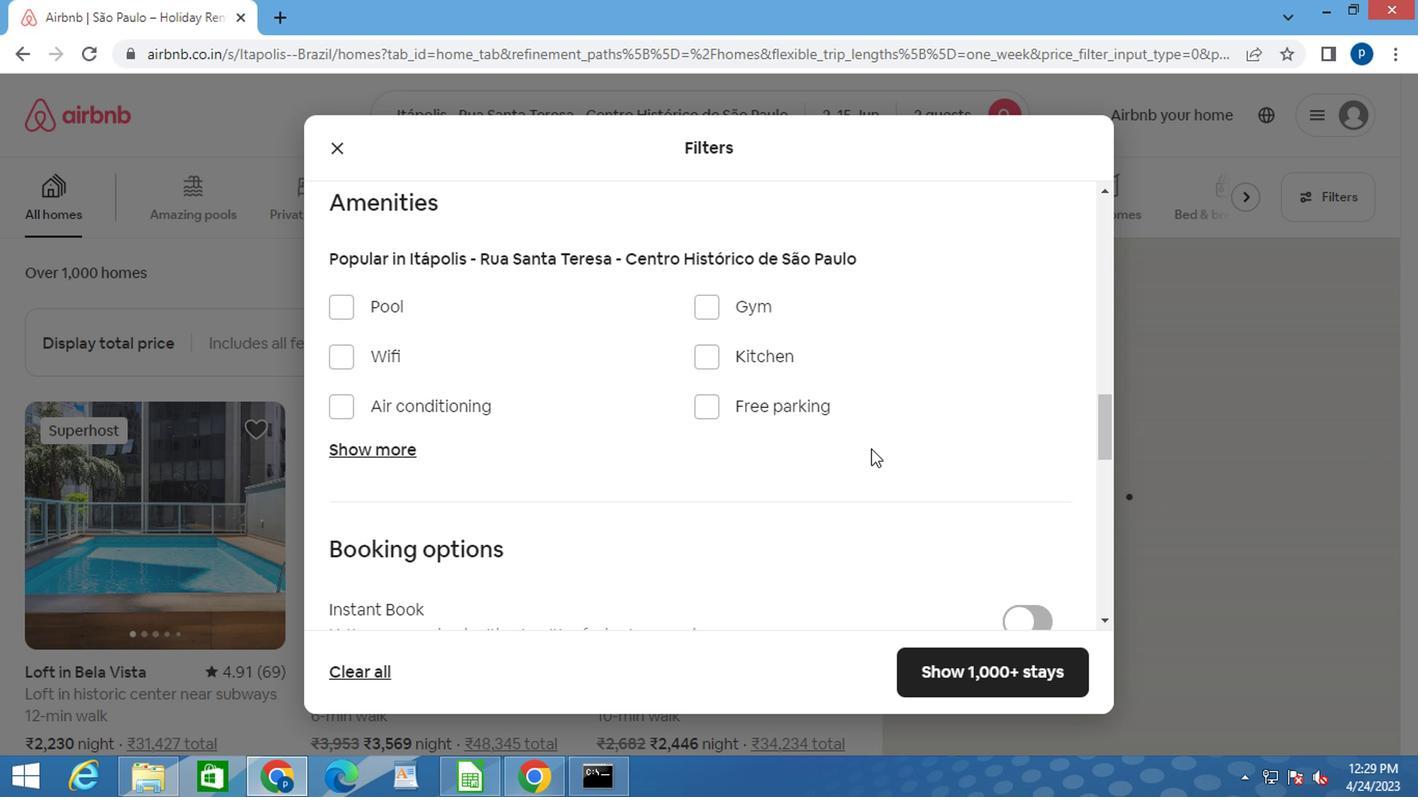 
Action: Mouse moved to (853, 438)
Screenshot: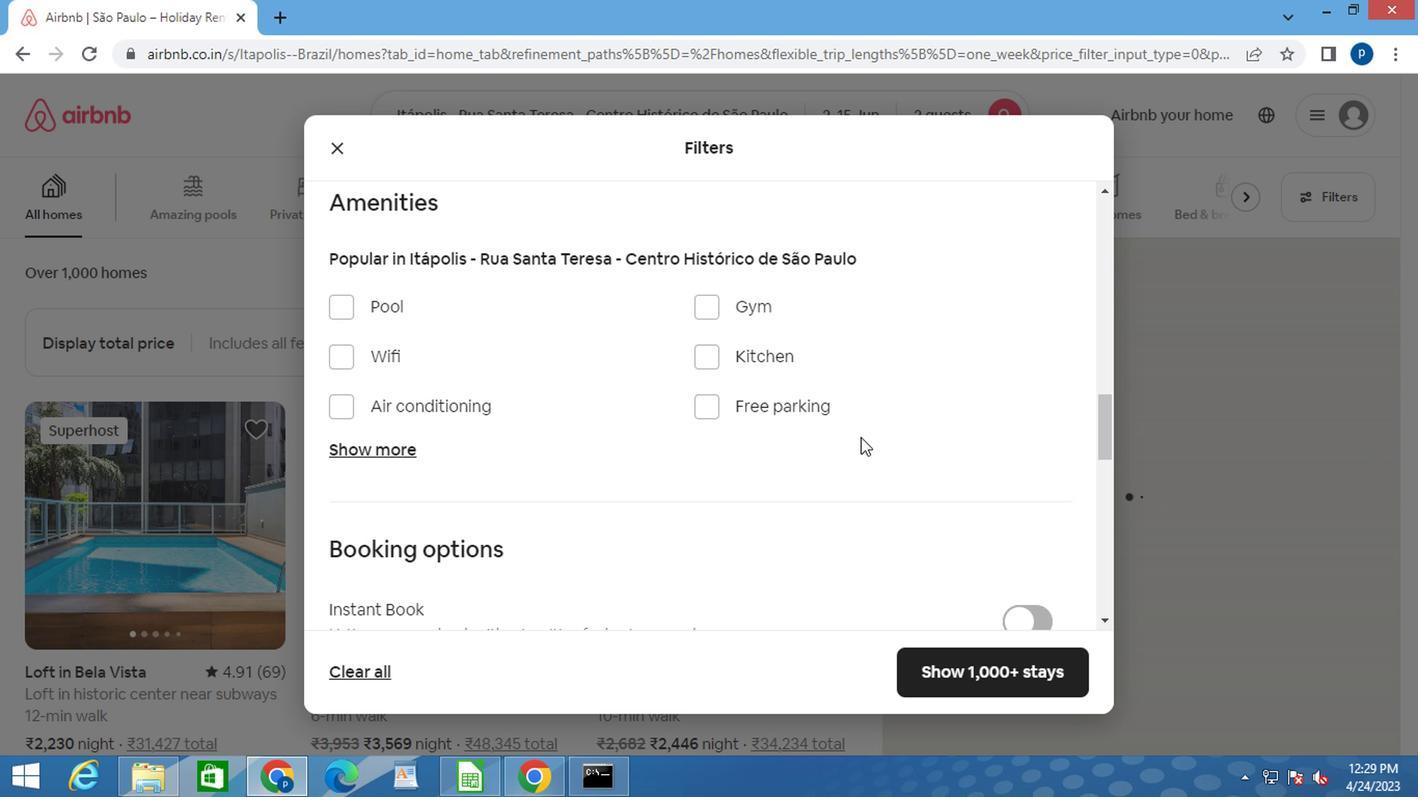 
Action: Mouse scrolled (853, 437) with delta (0, -1)
Screenshot: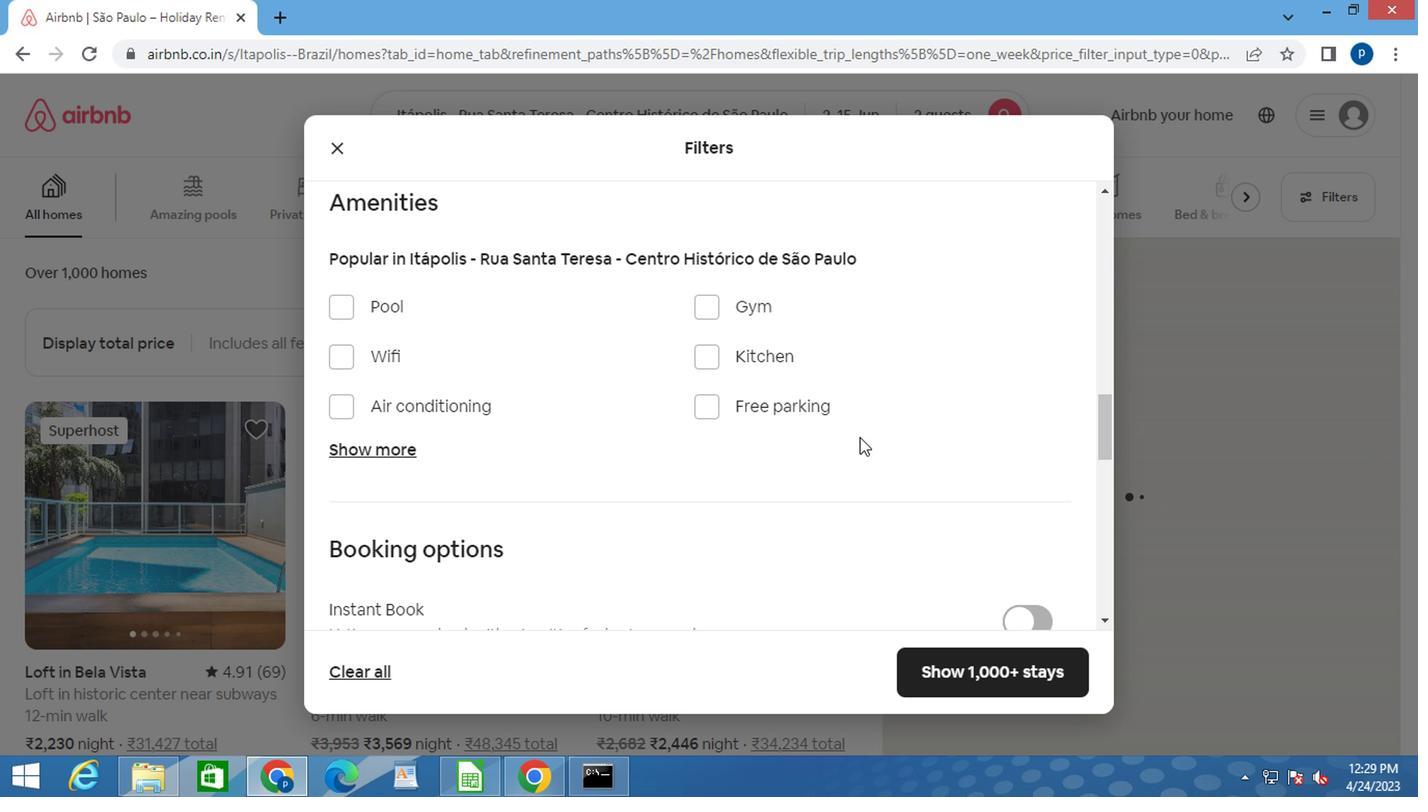
Action: Mouse moved to (1038, 369)
Screenshot: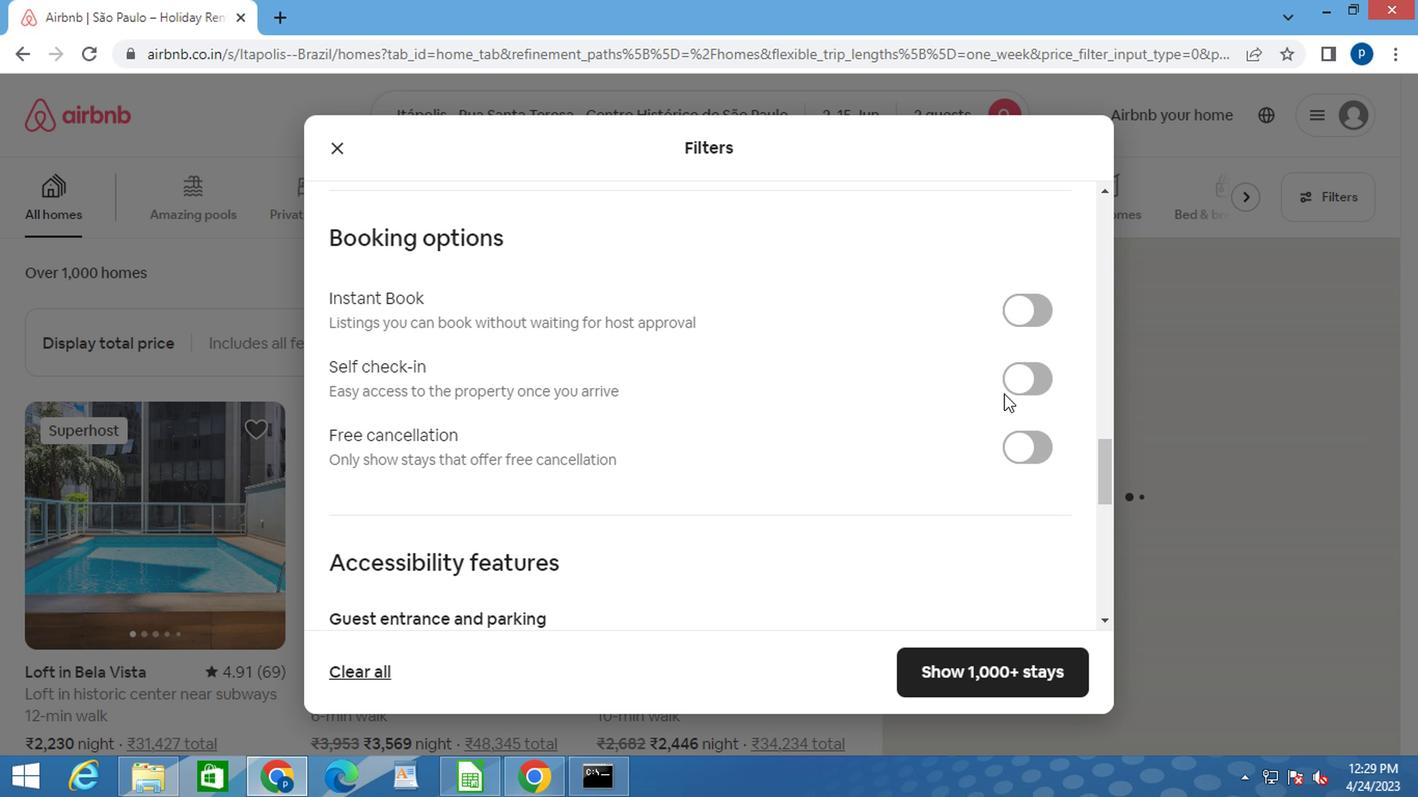 
Action: Mouse pressed left at (1038, 369)
Screenshot: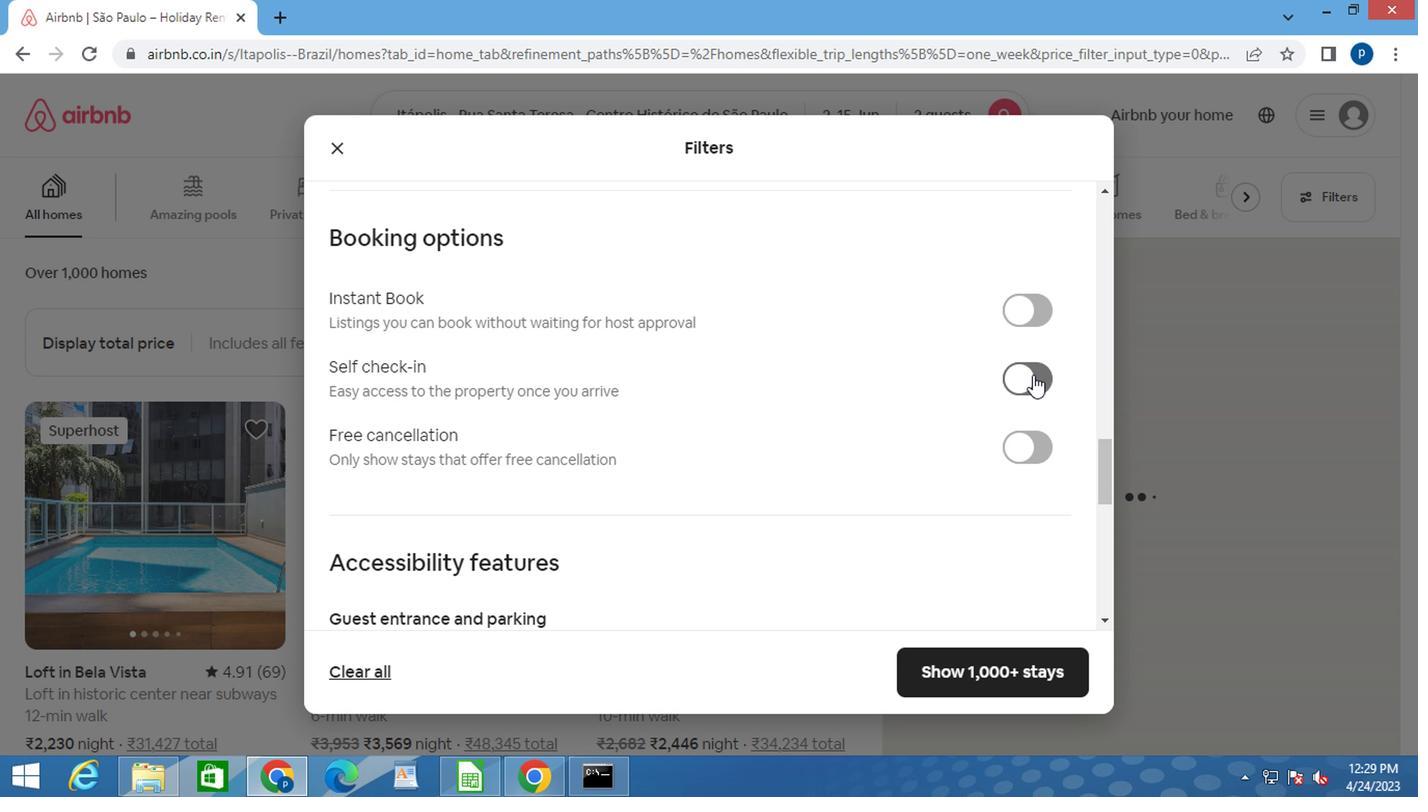 
Action: Mouse moved to (938, 417)
Screenshot: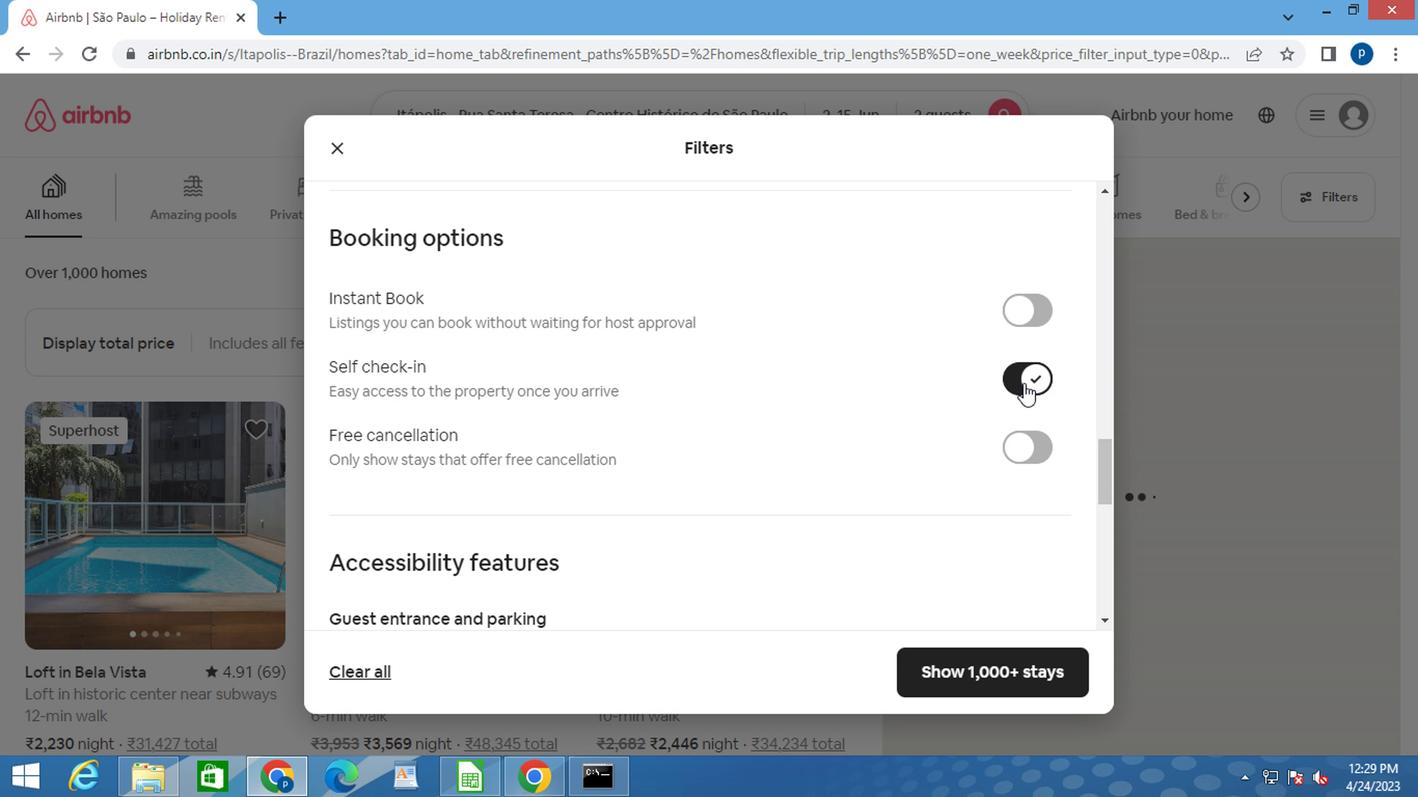 
Action: Mouse scrolled (938, 416) with delta (0, 0)
Screenshot: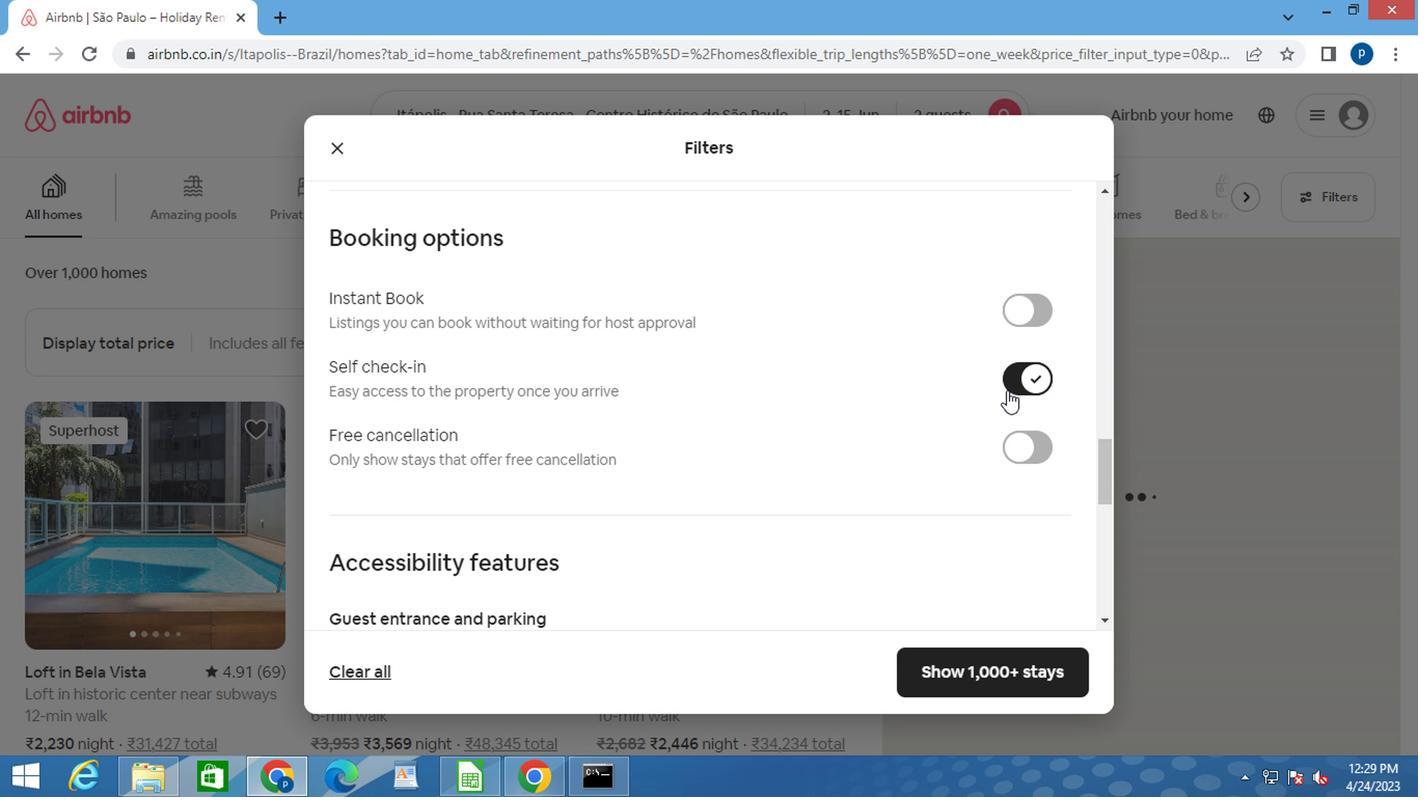 
Action: Mouse moved to (932, 419)
Screenshot: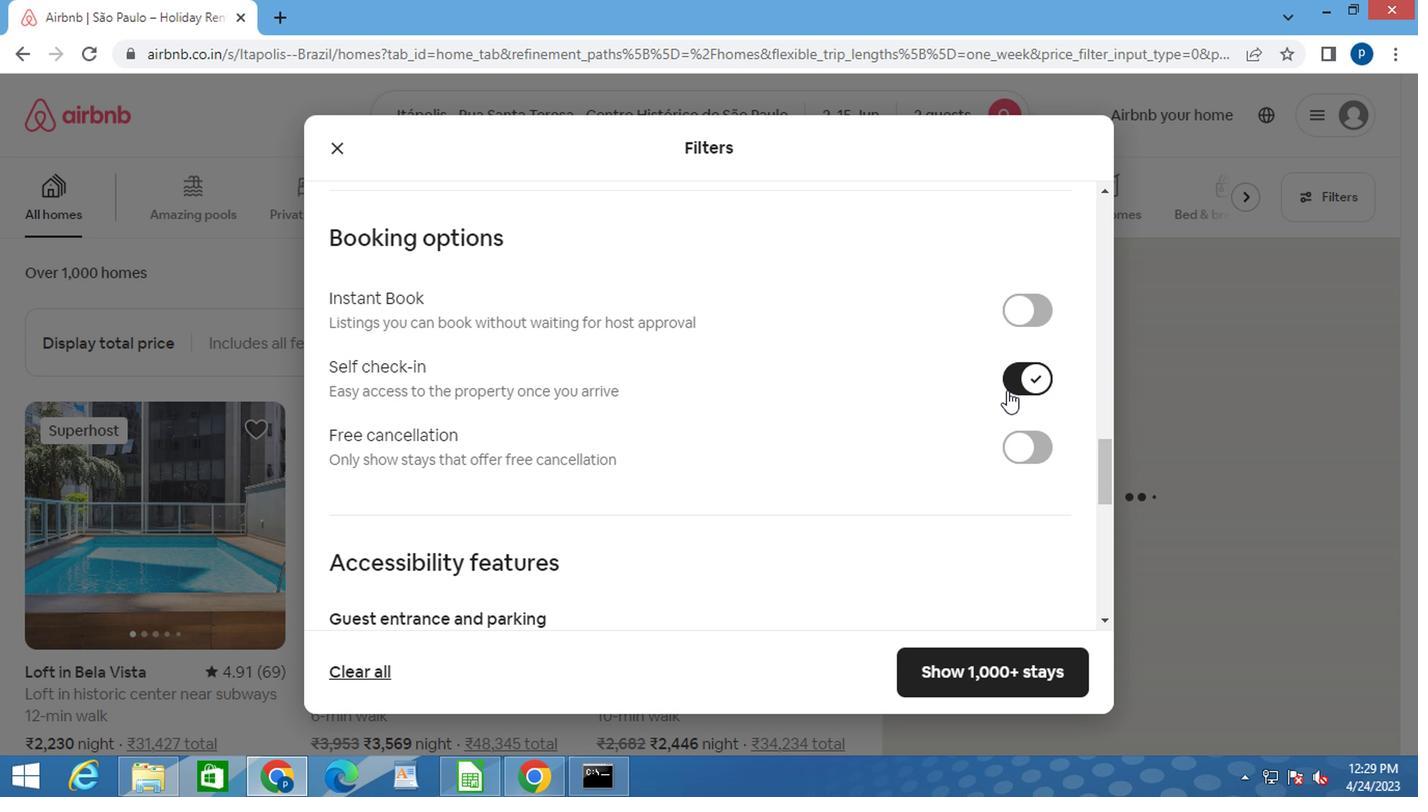 
Action: Mouse scrolled (933, 418) with delta (0, 0)
Screenshot: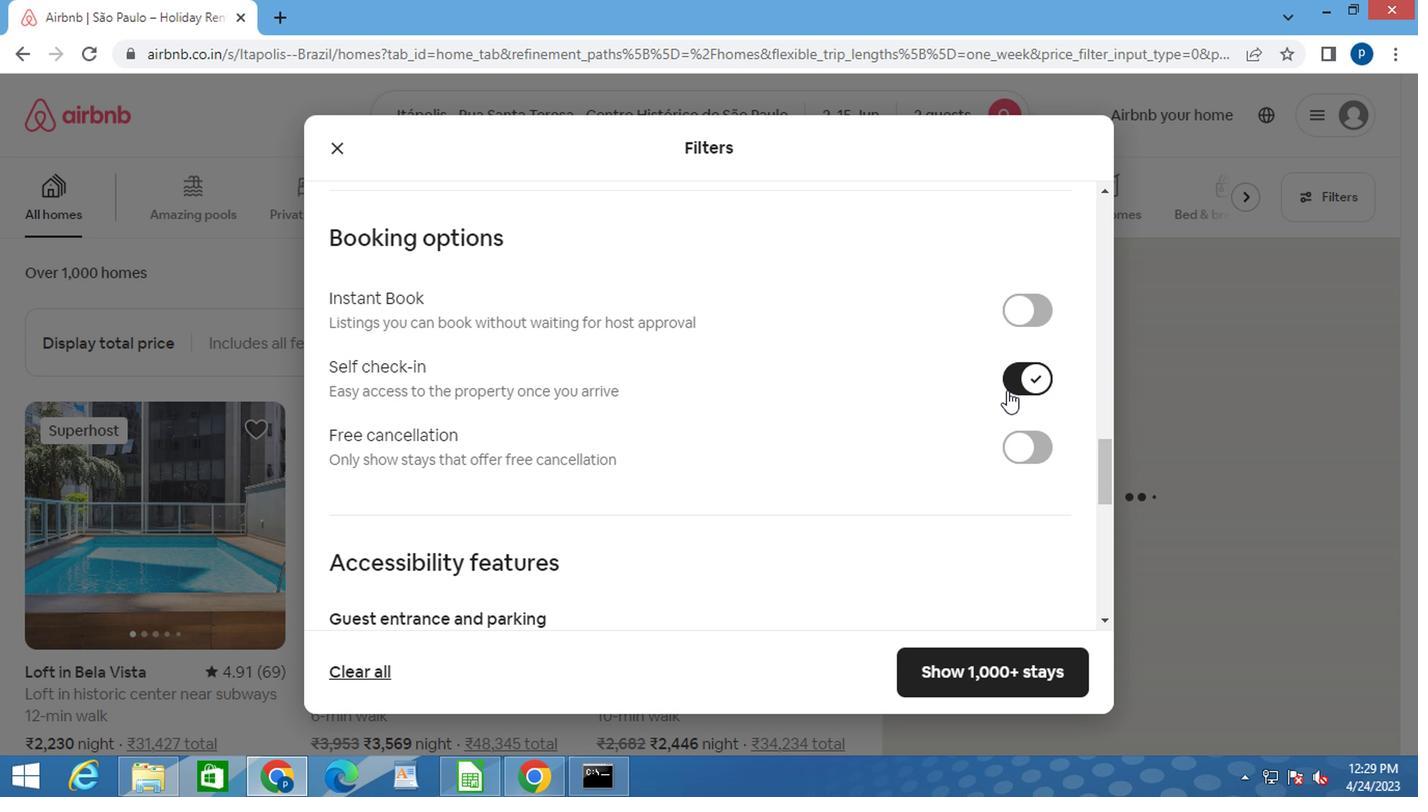 
Action: Mouse moved to (931, 419)
Screenshot: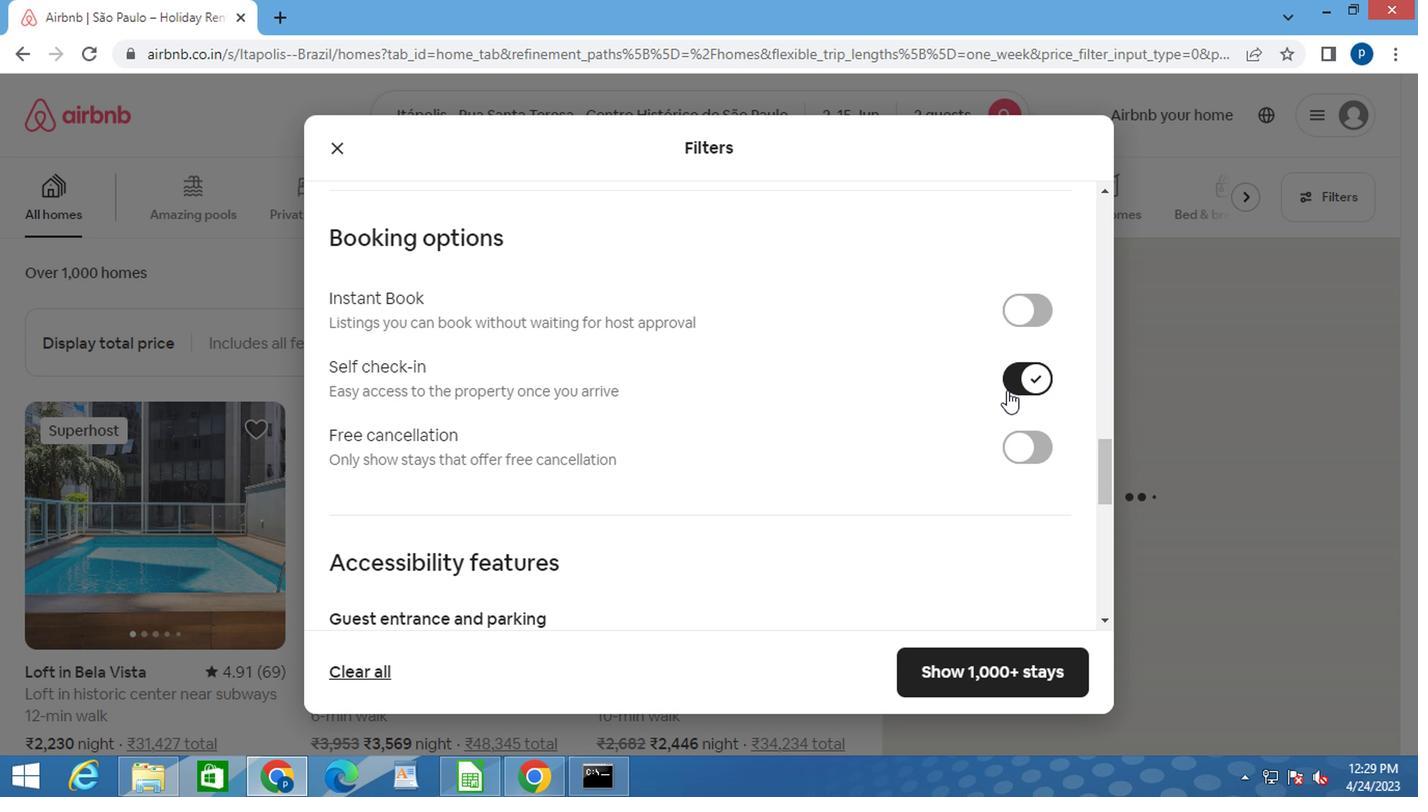 
Action: Mouse scrolled (931, 418) with delta (0, 0)
Screenshot: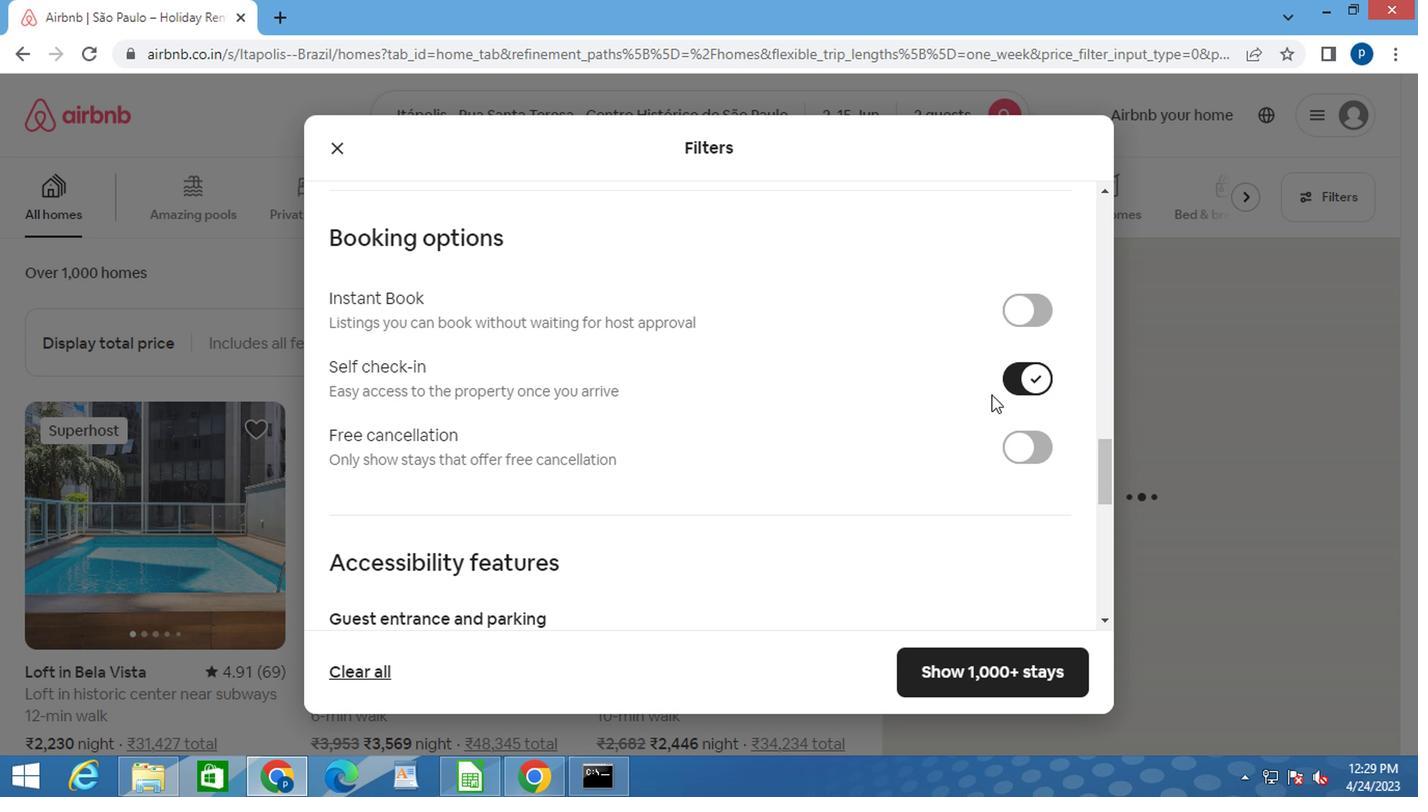 
Action: Mouse moved to (915, 421)
Screenshot: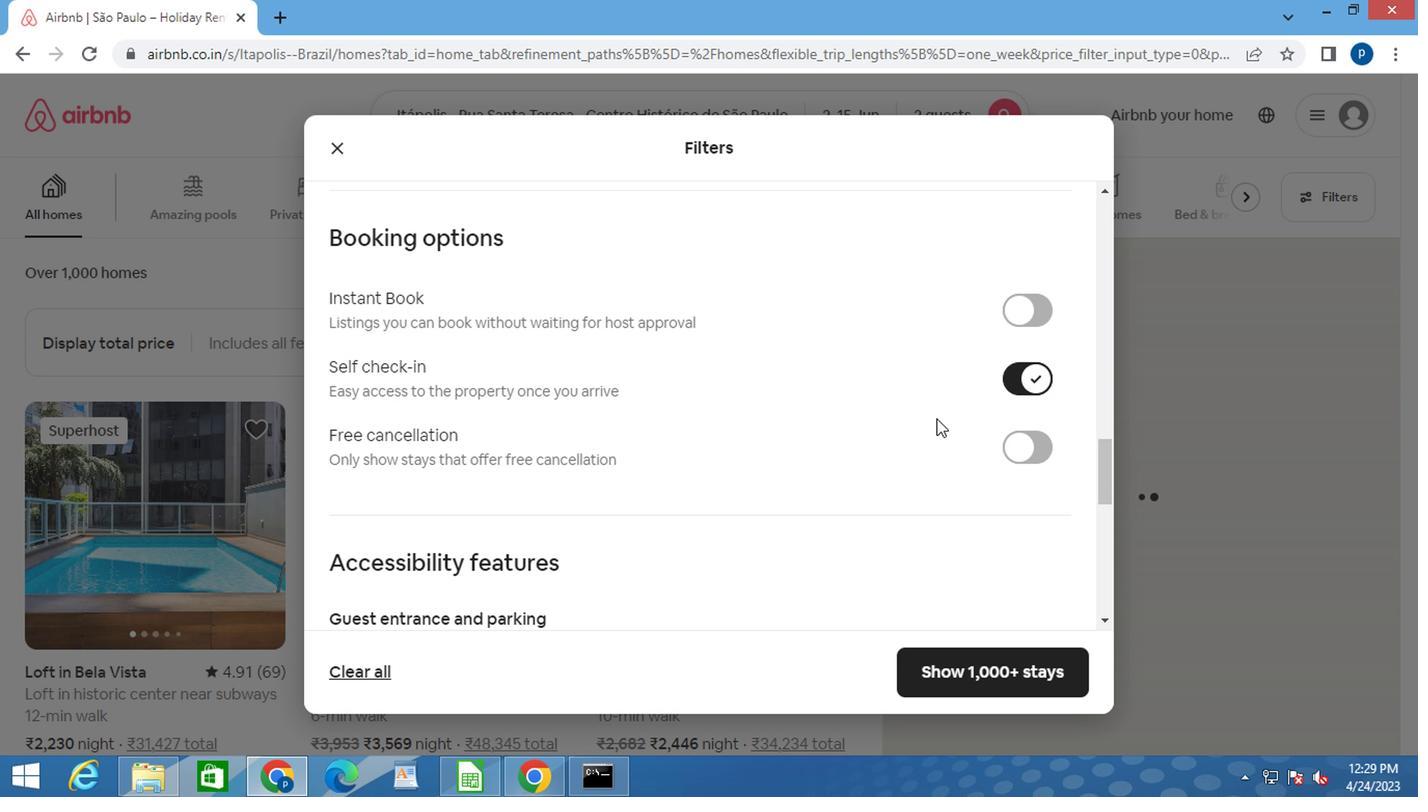 
Action: Mouse scrolled (924, 419) with delta (0, -1)
Screenshot: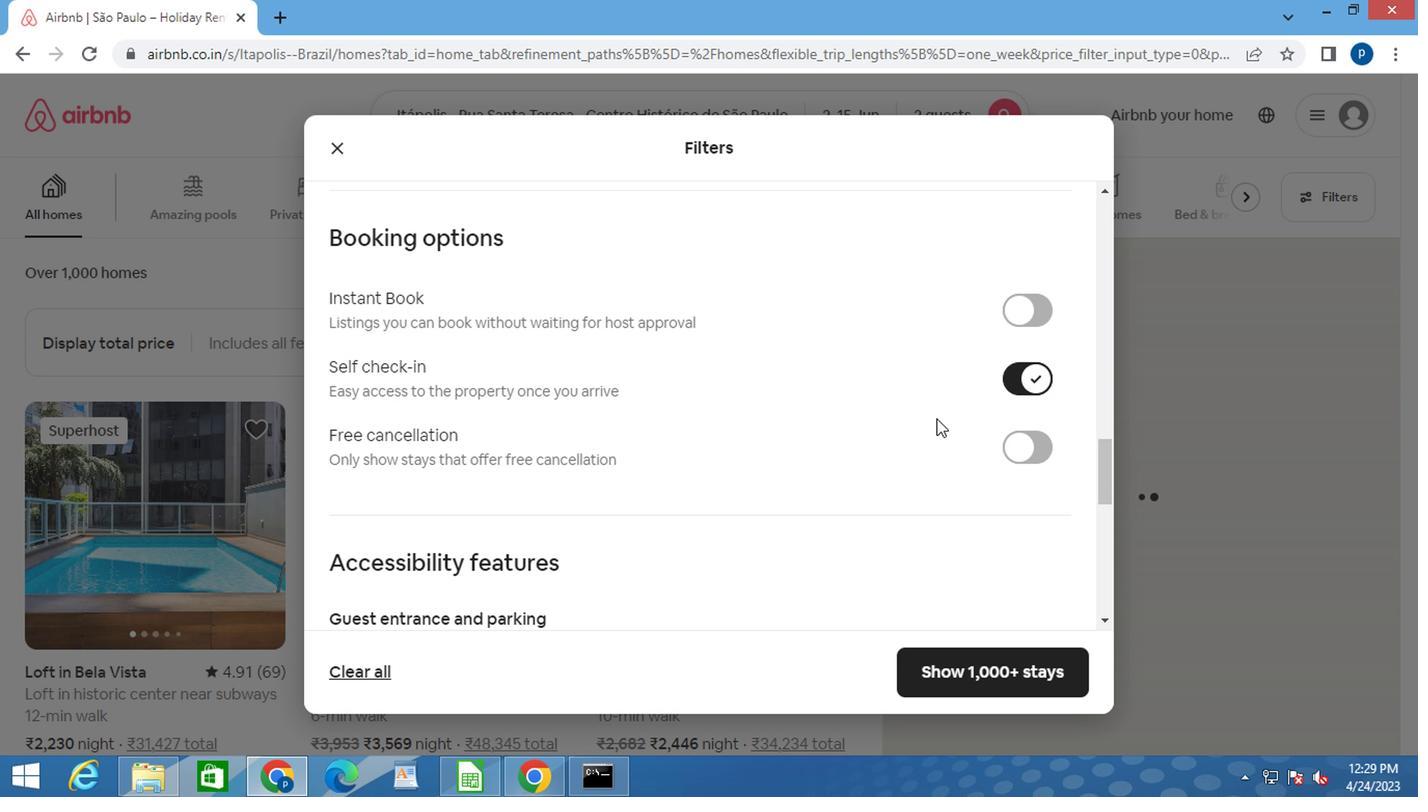 
Action: Mouse moved to (909, 421)
Screenshot: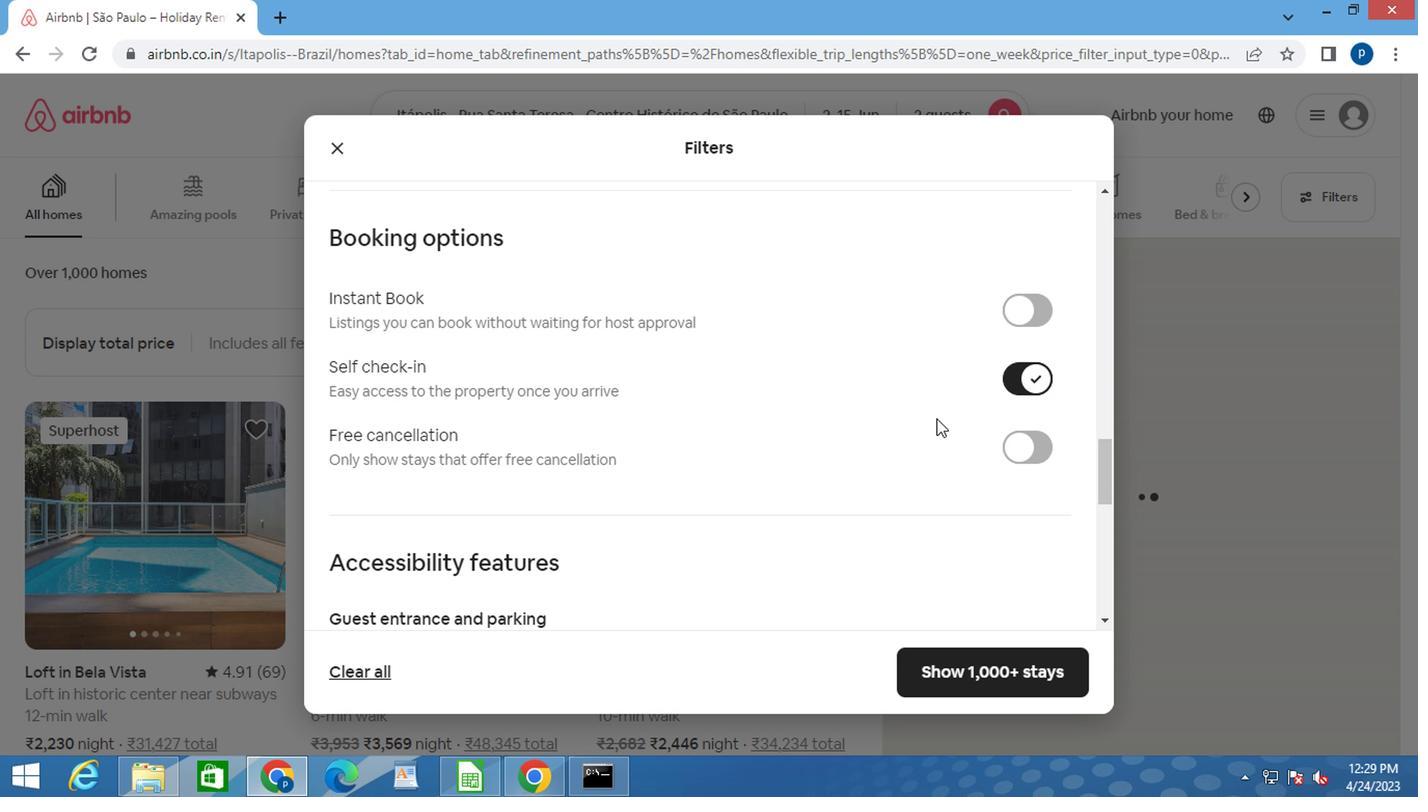 
Action: Mouse scrolled (913, 419) with delta (0, -1)
Screenshot: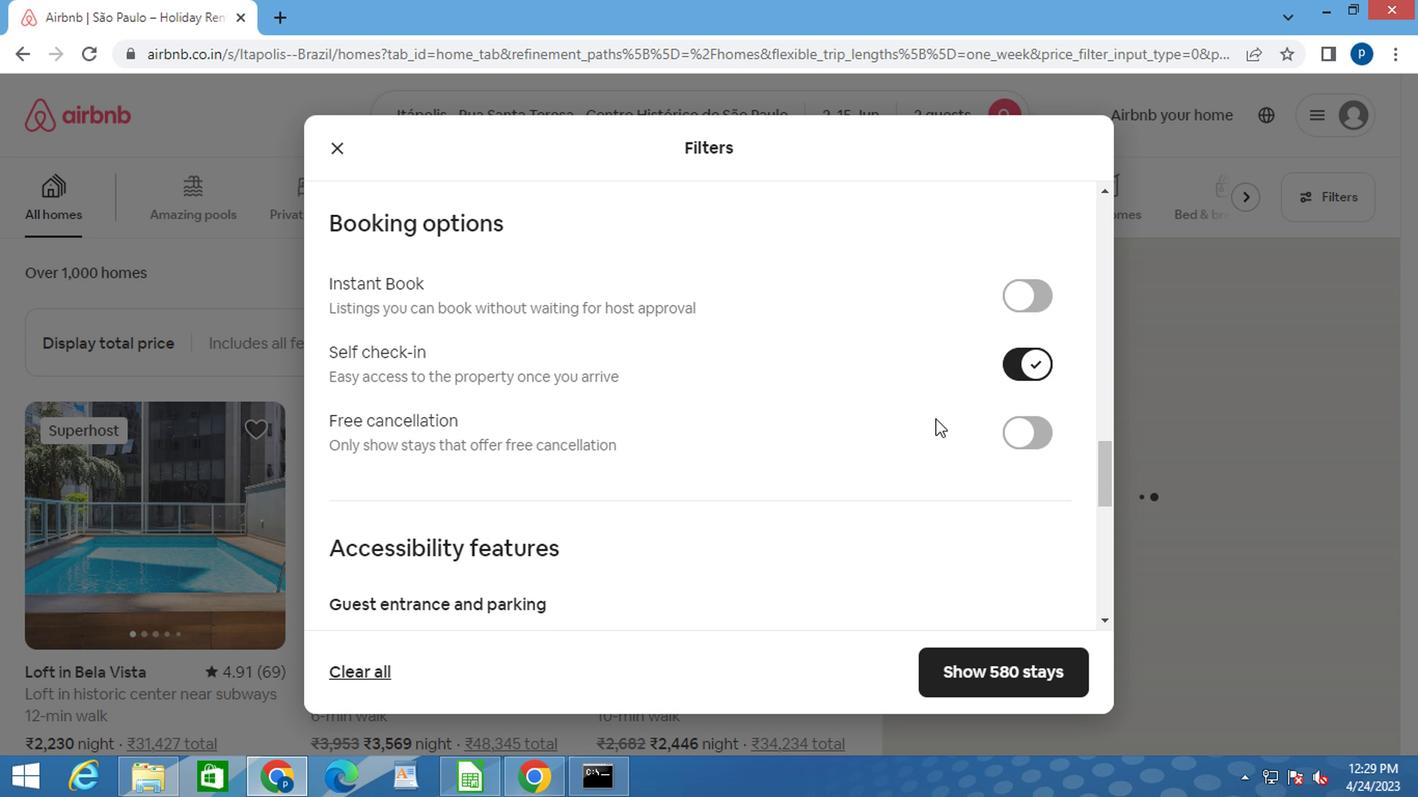 
Action: Mouse moved to (865, 406)
Screenshot: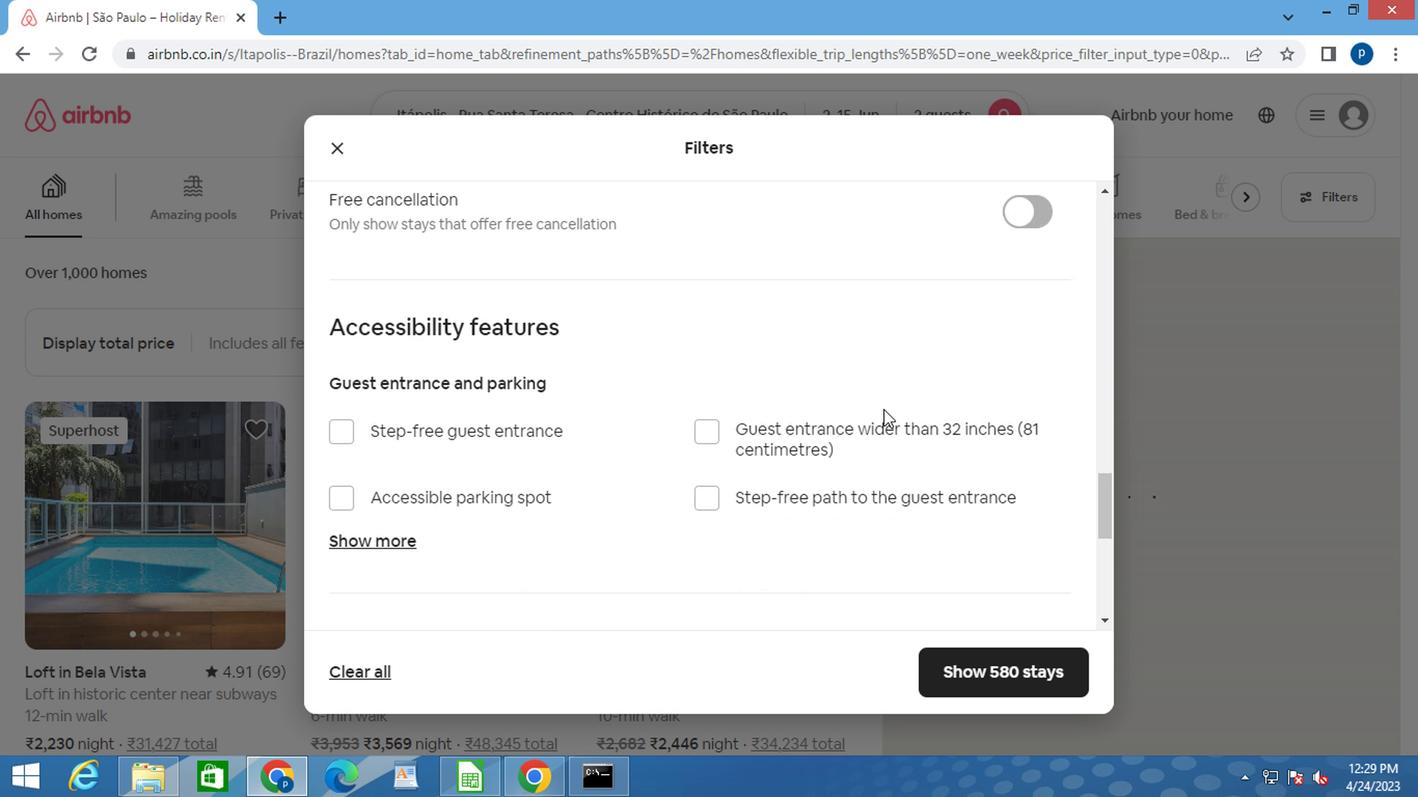 
Action: Mouse scrolled (865, 404) with delta (0, -1)
Screenshot: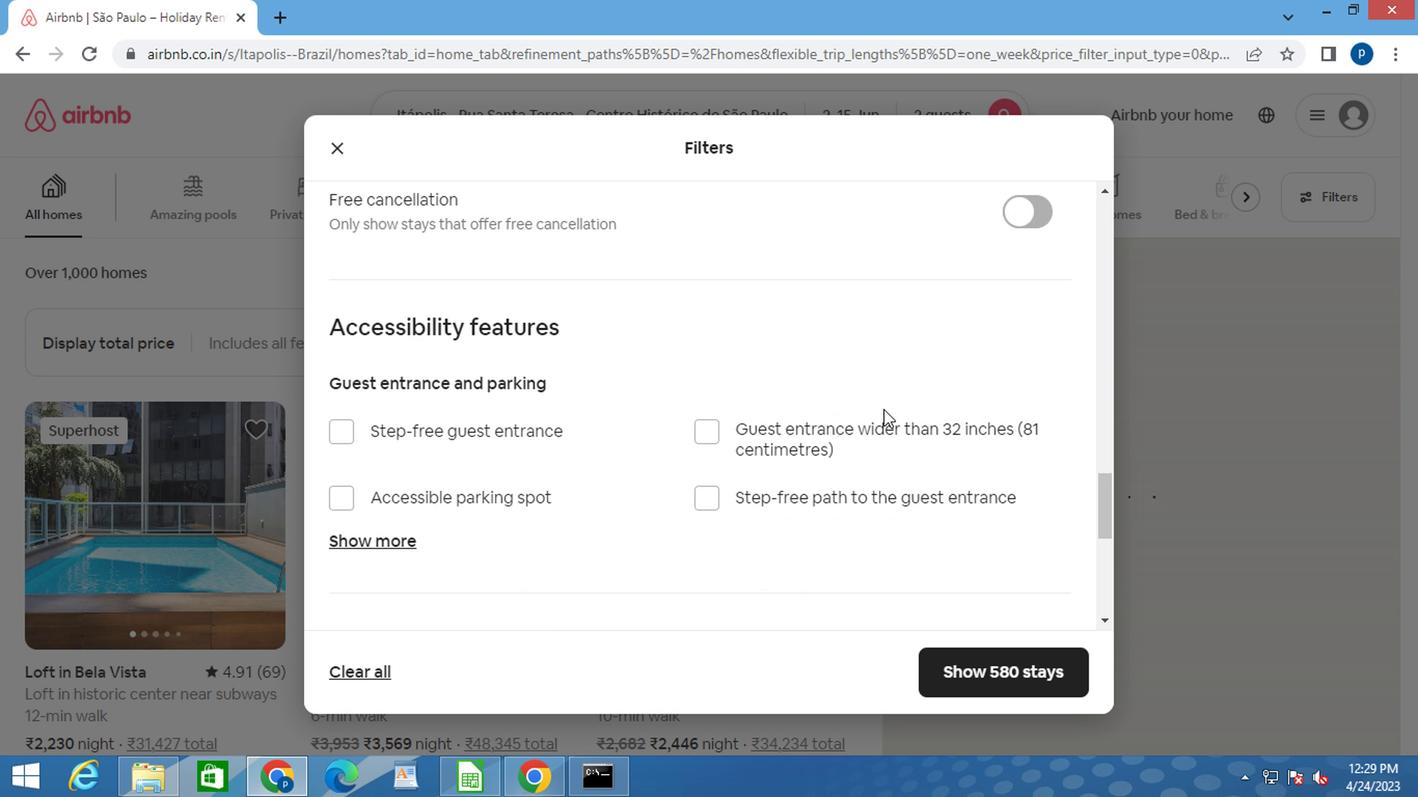 
Action: Mouse scrolled (865, 404) with delta (0, -1)
Screenshot: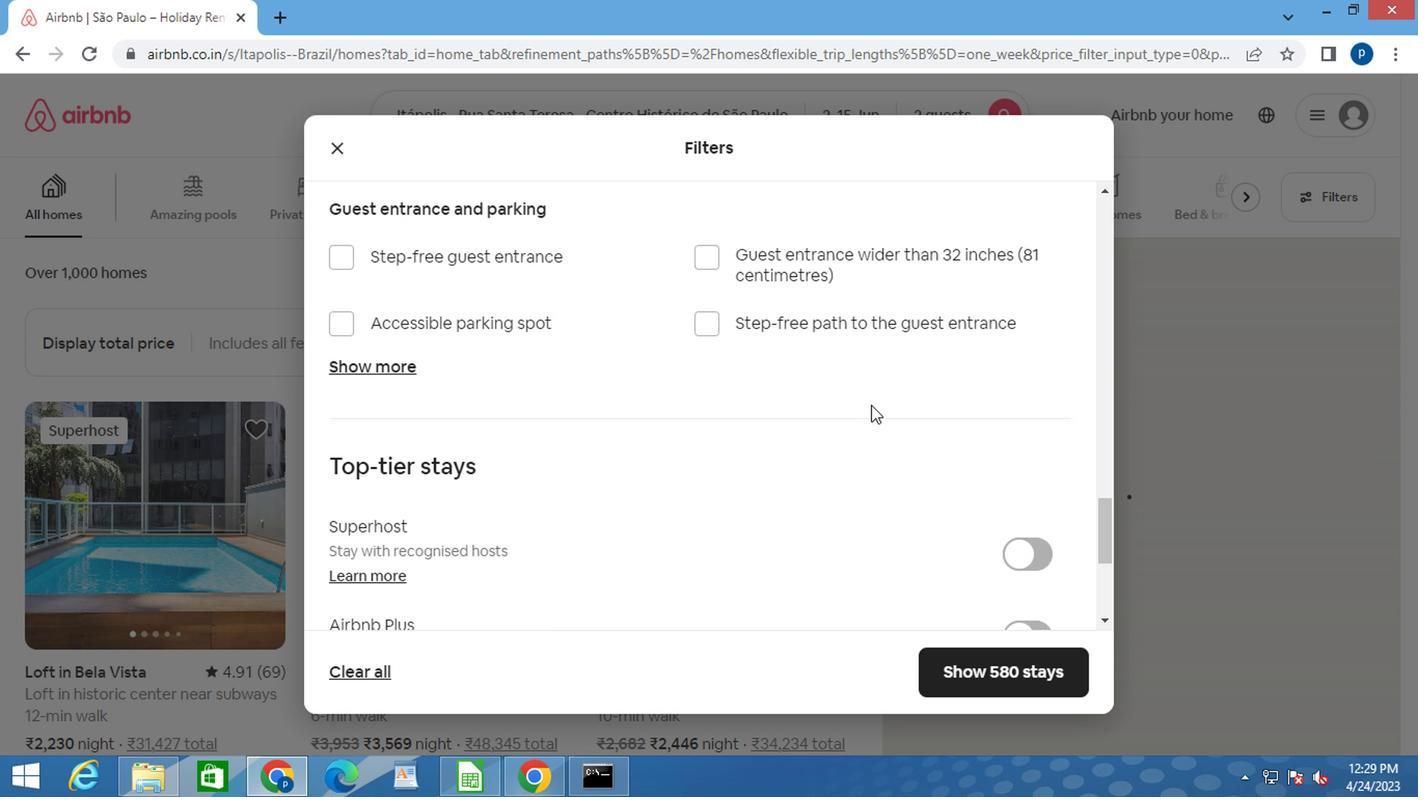 
Action: Mouse moved to (764, 429)
Screenshot: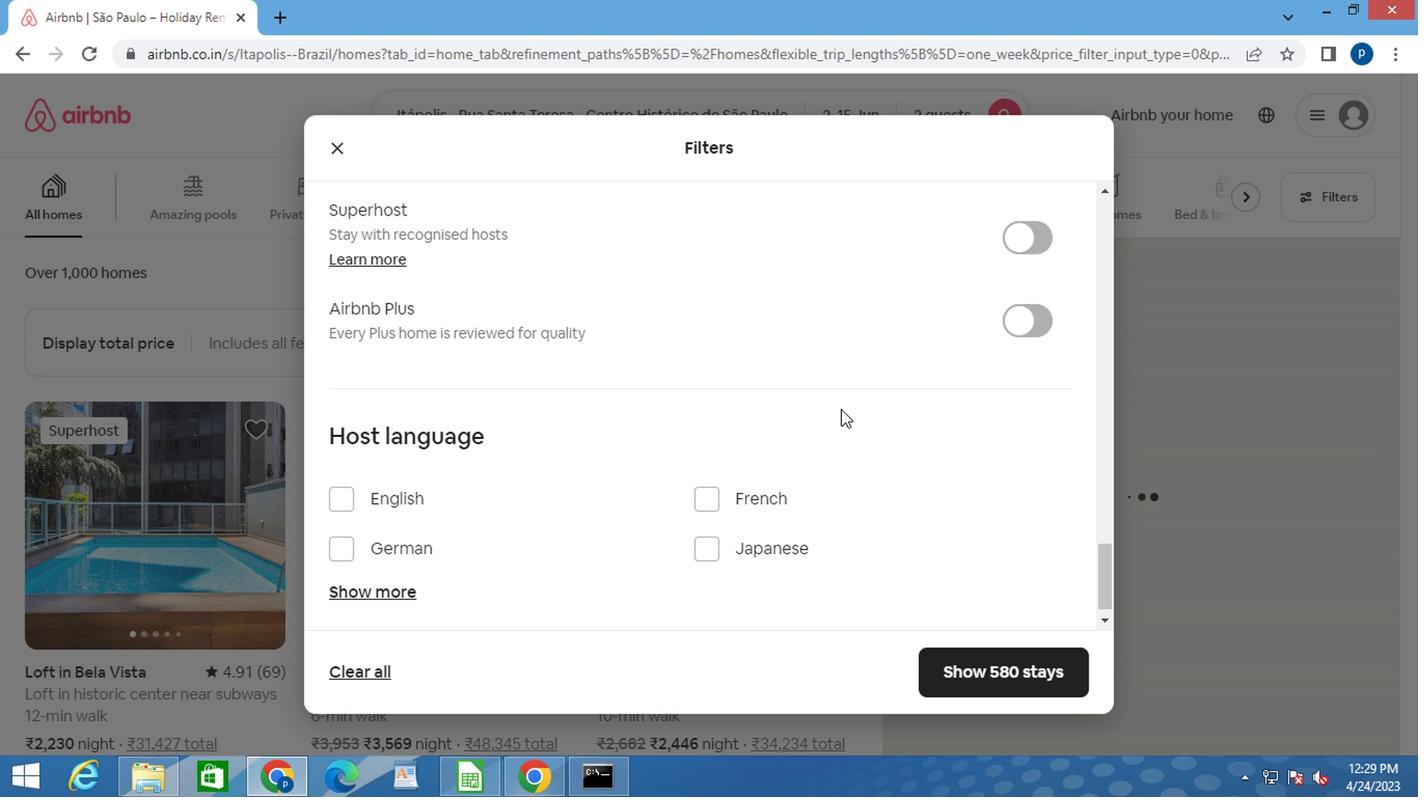 
Action: Mouse scrolled (764, 428) with delta (0, 0)
Screenshot: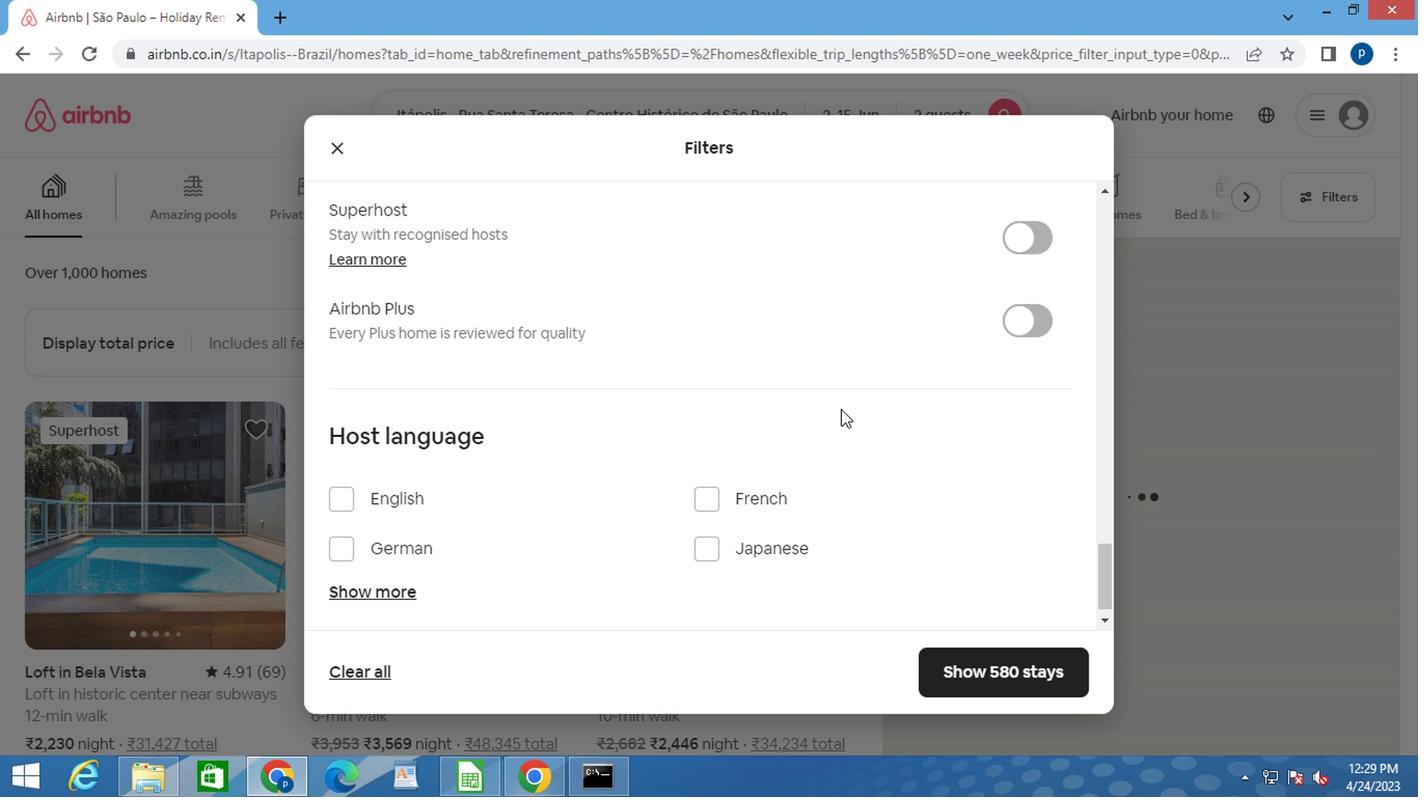 
Action: Mouse moved to (748, 434)
Screenshot: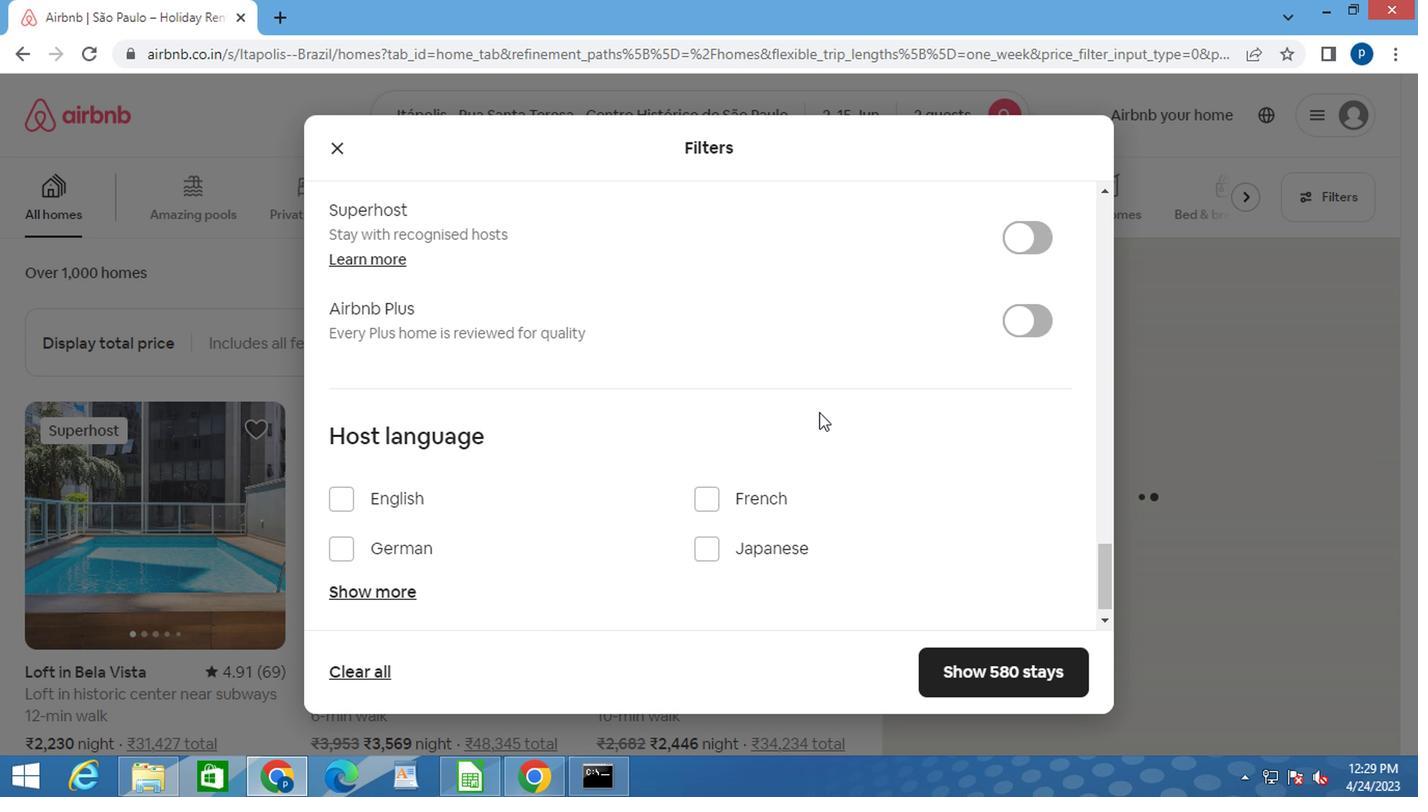 
Action: Mouse scrolled (748, 433) with delta (0, 0)
Screenshot: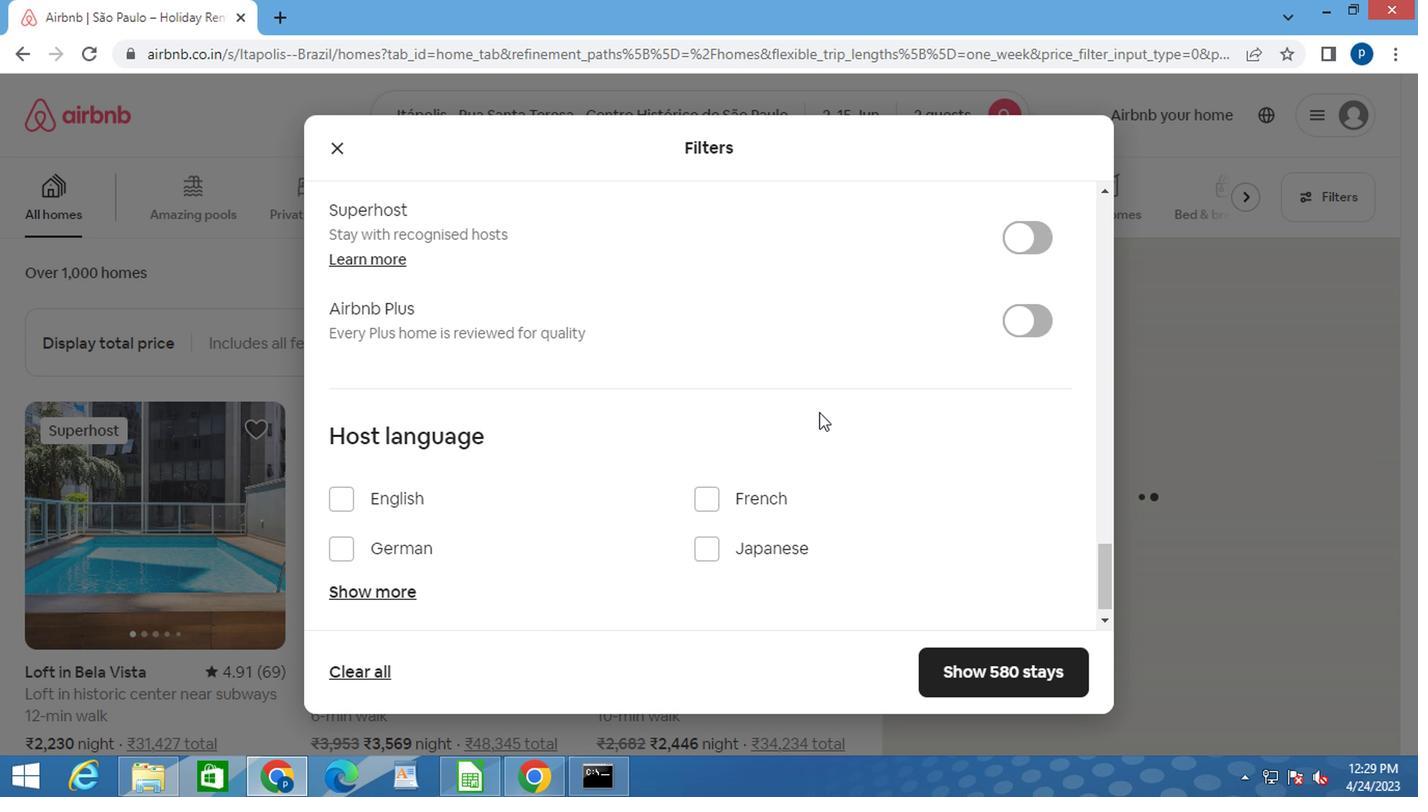 
Action: Mouse moved to (738, 438)
Screenshot: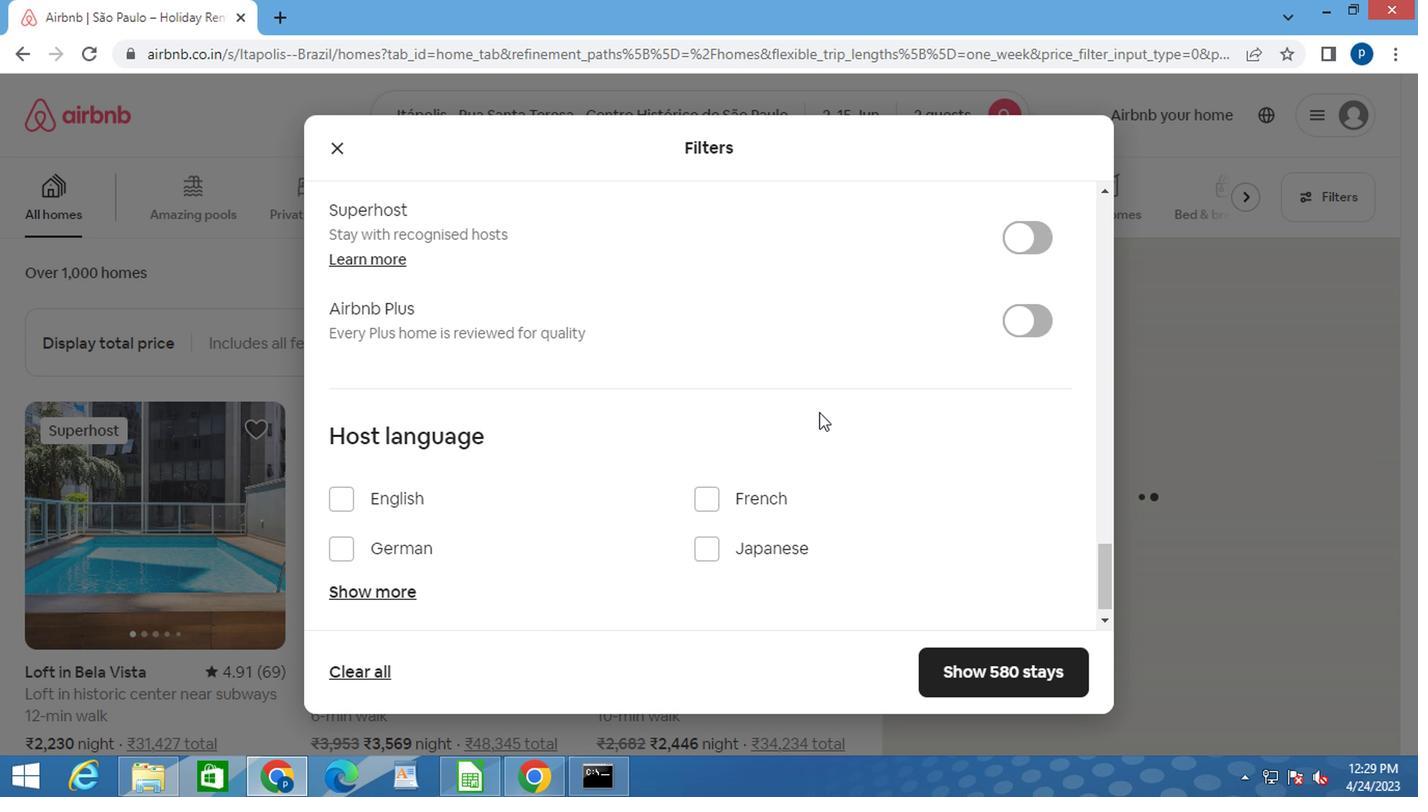 
Action: Mouse scrolled (738, 437) with delta (0, -1)
Screenshot: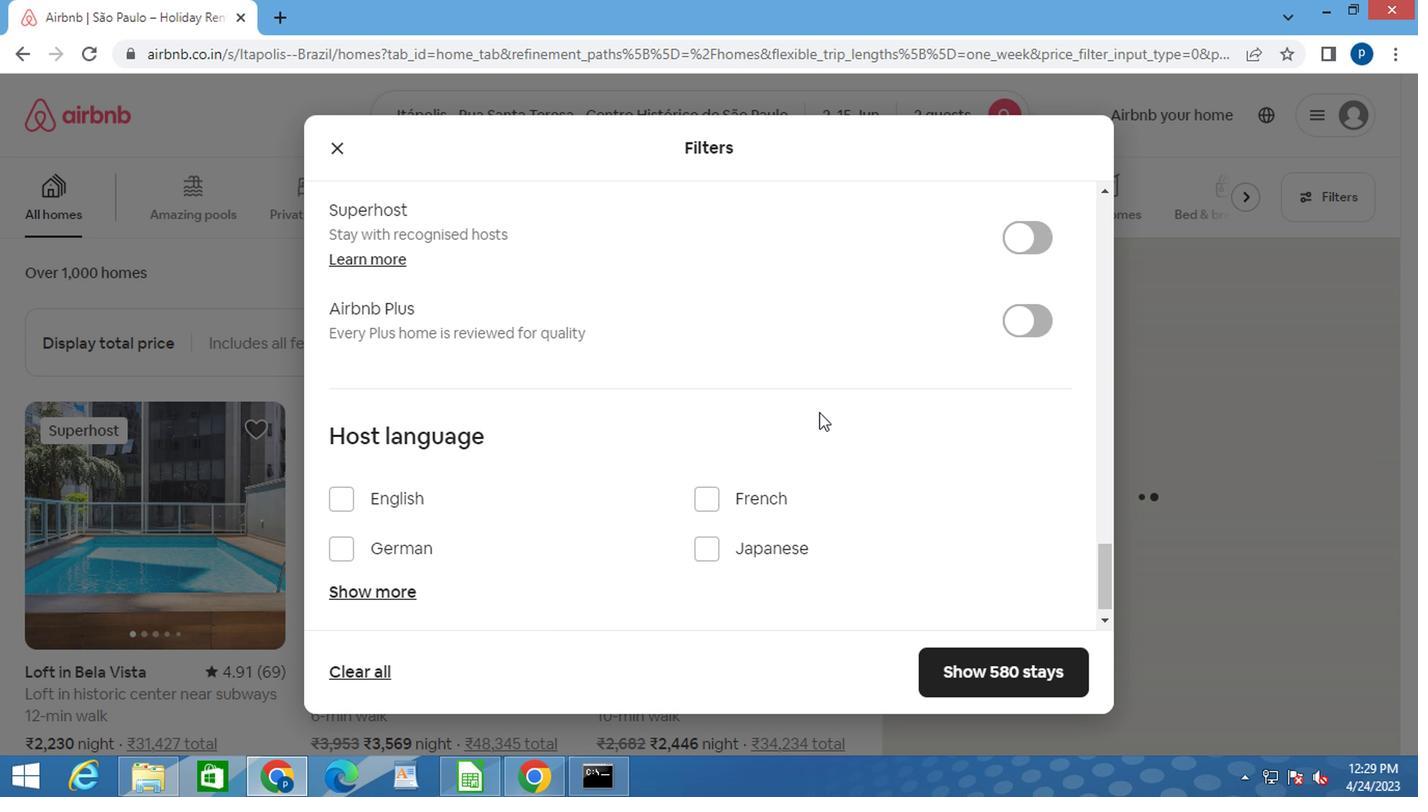 
Action: Mouse moved to (735, 441)
Screenshot: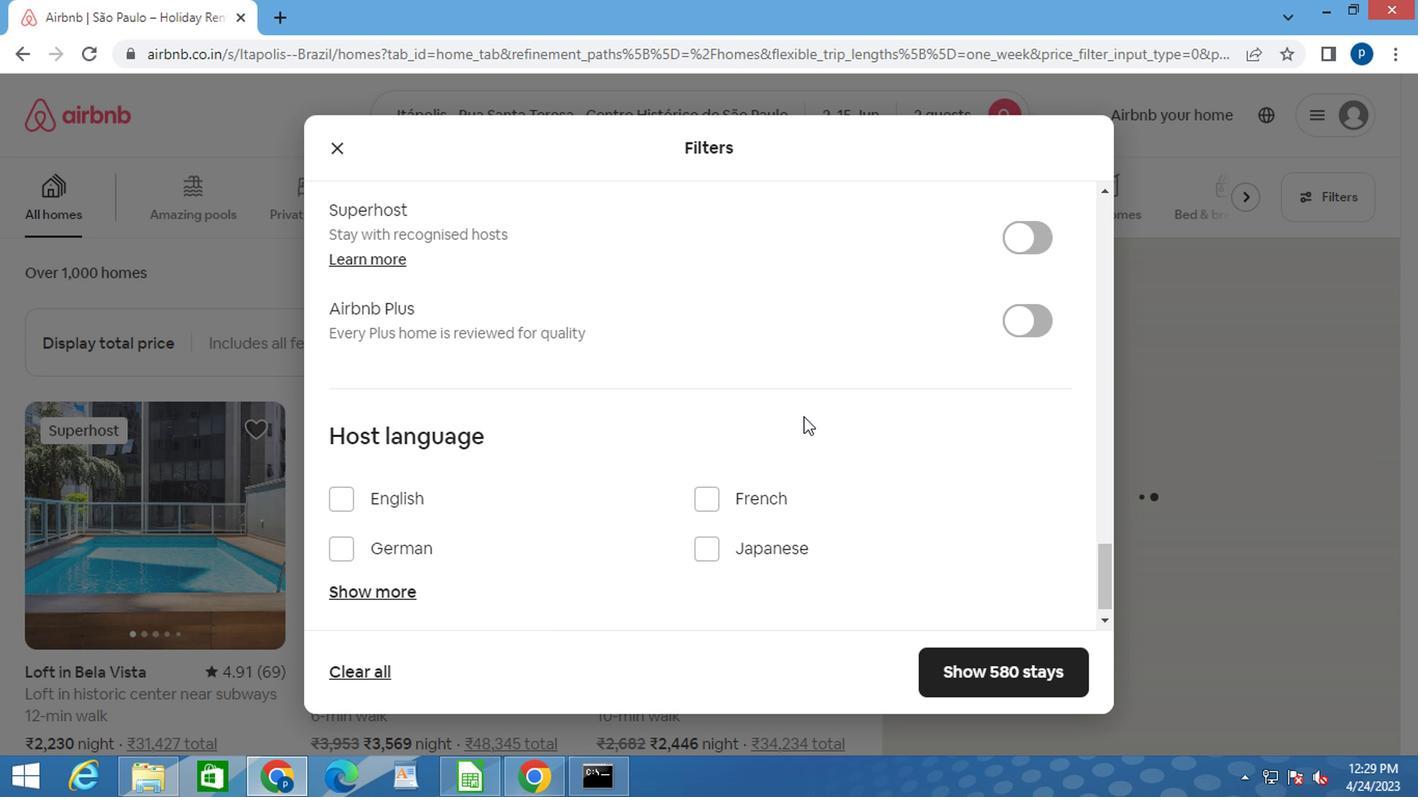 
Action: Mouse scrolled (735, 439) with delta (0, -1)
Screenshot: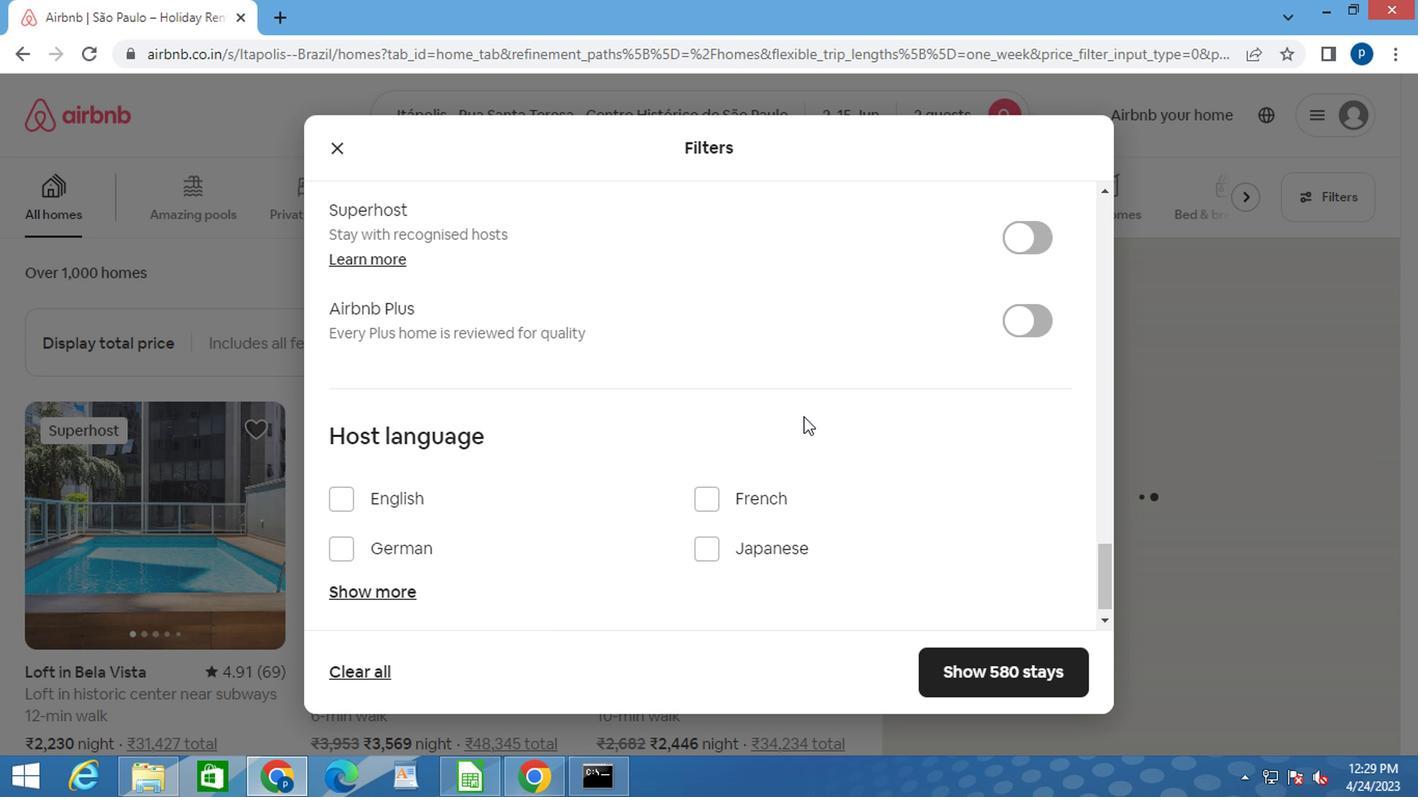 
Action: Mouse moved to (958, 660)
Screenshot: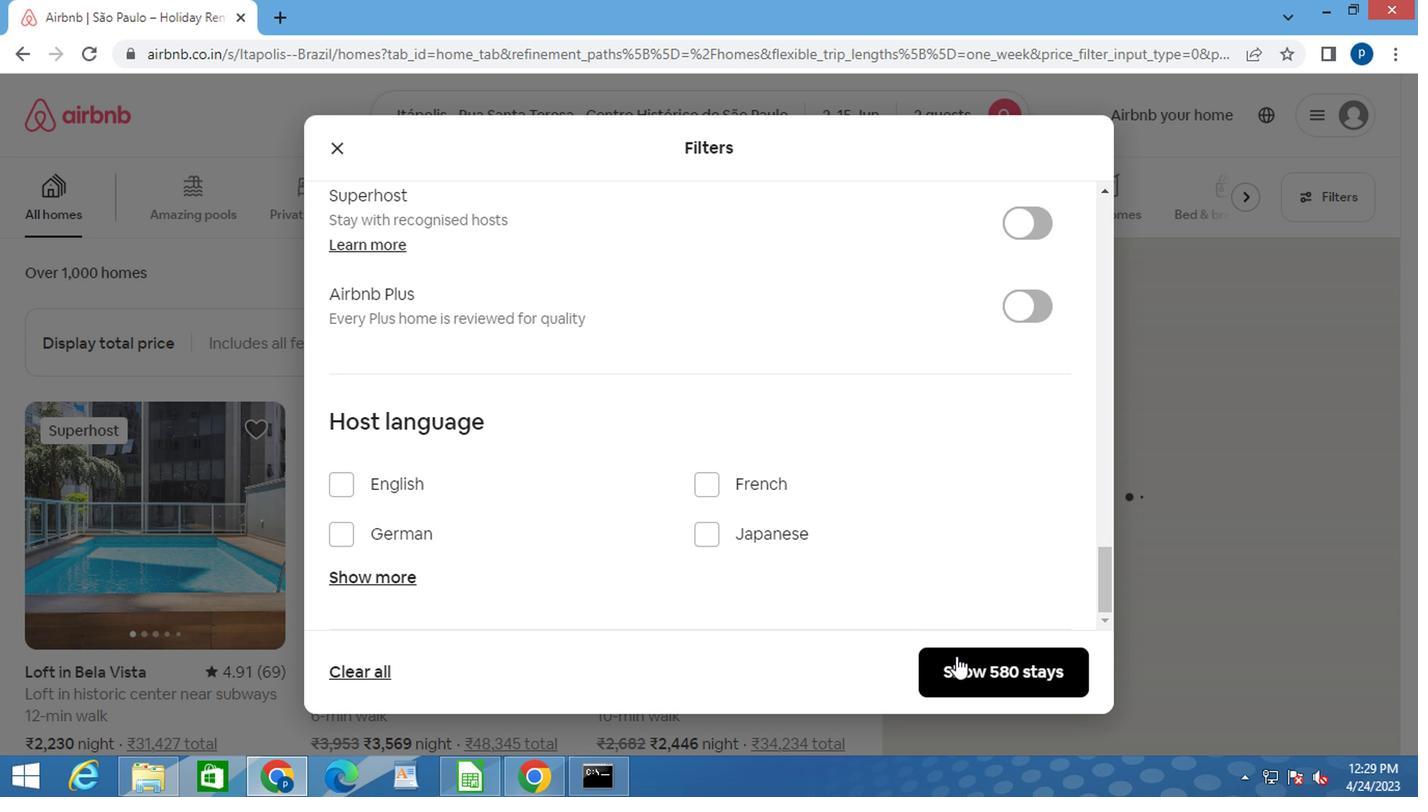 
Action: Mouse pressed left at (958, 660)
Screenshot: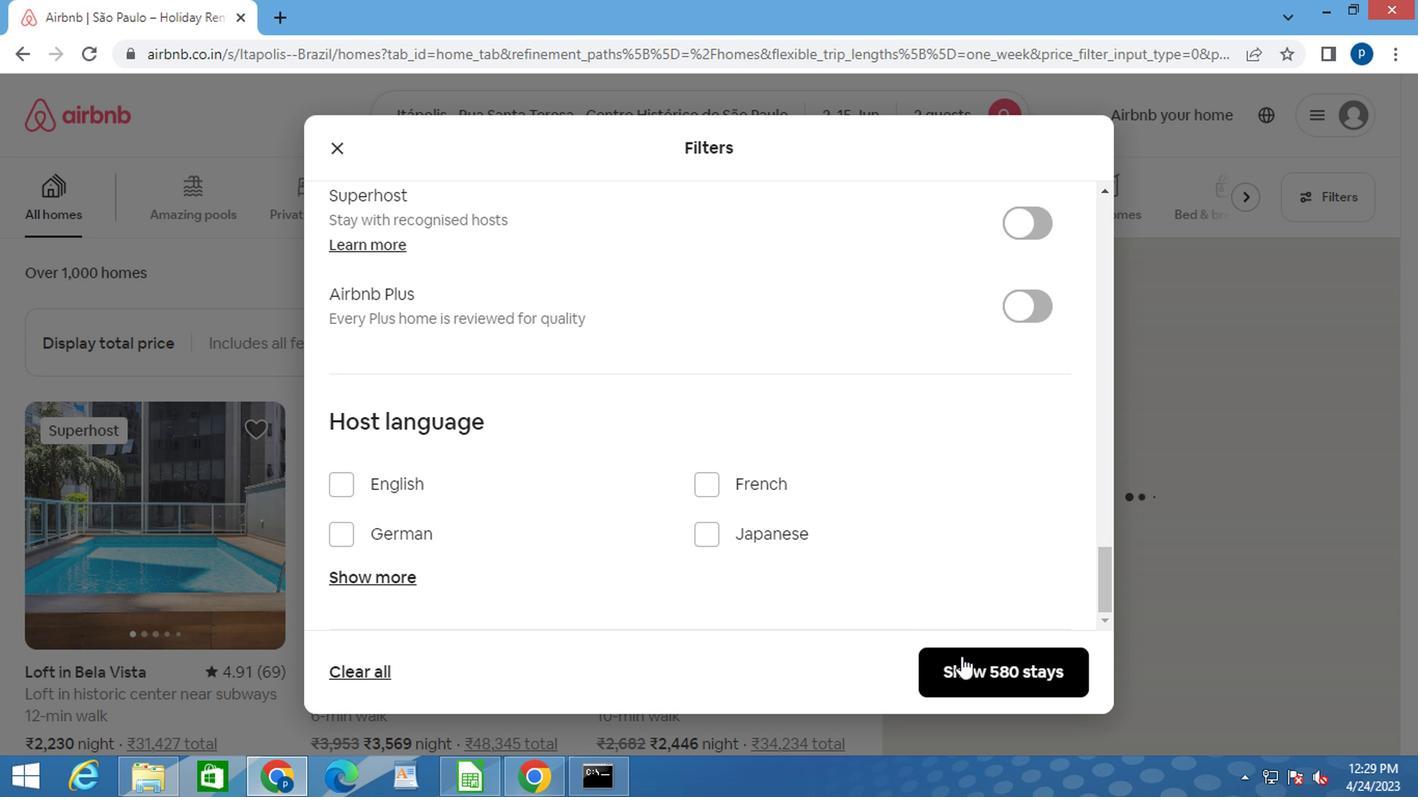 
Action: Mouse moved to (958, 650)
Screenshot: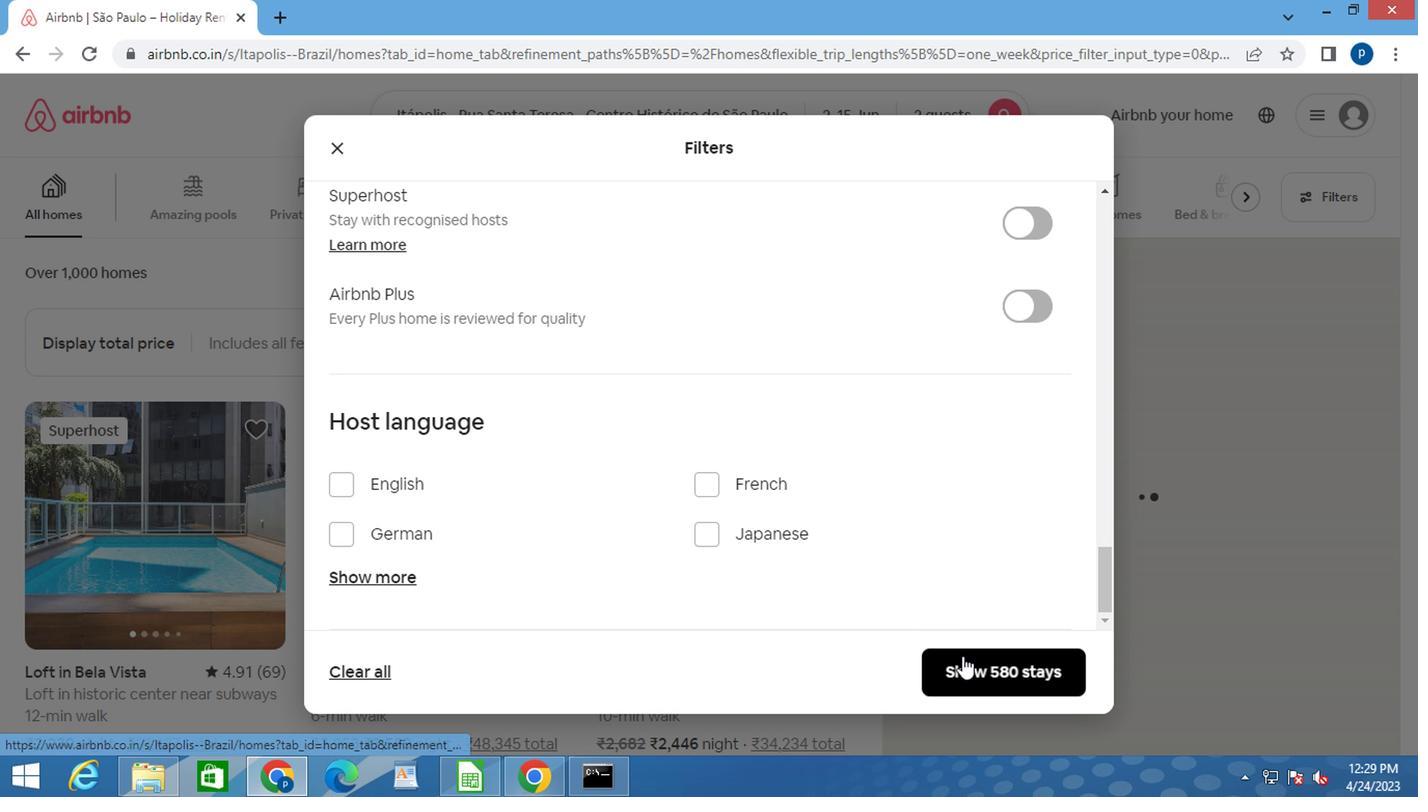 
